 Task: Search one way flight ticket for 3 adults, 3 children in business from Eastsound: Orcas Island Airport to Jackson: Jackson Hole Airport on 5-2-2023. Choice of flights is Sun country airlines. Number of bags: 1 carry on bag and 3 checked bags. Outbound departure time preference is 20:15.
Action: Mouse moved to (378, 148)
Screenshot: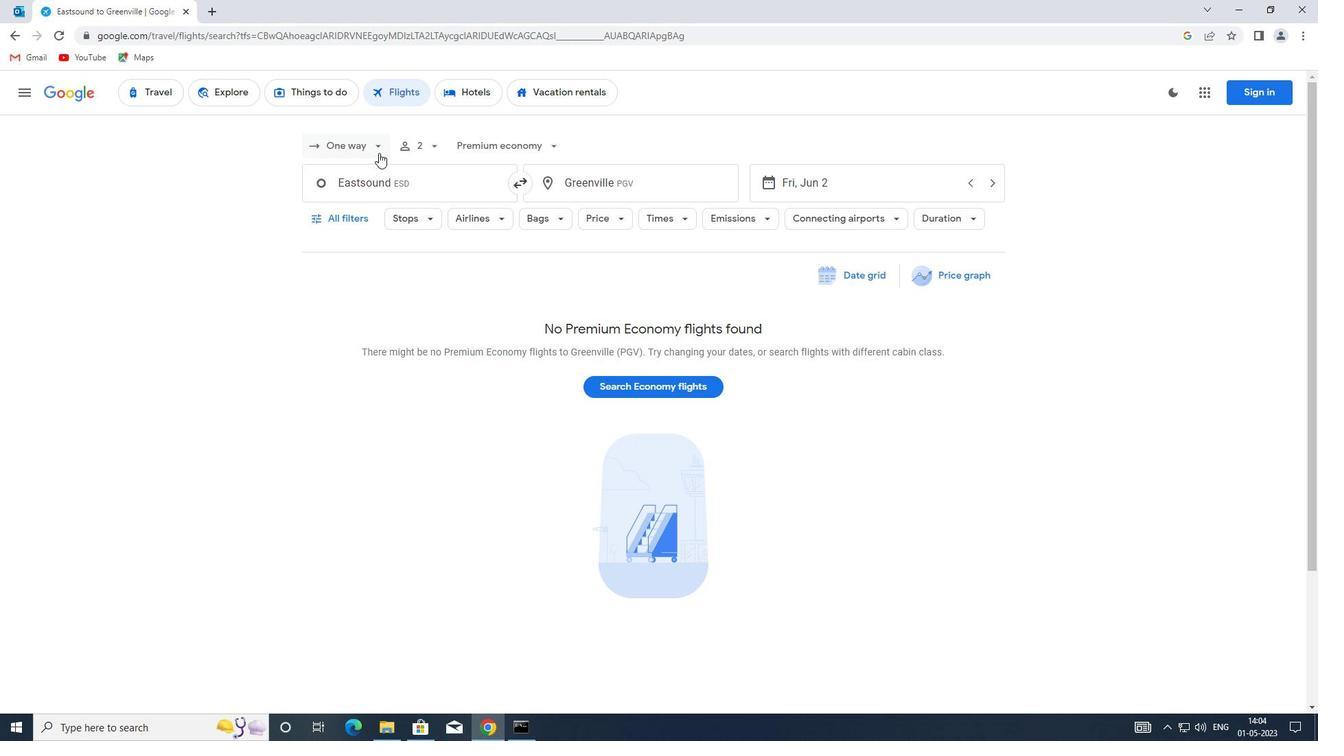 
Action: Mouse pressed left at (378, 148)
Screenshot: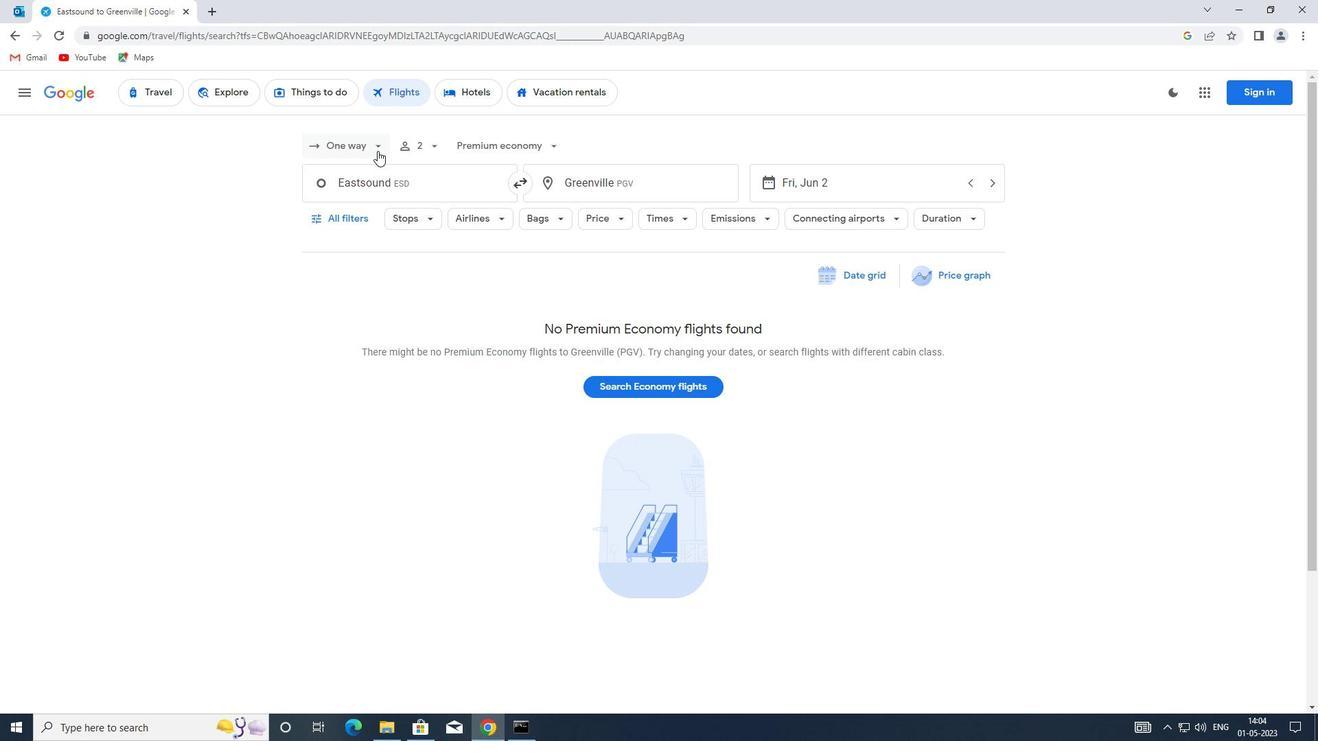 
Action: Mouse moved to (392, 212)
Screenshot: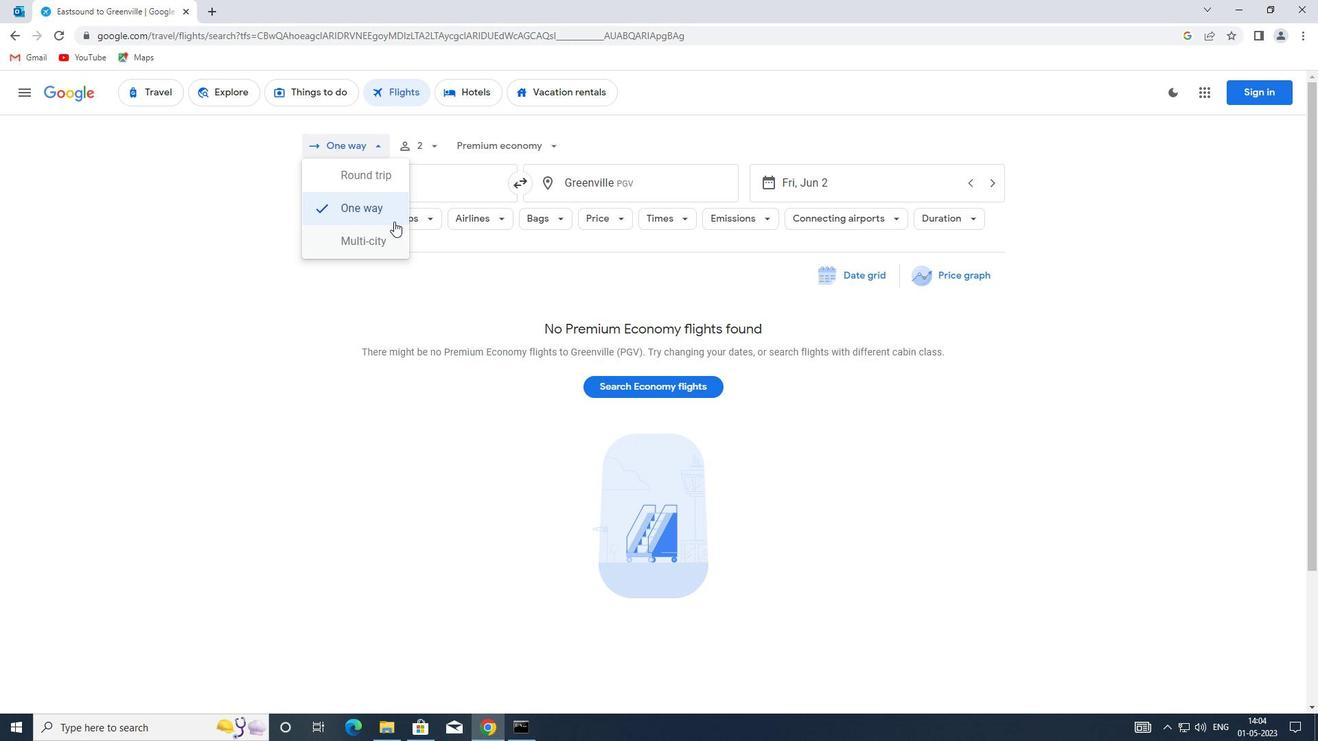 
Action: Mouse pressed left at (392, 212)
Screenshot: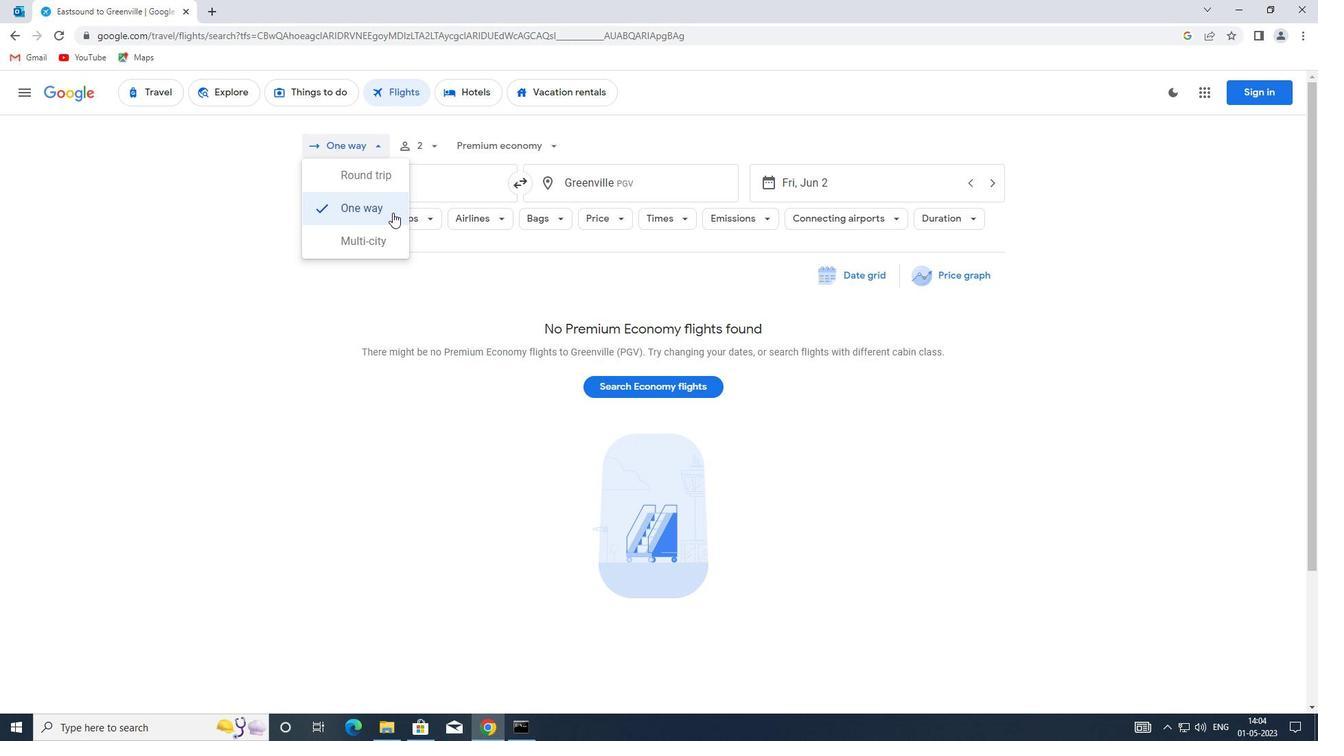 
Action: Mouse moved to (437, 153)
Screenshot: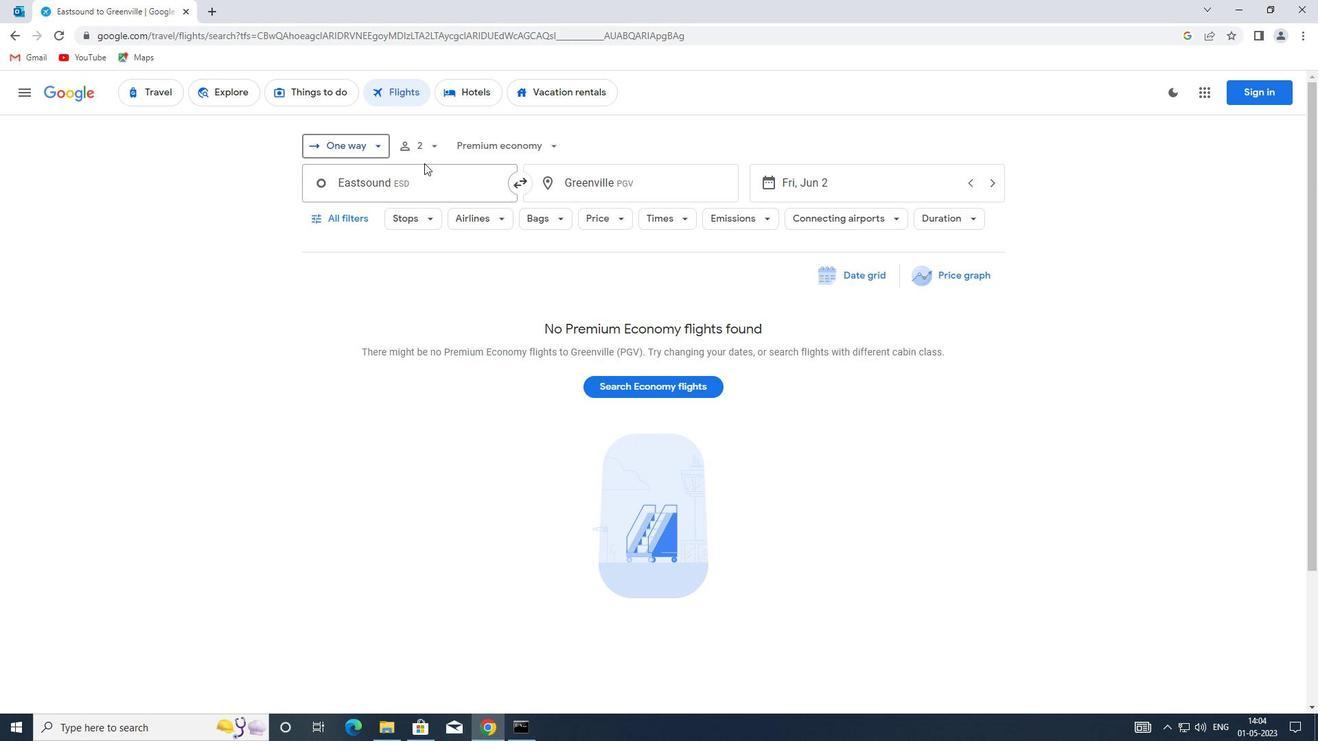 
Action: Mouse pressed left at (437, 153)
Screenshot: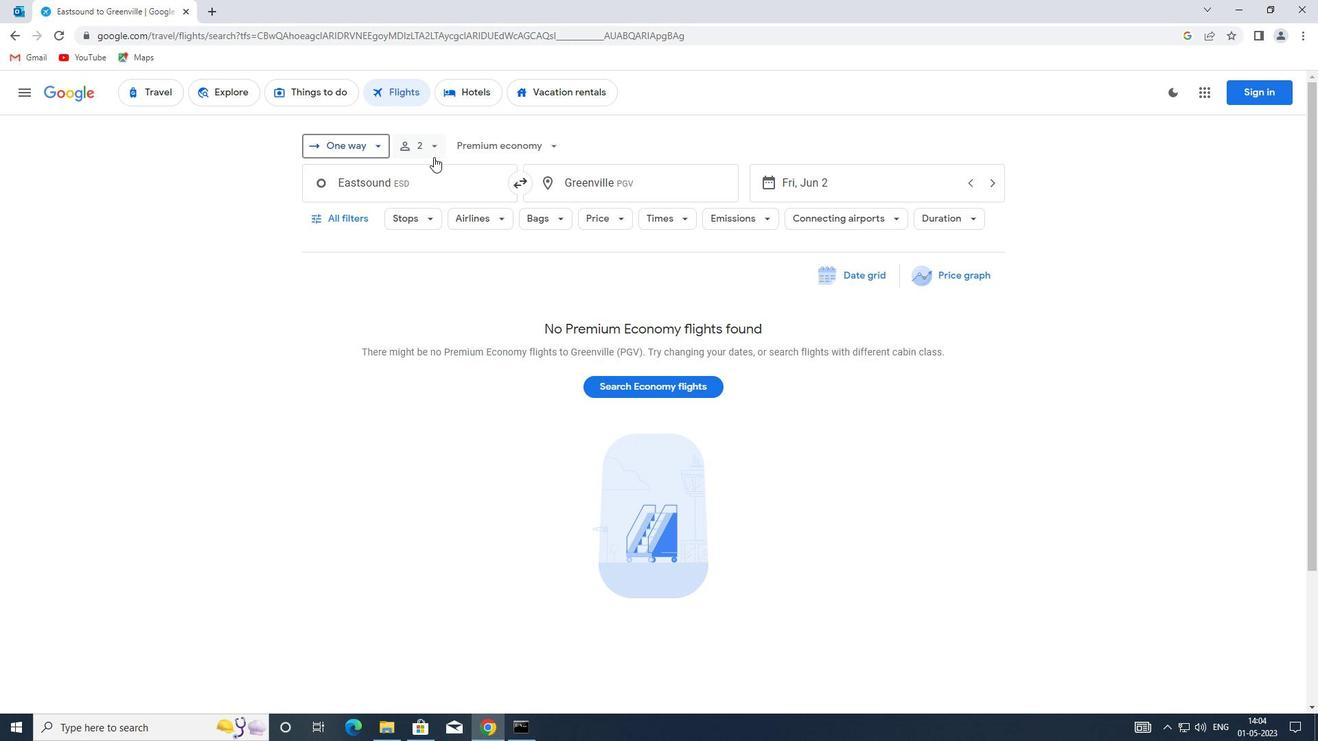 
Action: Mouse moved to (544, 181)
Screenshot: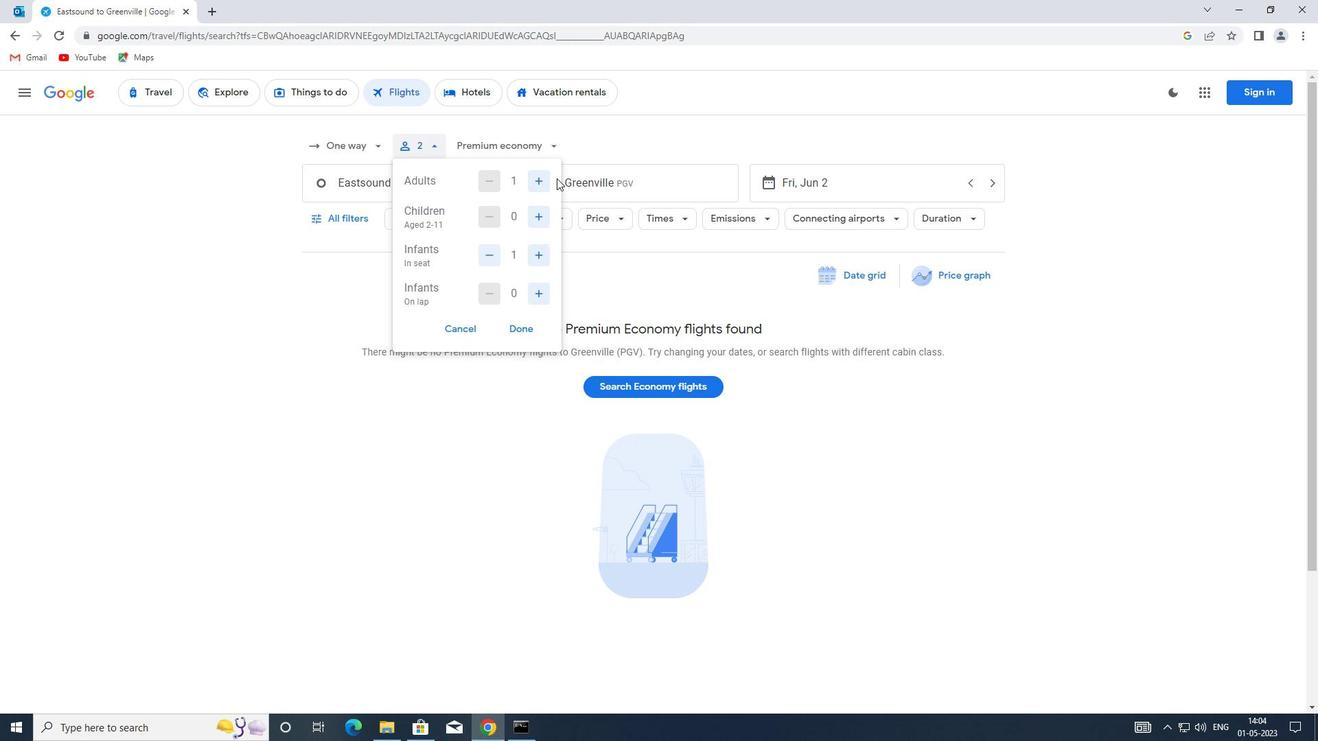 
Action: Mouse pressed left at (544, 181)
Screenshot: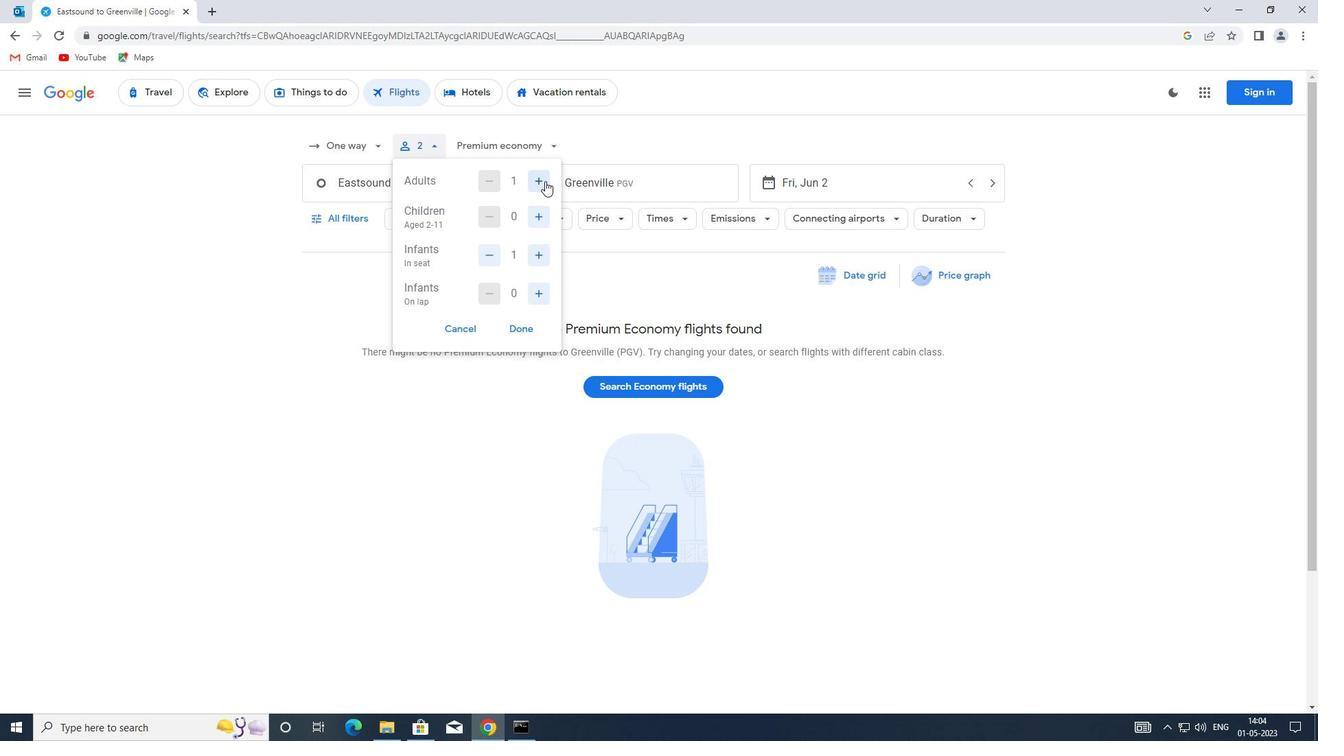 
Action: Mouse pressed left at (544, 181)
Screenshot: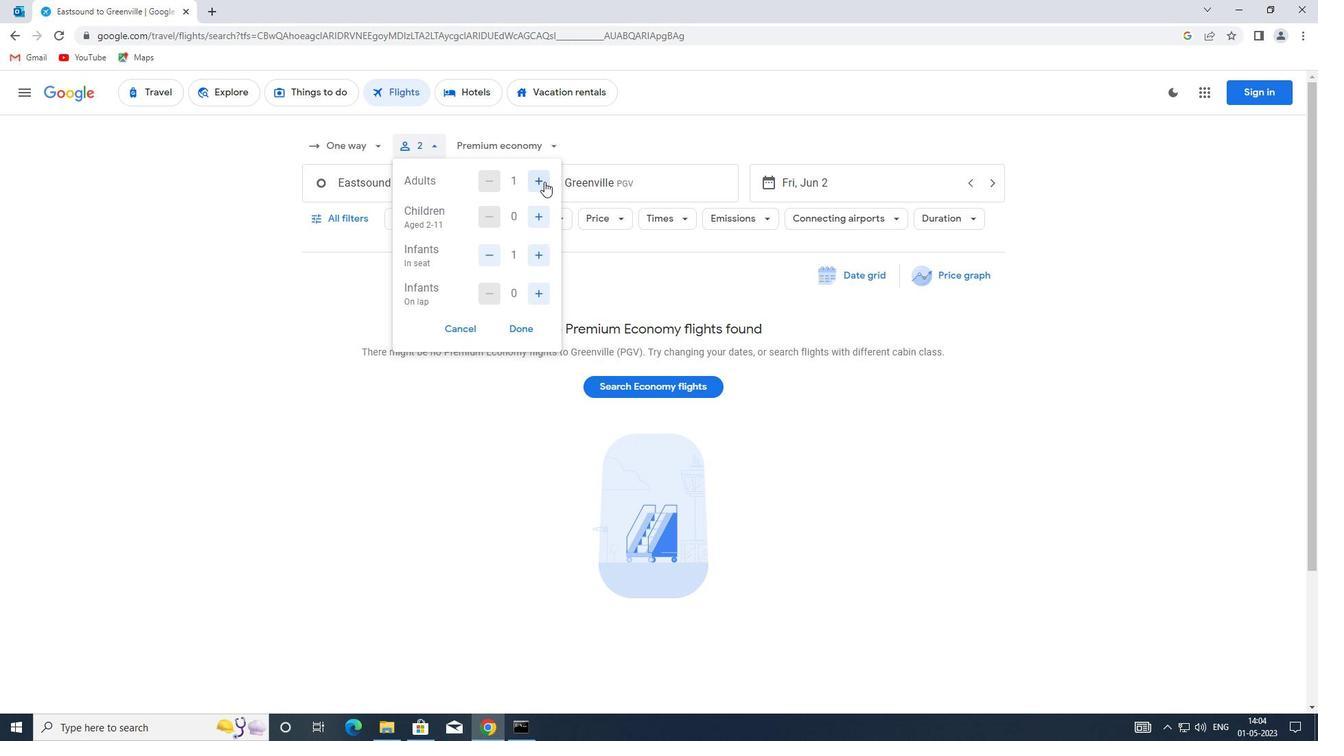 
Action: Mouse moved to (542, 219)
Screenshot: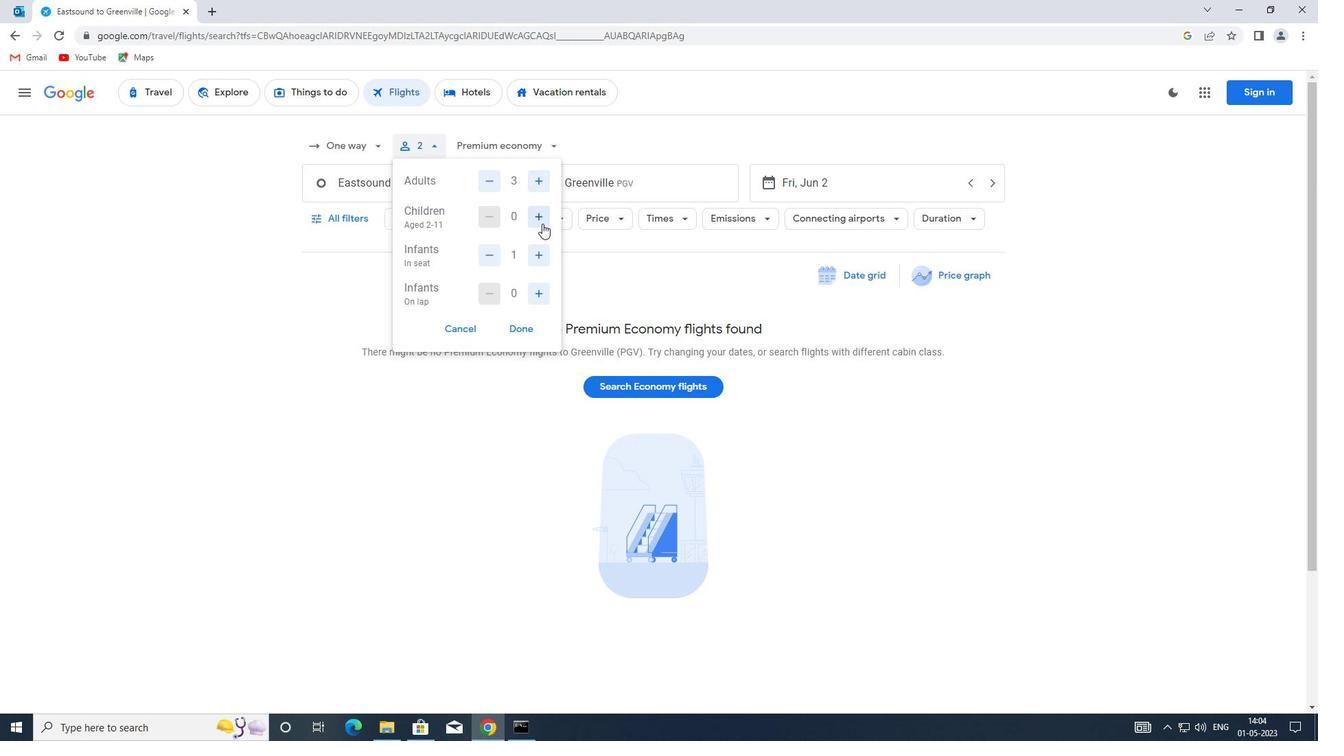 
Action: Mouse pressed left at (542, 219)
Screenshot: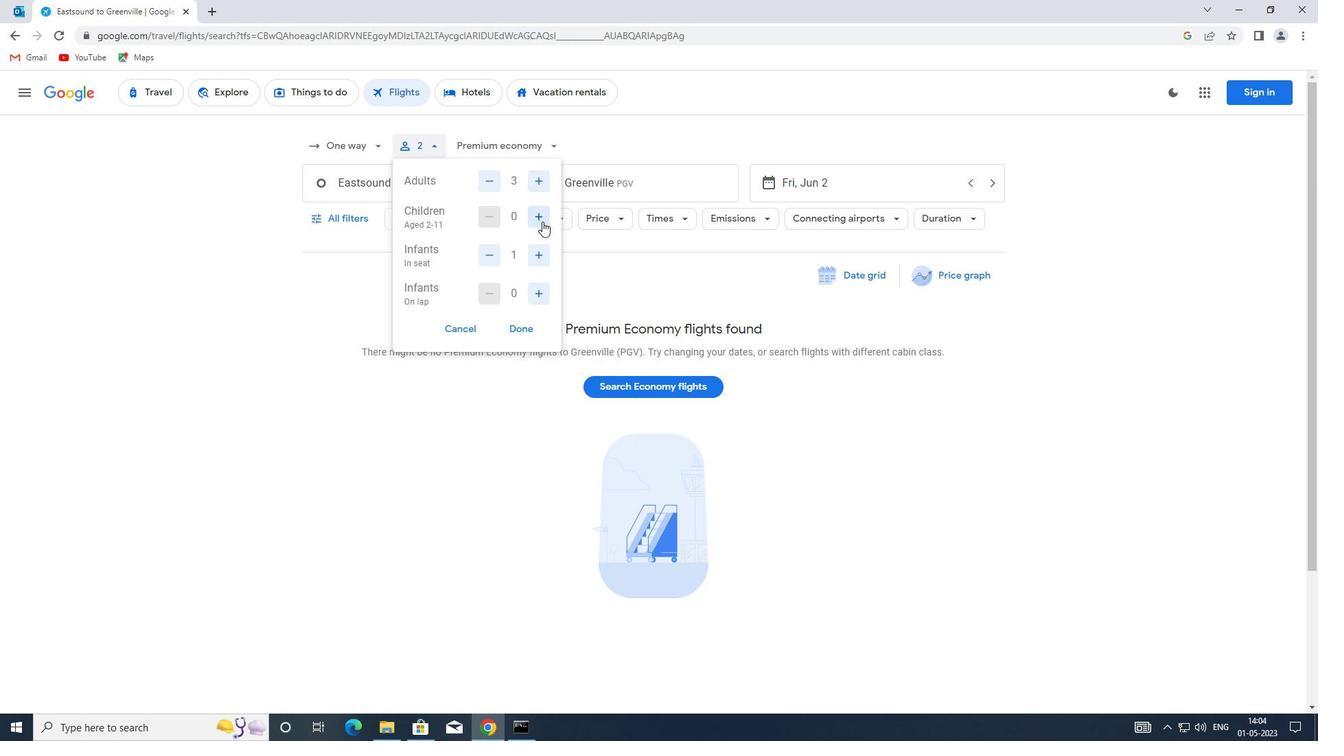 
Action: Mouse pressed left at (542, 219)
Screenshot: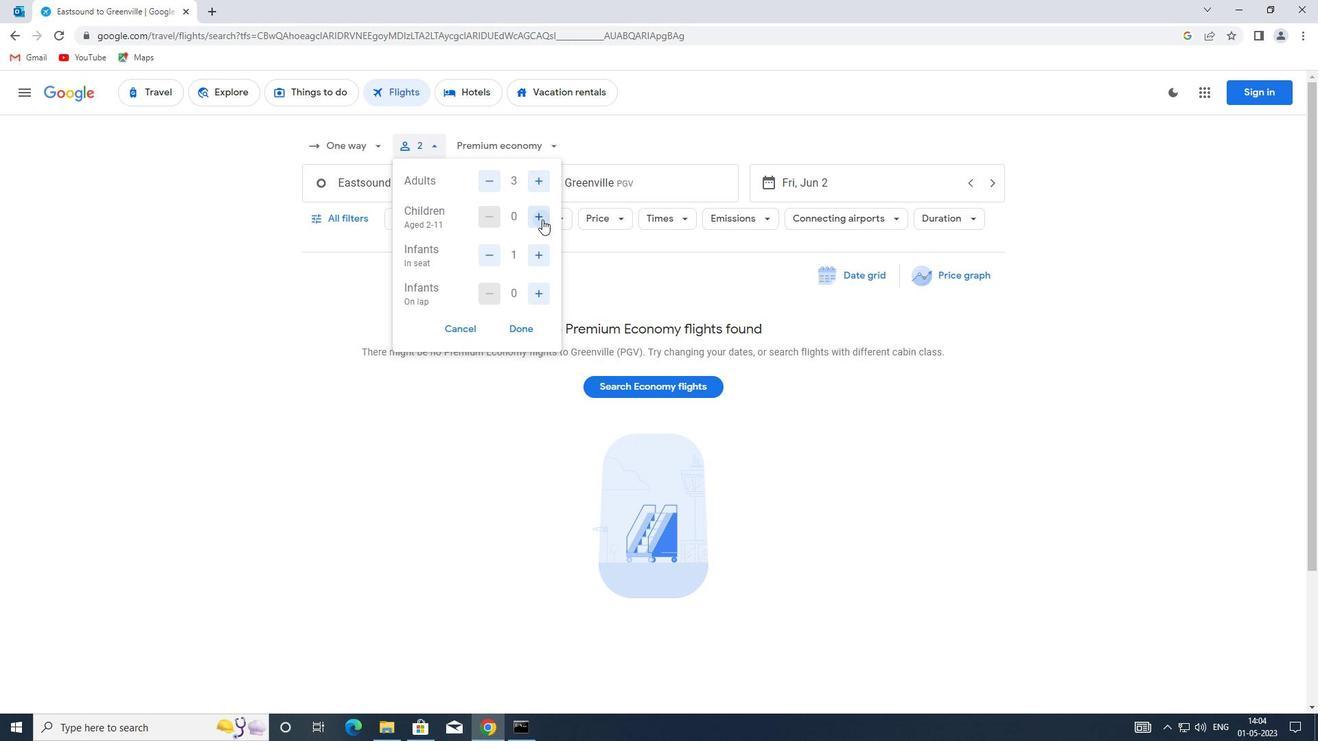 
Action: Mouse pressed left at (542, 219)
Screenshot: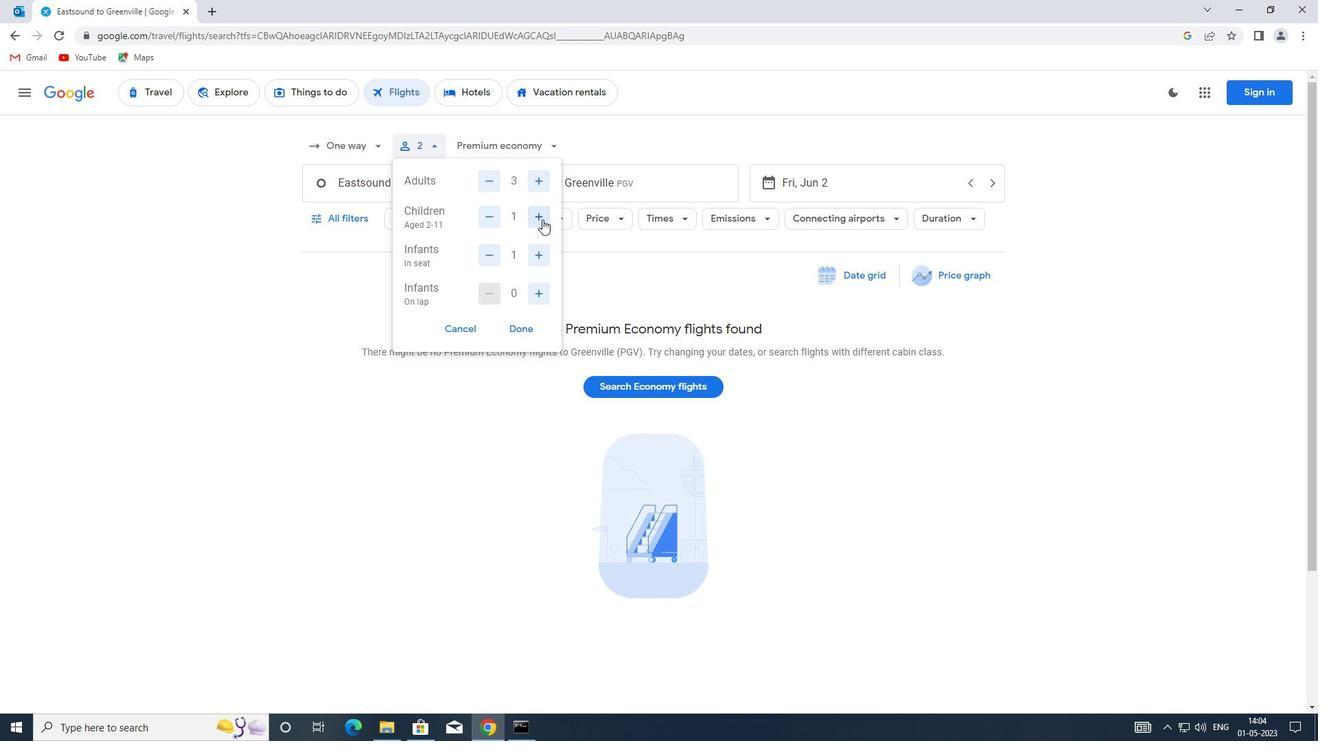 
Action: Mouse moved to (490, 253)
Screenshot: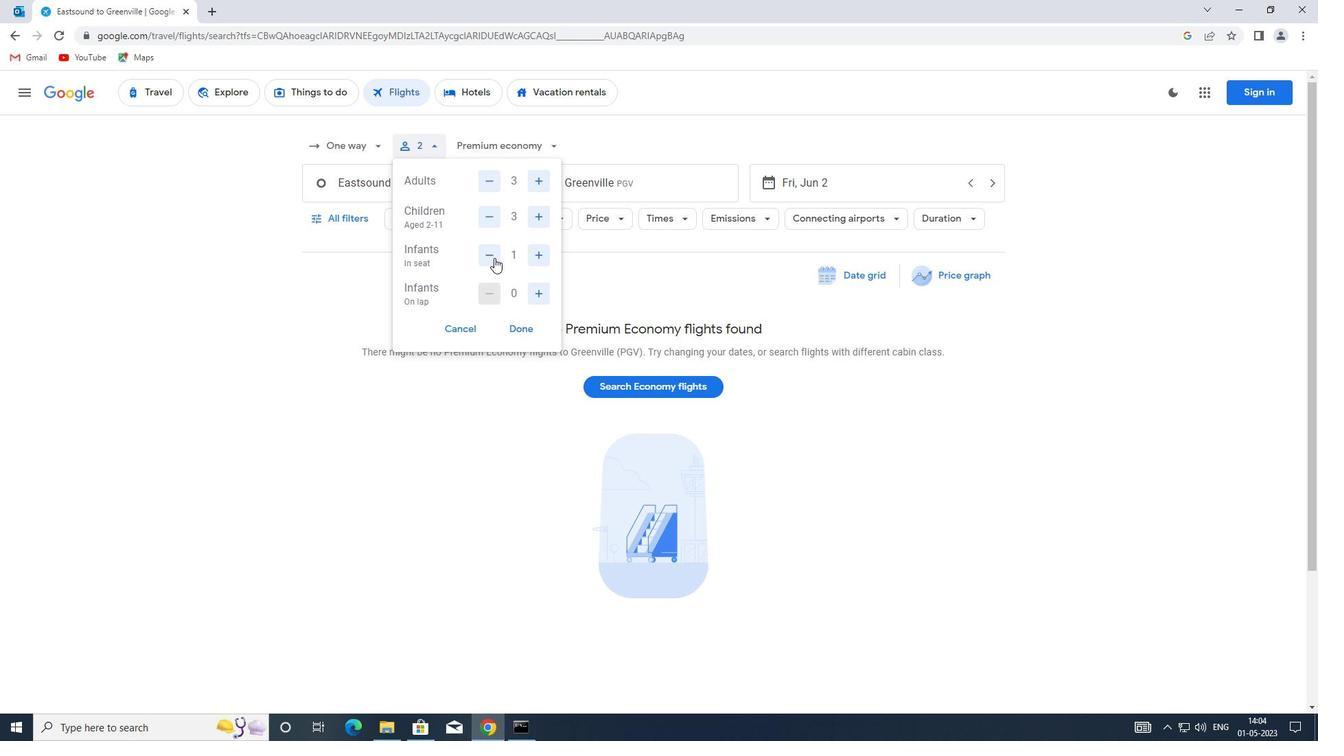 
Action: Mouse pressed left at (490, 253)
Screenshot: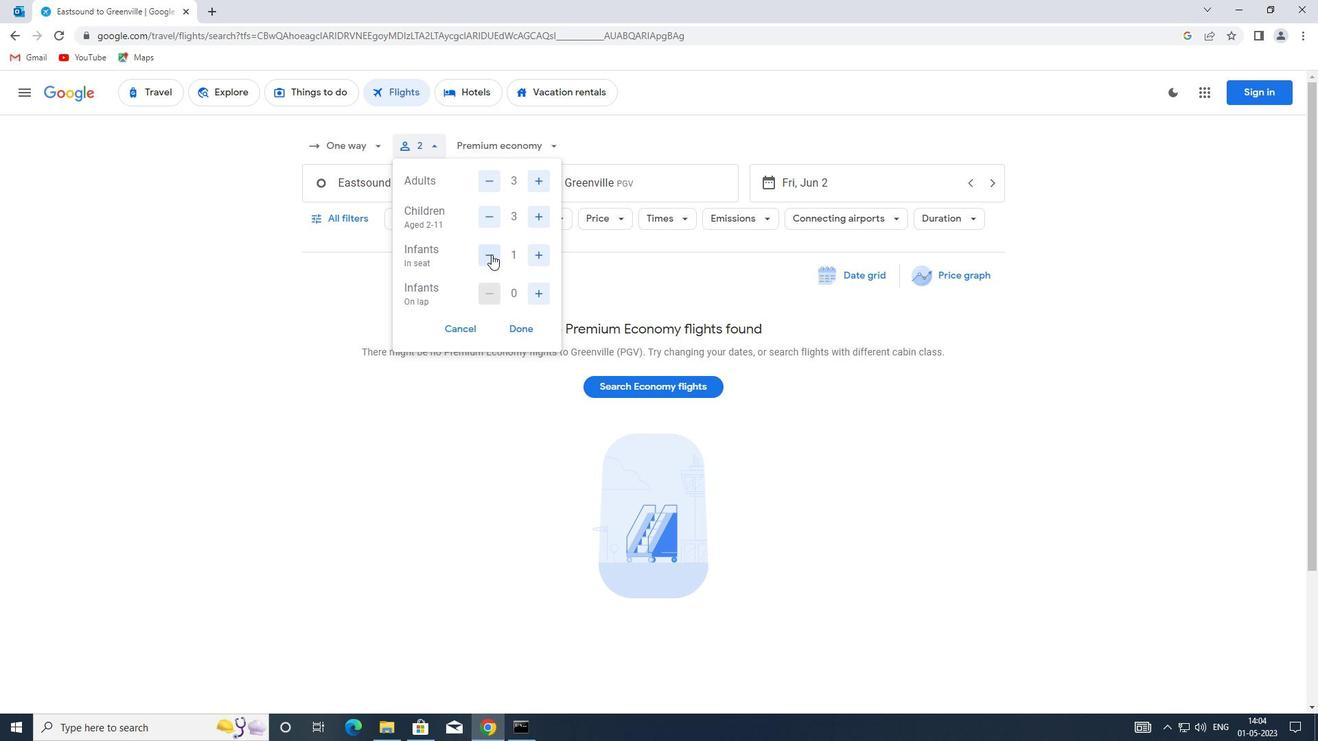 
Action: Mouse moved to (521, 332)
Screenshot: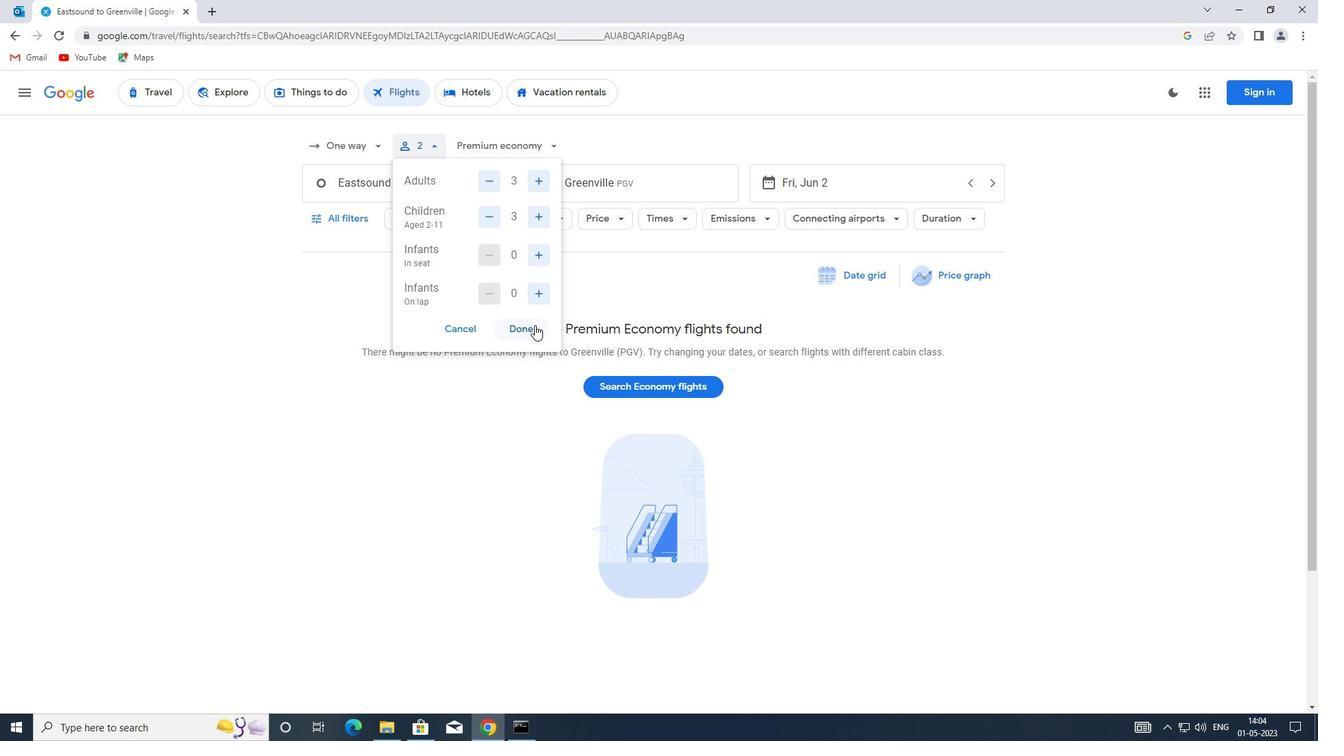
Action: Mouse pressed left at (521, 332)
Screenshot: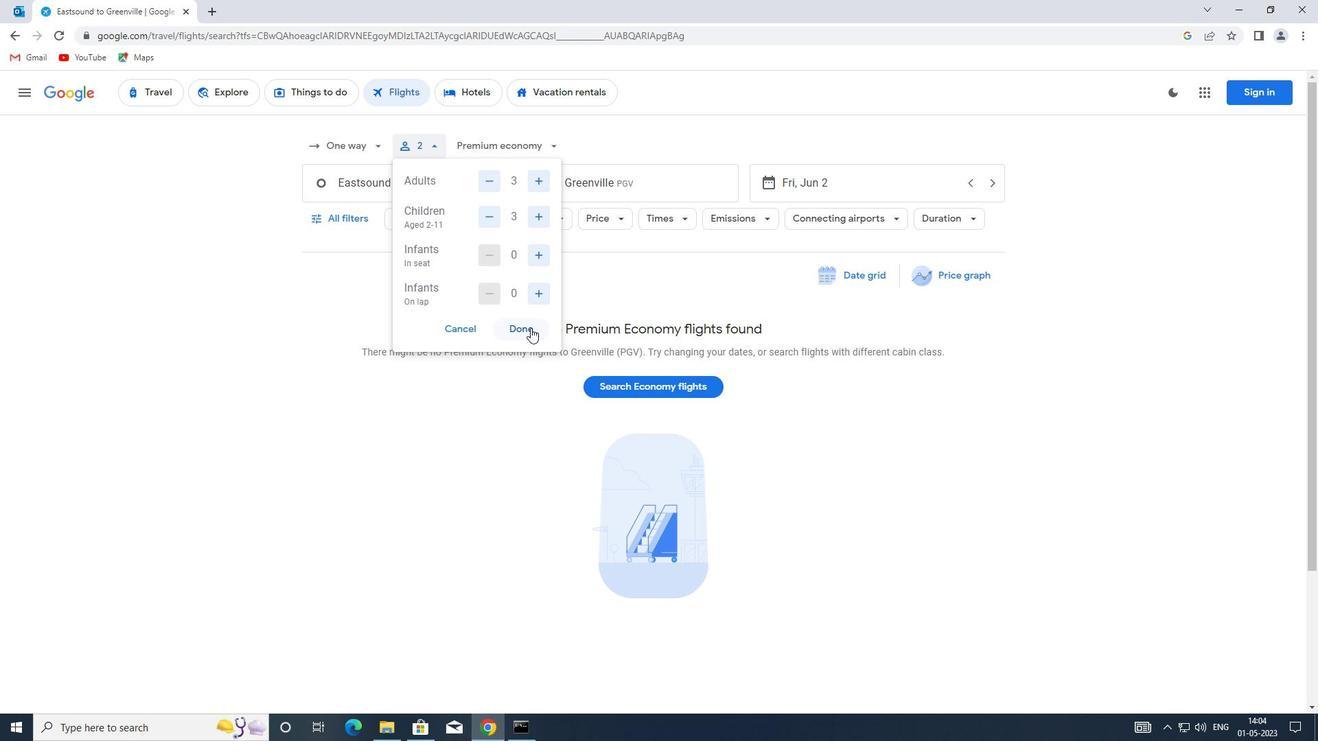 
Action: Mouse moved to (513, 147)
Screenshot: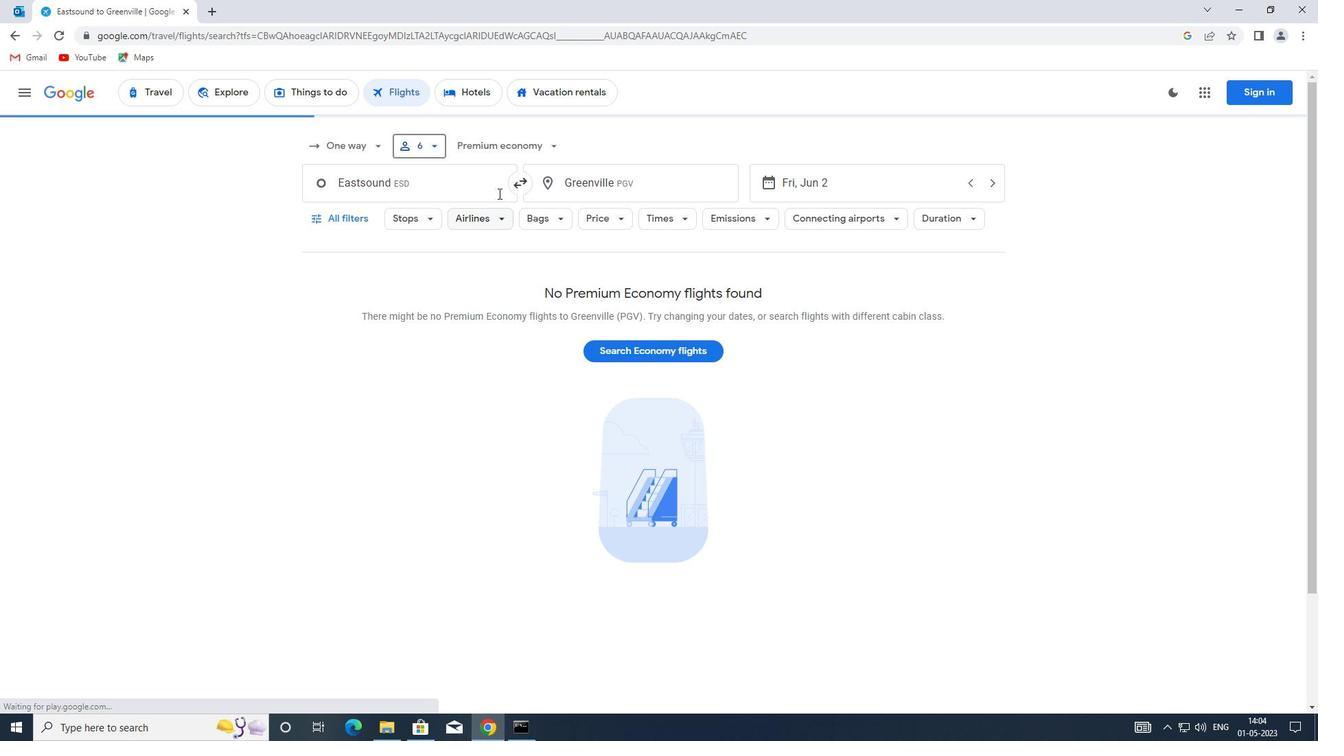 
Action: Mouse pressed left at (513, 147)
Screenshot: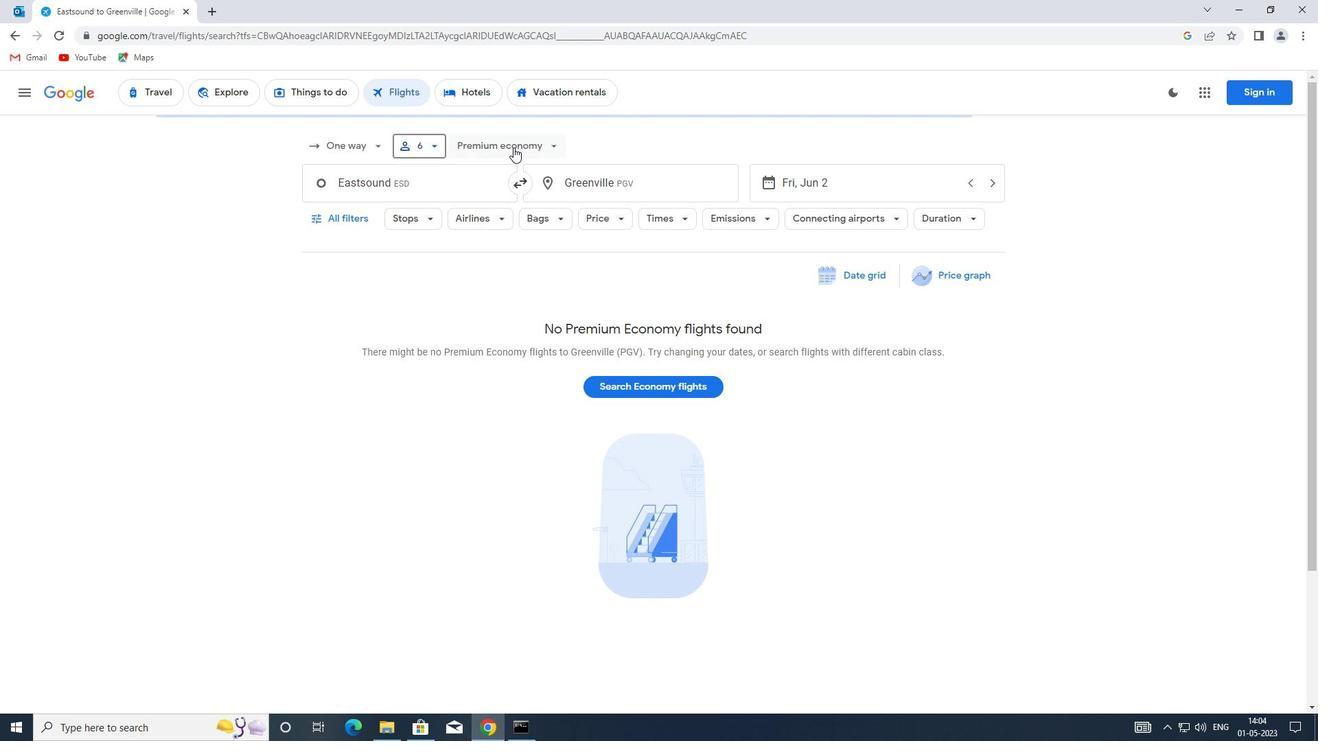 
Action: Mouse moved to (516, 243)
Screenshot: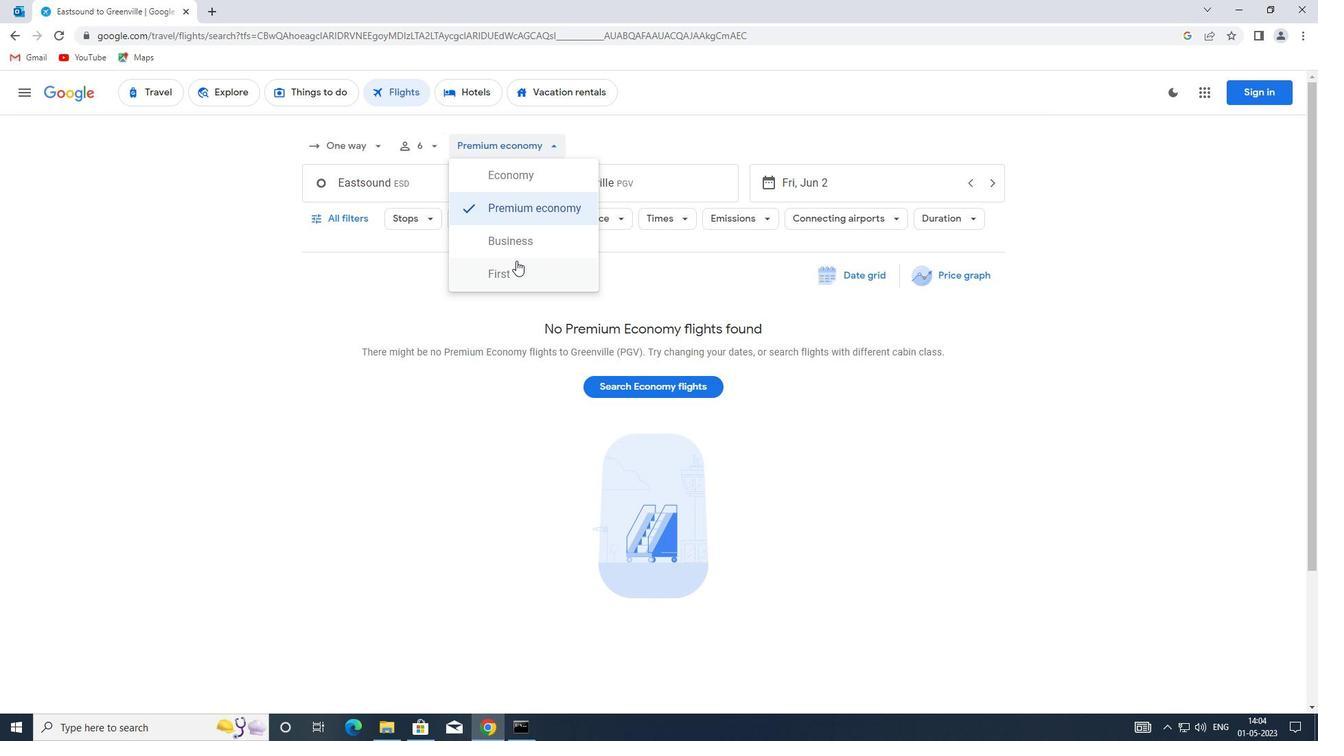
Action: Mouse pressed left at (516, 243)
Screenshot: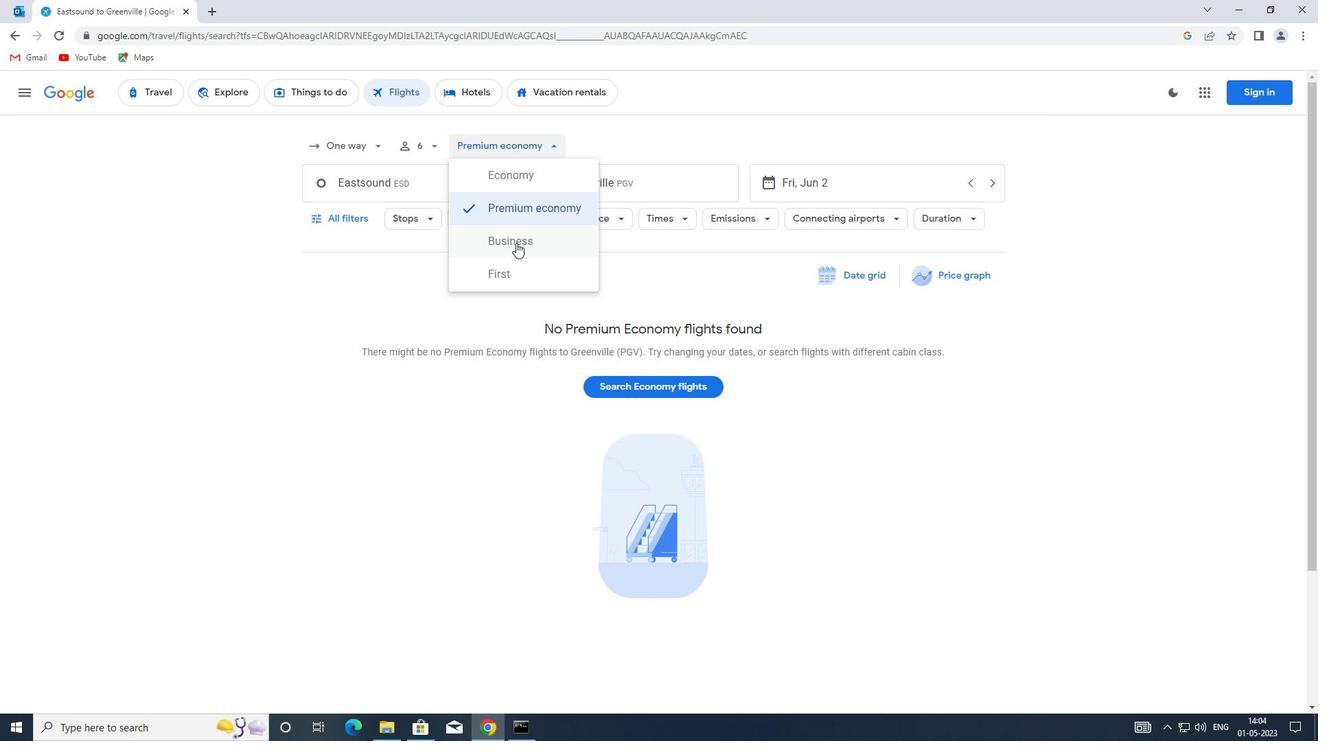 
Action: Mouse moved to (393, 185)
Screenshot: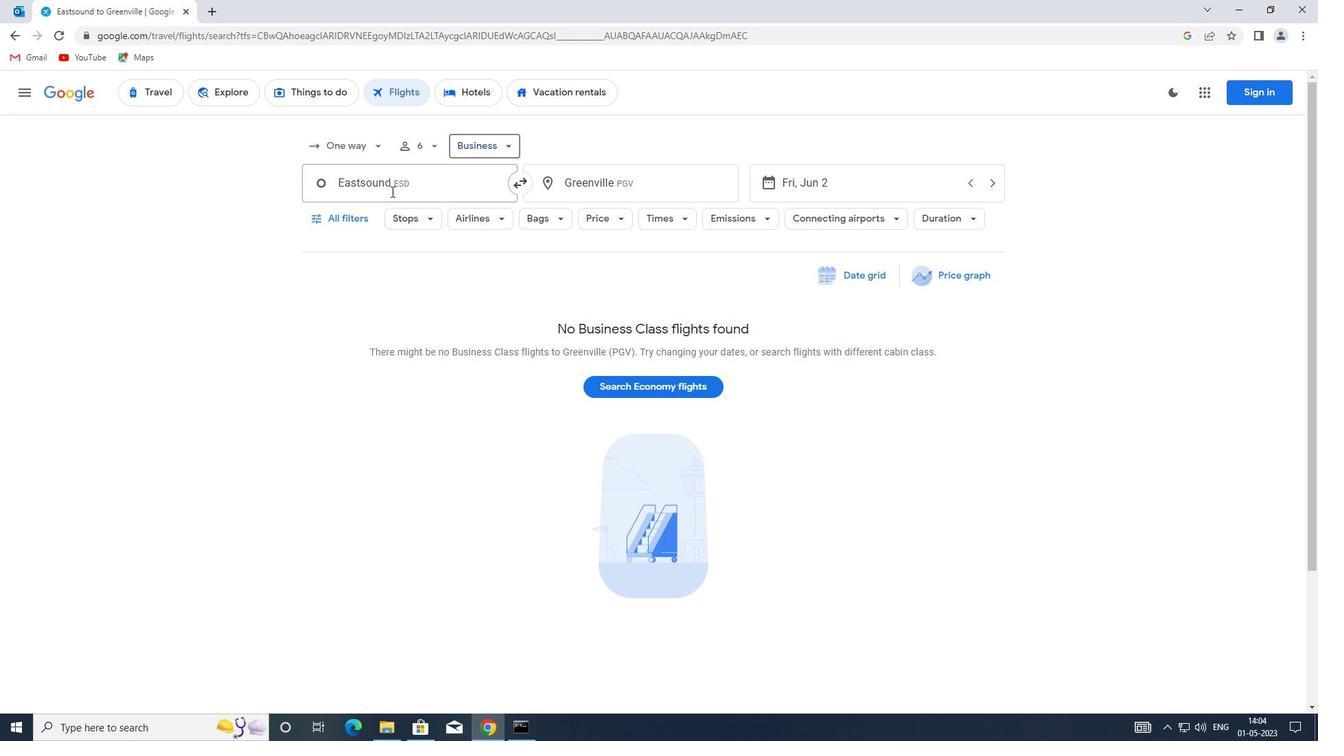 
Action: Mouse pressed left at (393, 185)
Screenshot: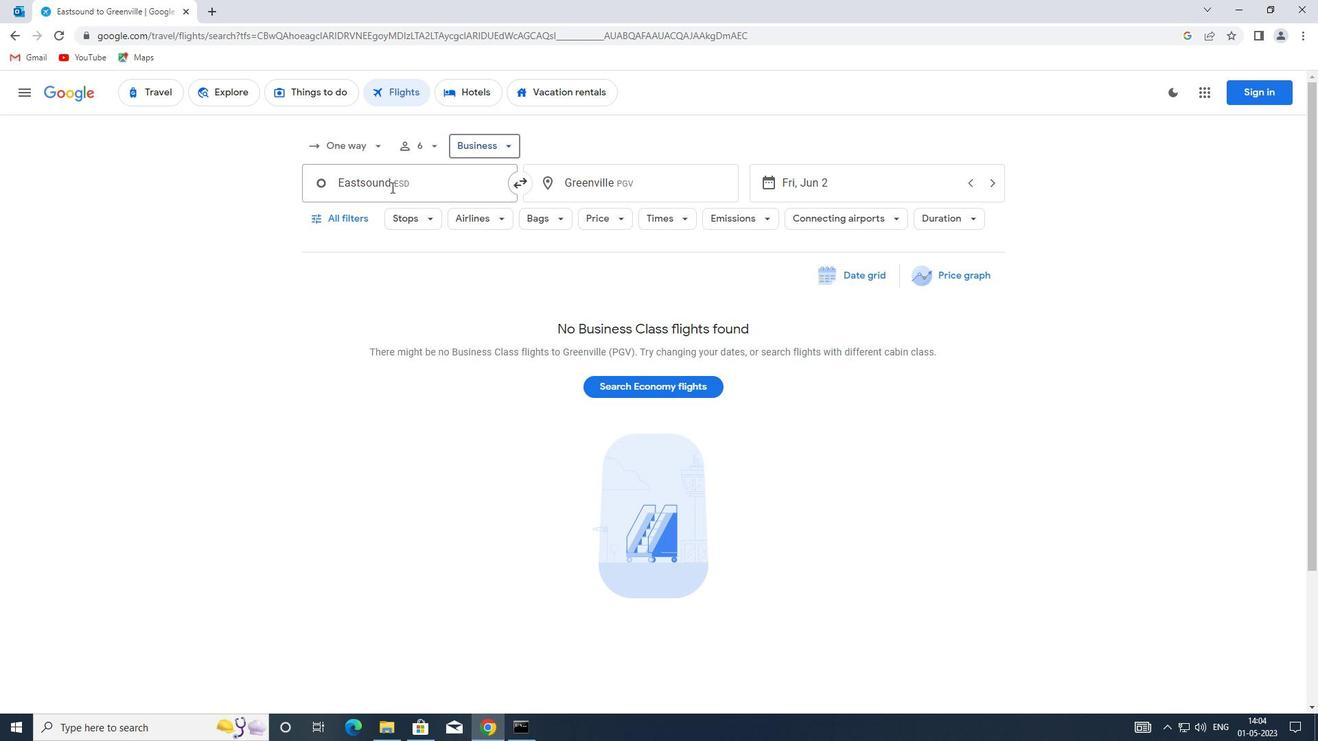 
Action: Key pressed <Key.enter>
Screenshot: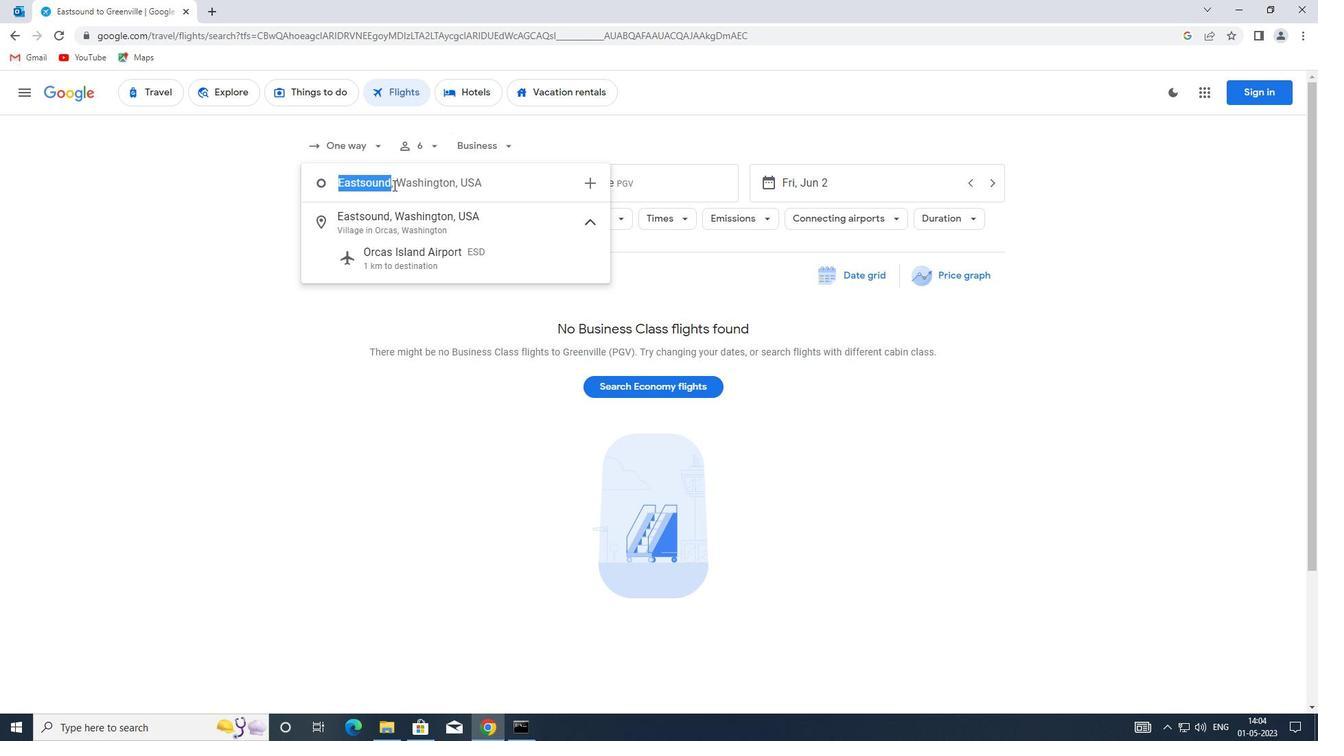 
Action: Mouse moved to (559, 189)
Screenshot: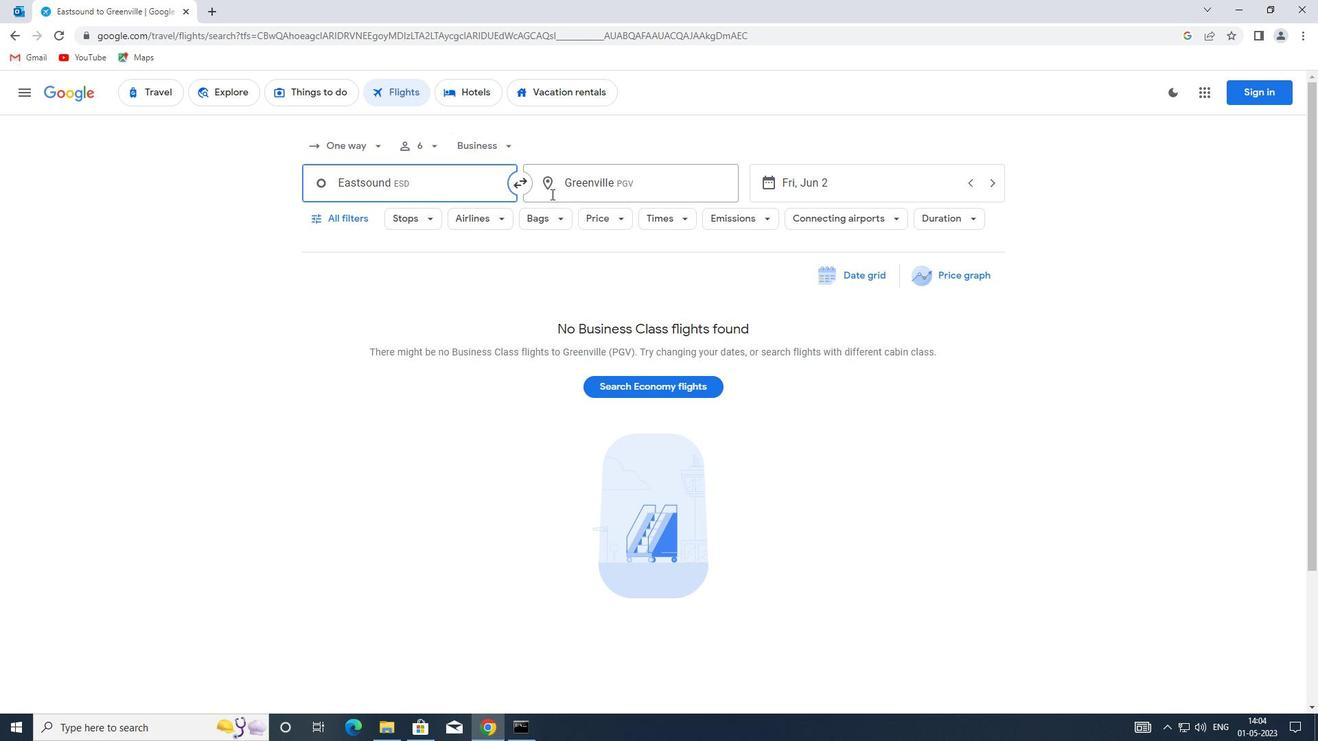 
Action: Mouse pressed left at (559, 189)
Screenshot: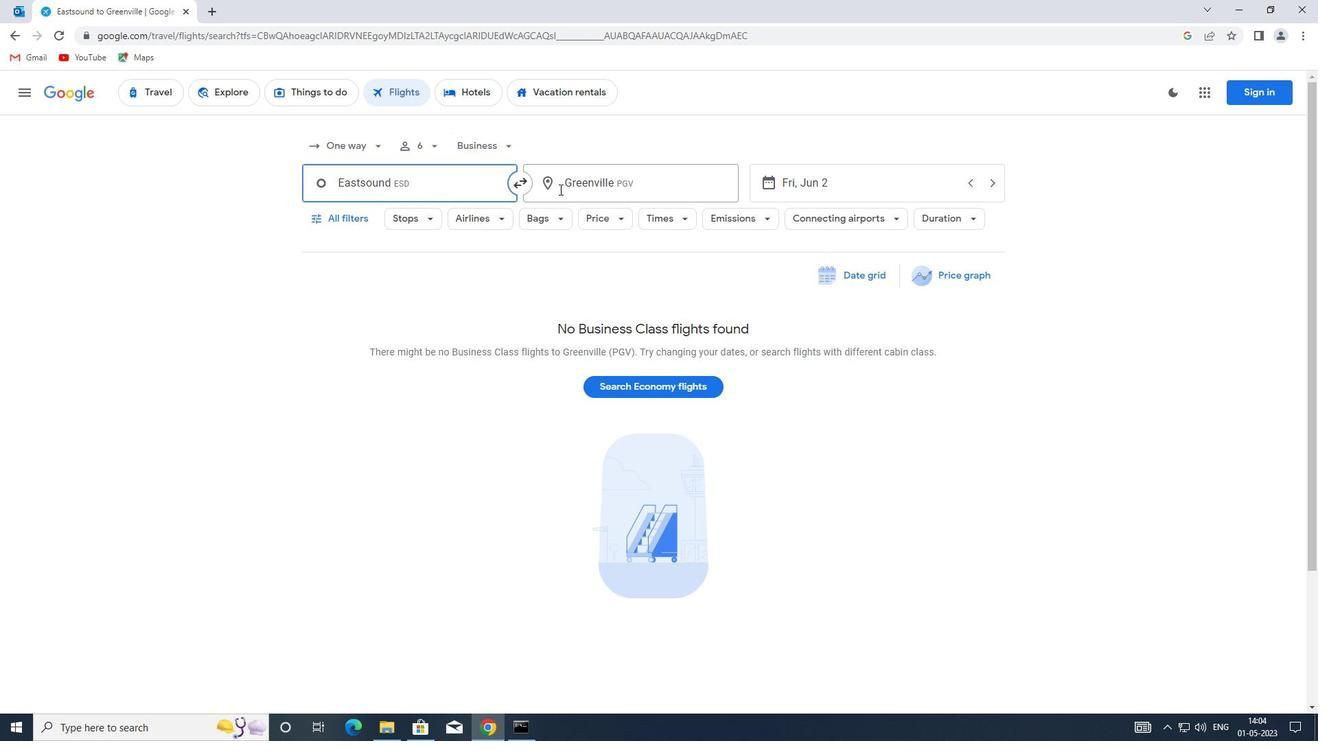 
Action: Key pressed jac<Key.enter>
Screenshot: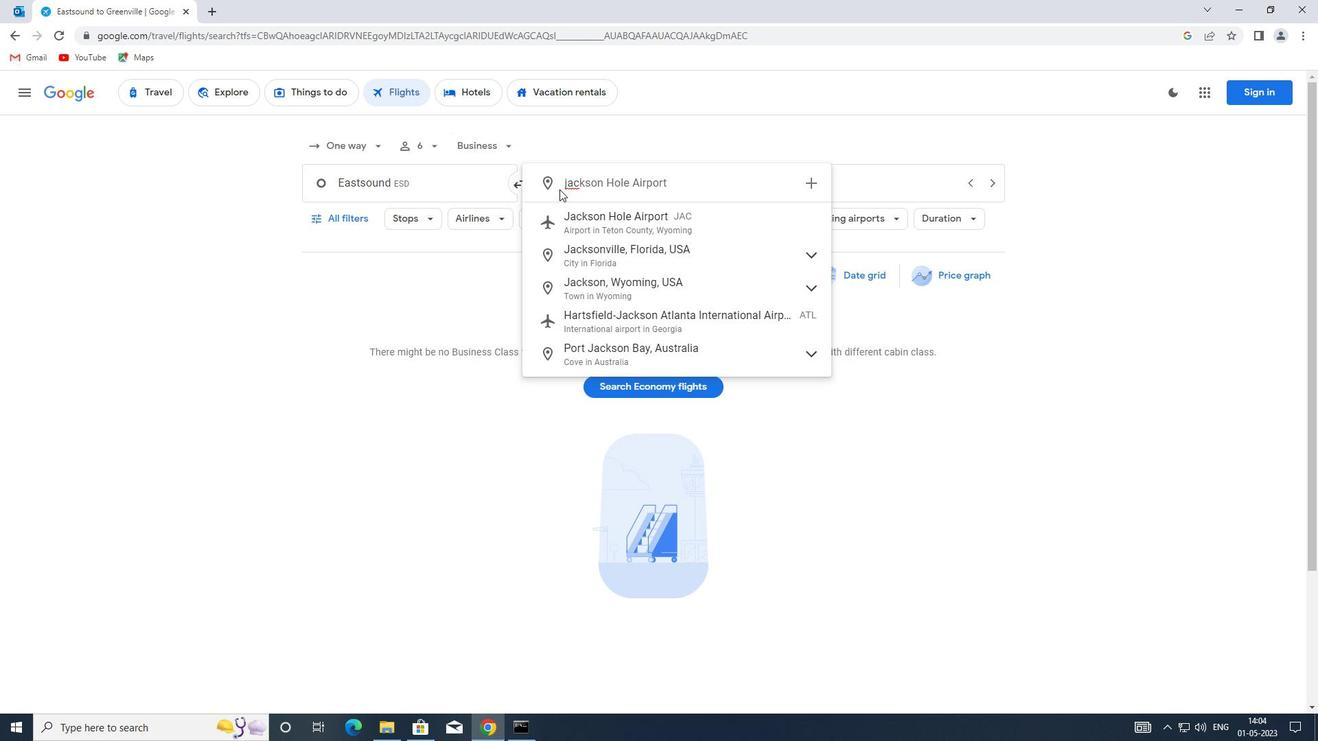 
Action: Mouse moved to (856, 178)
Screenshot: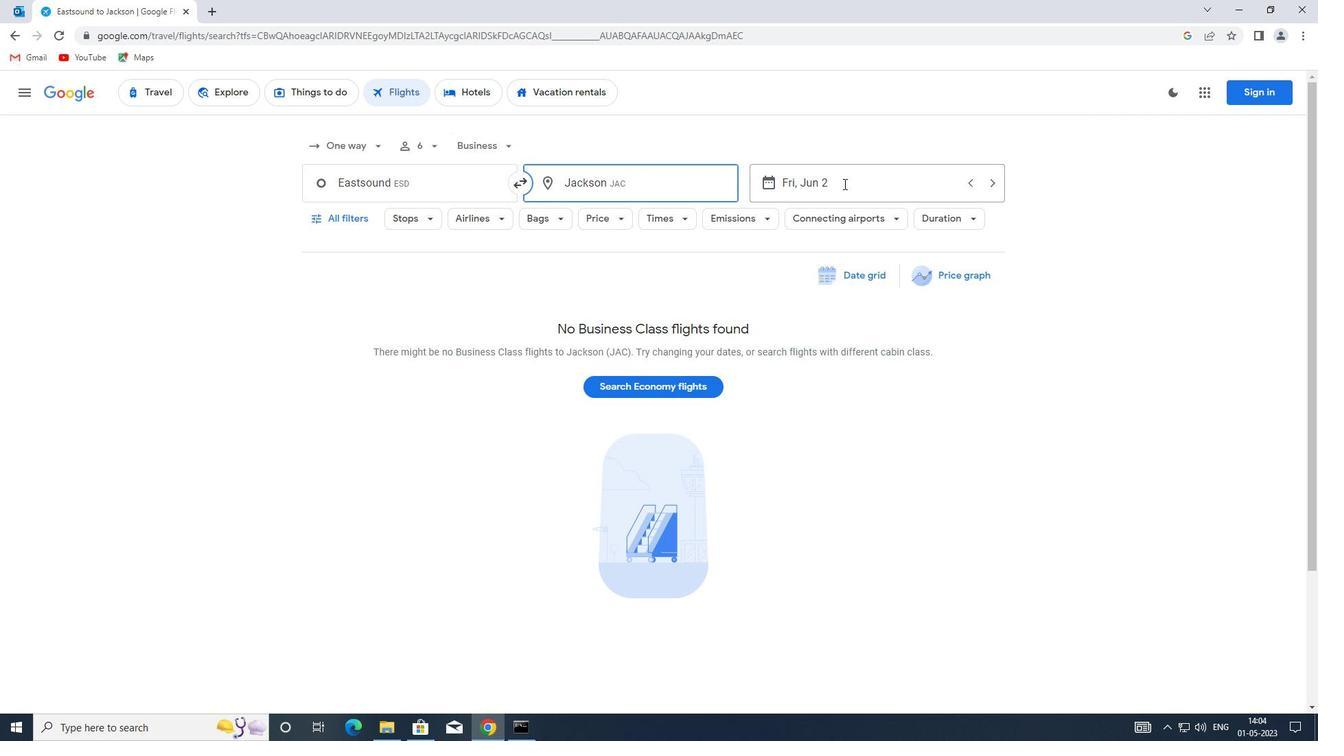 
Action: Mouse pressed left at (856, 178)
Screenshot: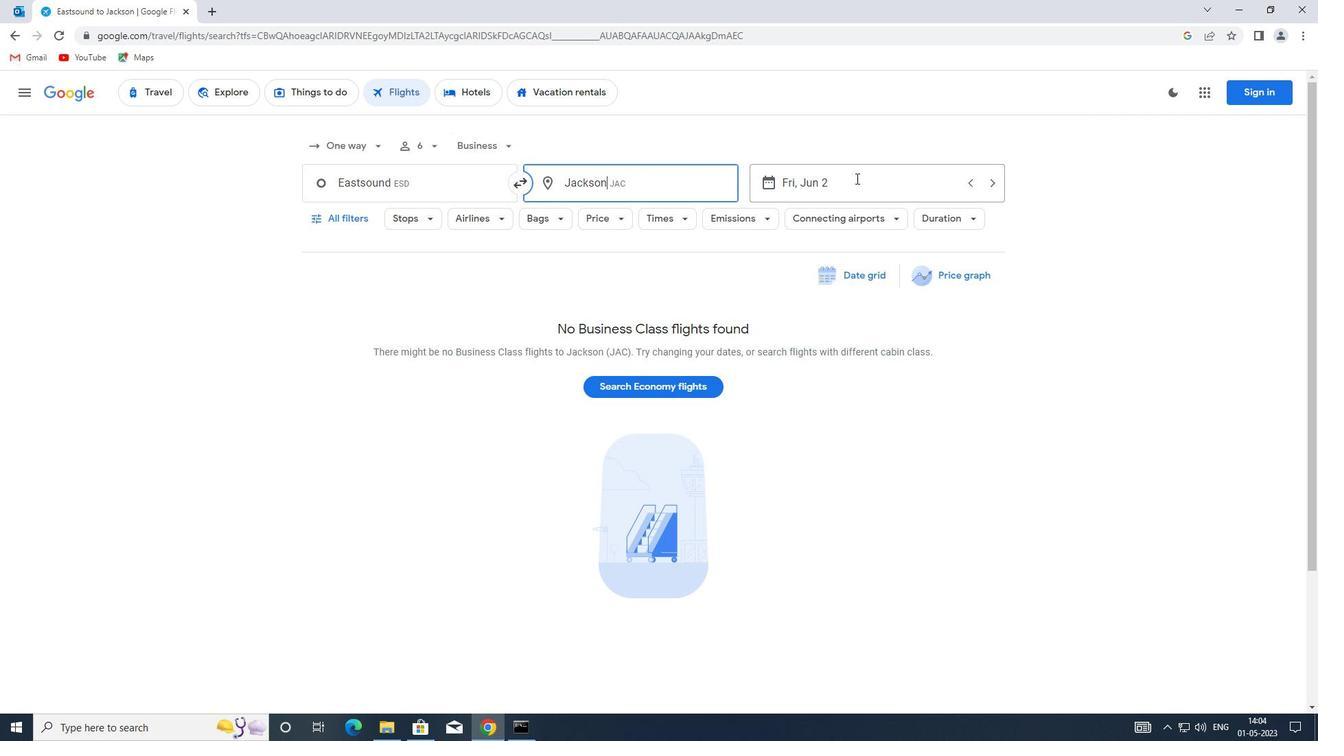 
Action: Mouse moved to (948, 301)
Screenshot: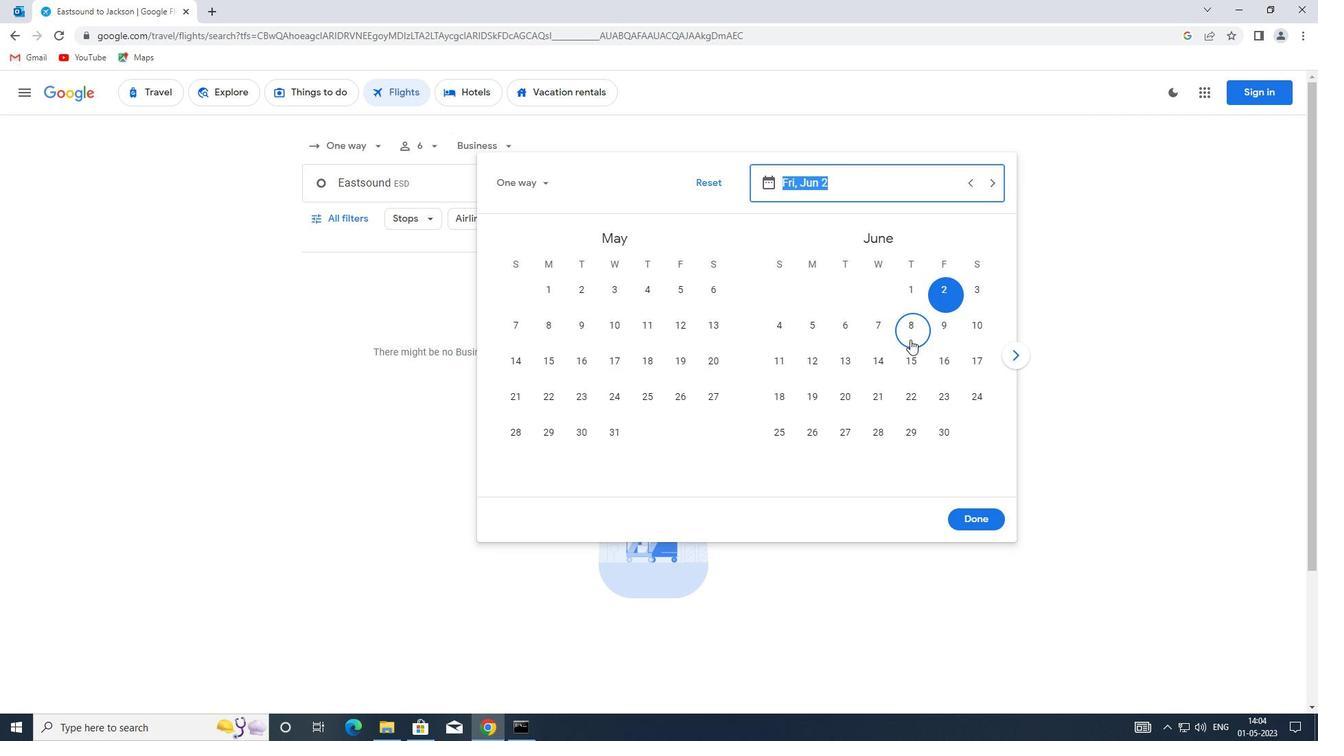 
Action: Mouse pressed left at (948, 301)
Screenshot: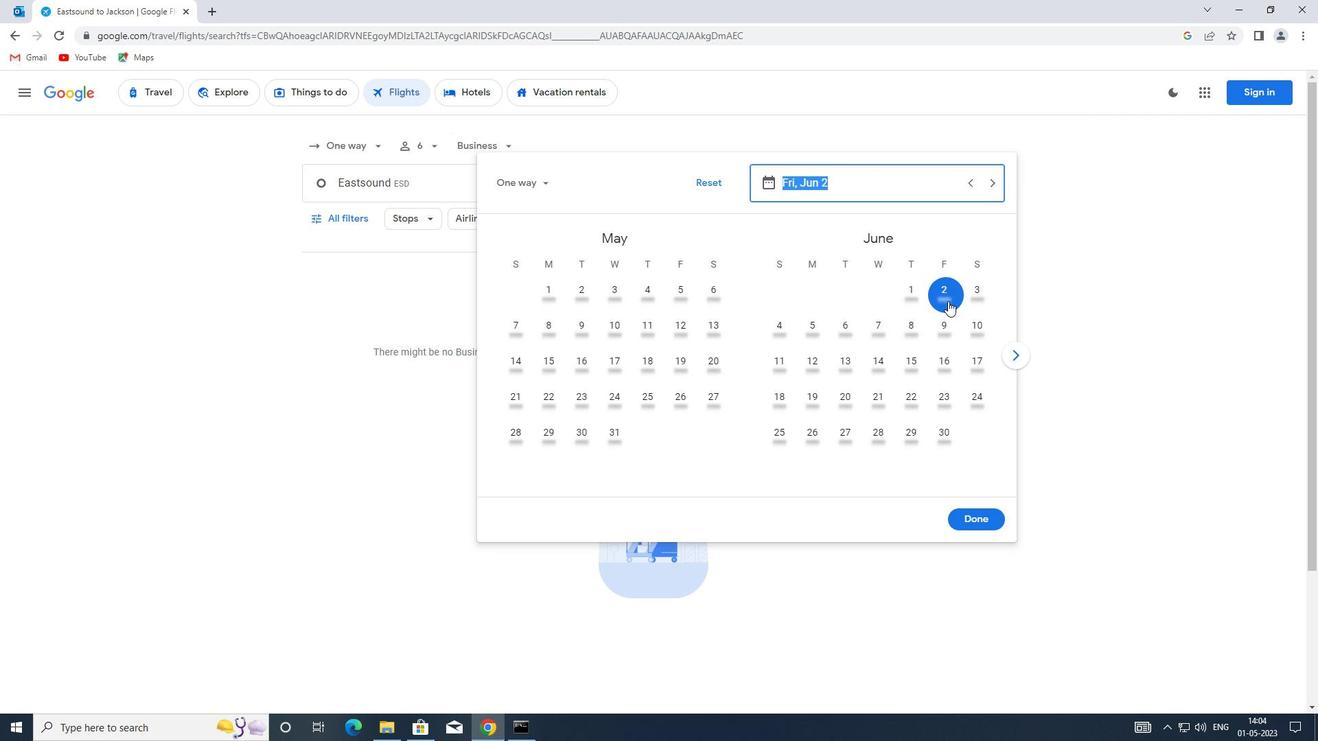 
Action: Mouse moved to (971, 518)
Screenshot: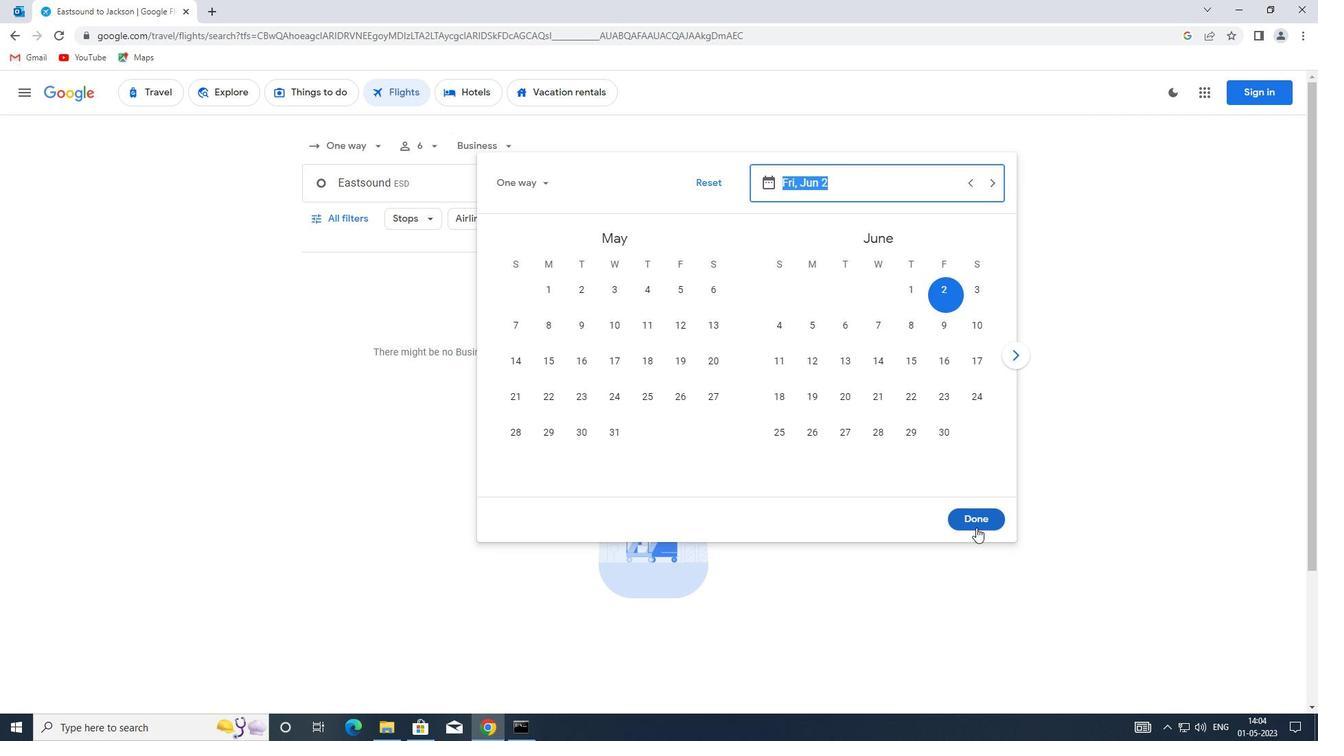 
Action: Mouse pressed left at (971, 518)
Screenshot: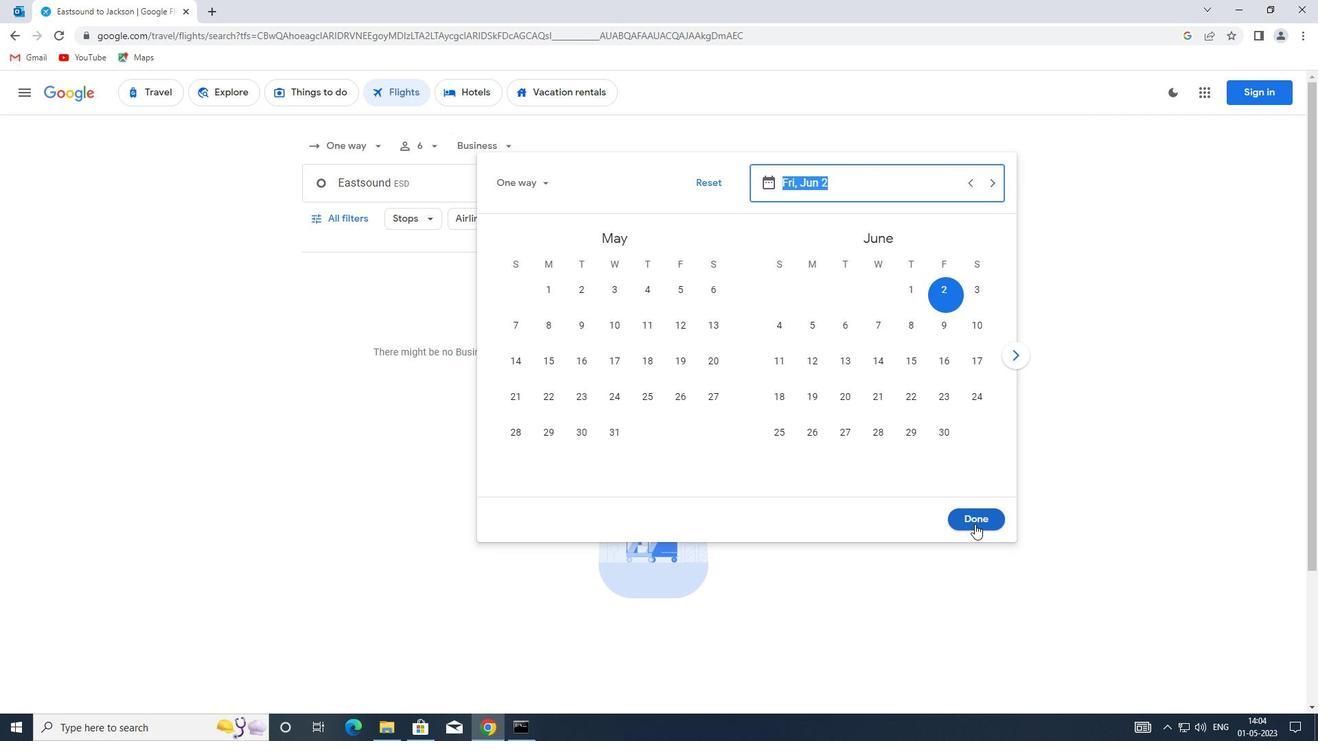 
Action: Mouse moved to (318, 211)
Screenshot: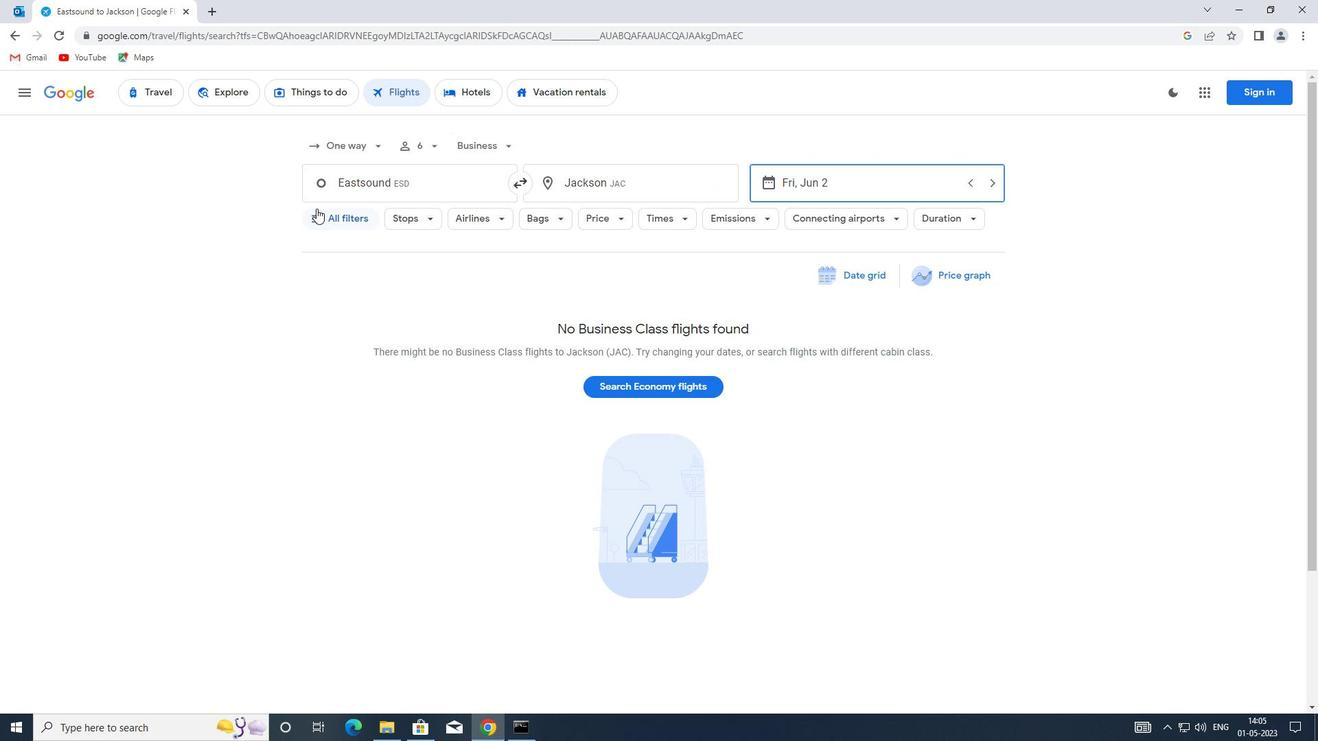 
Action: Mouse pressed left at (318, 211)
Screenshot: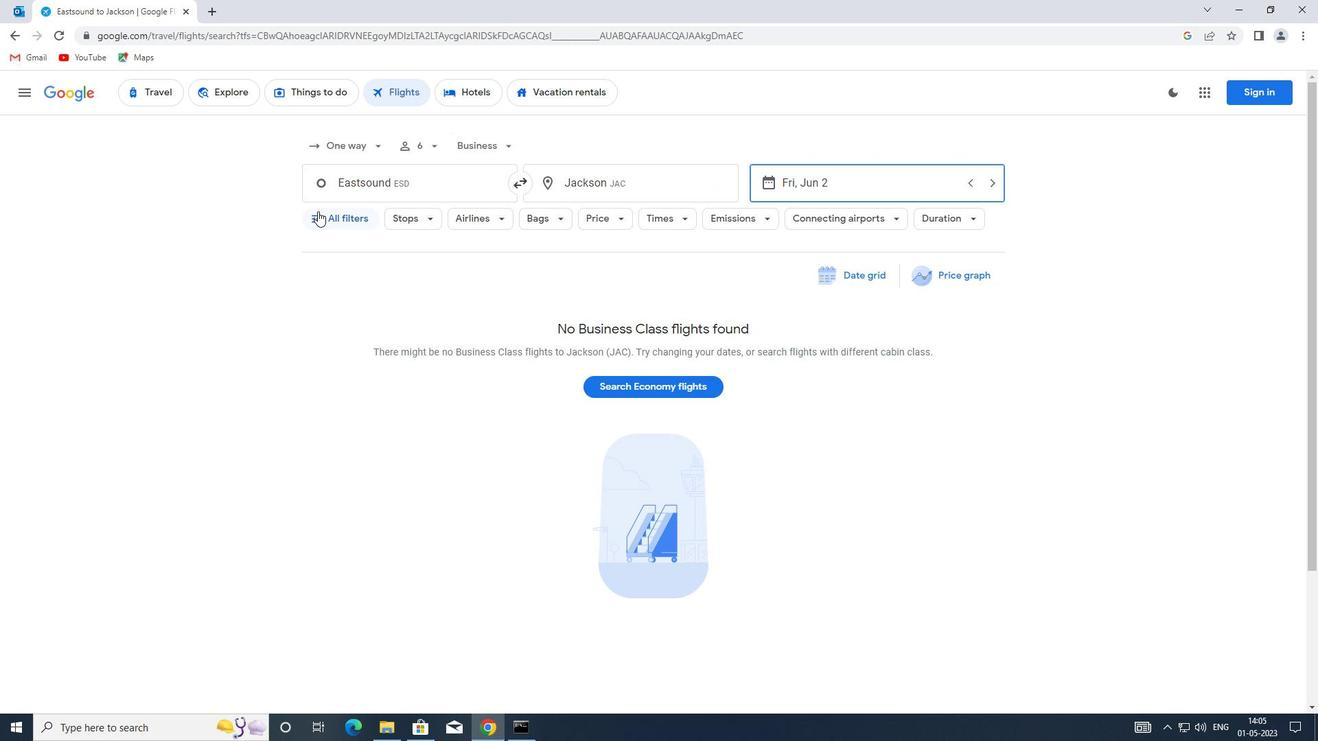 
Action: Mouse moved to (419, 347)
Screenshot: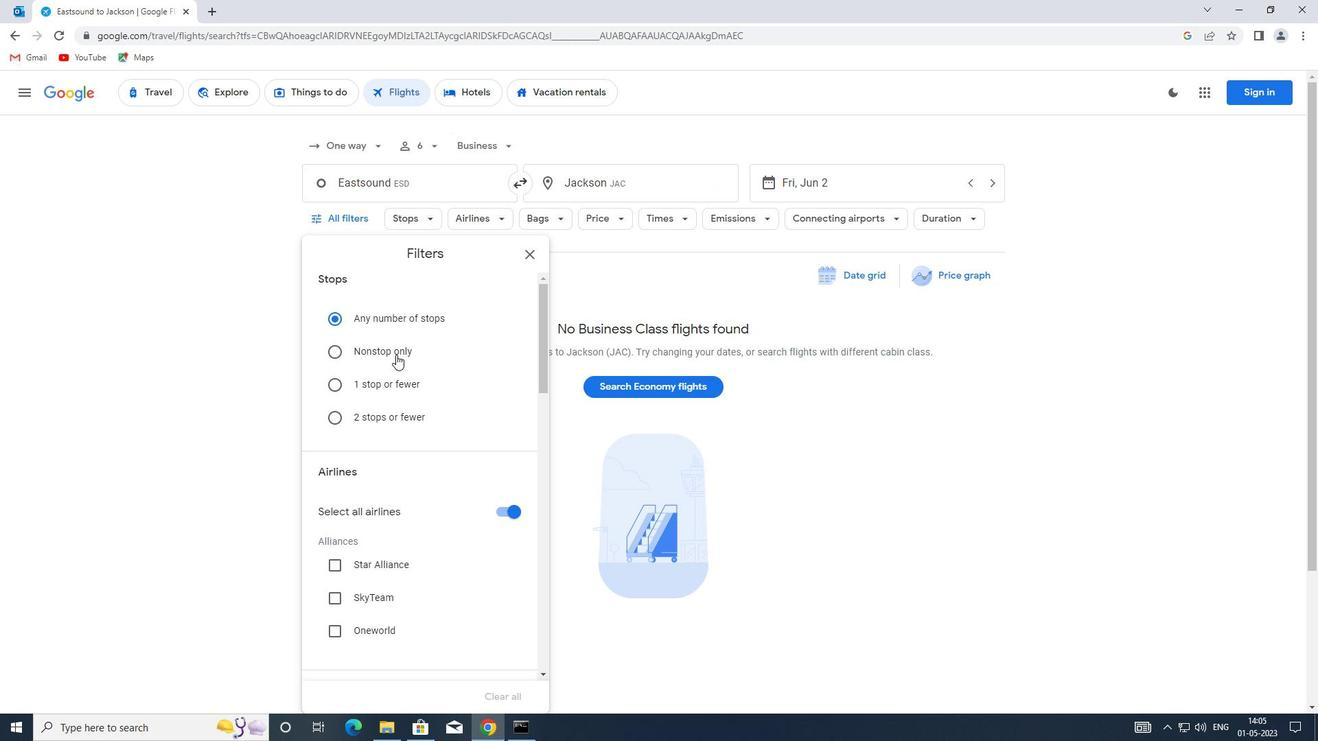 
Action: Mouse scrolled (419, 346) with delta (0, 0)
Screenshot: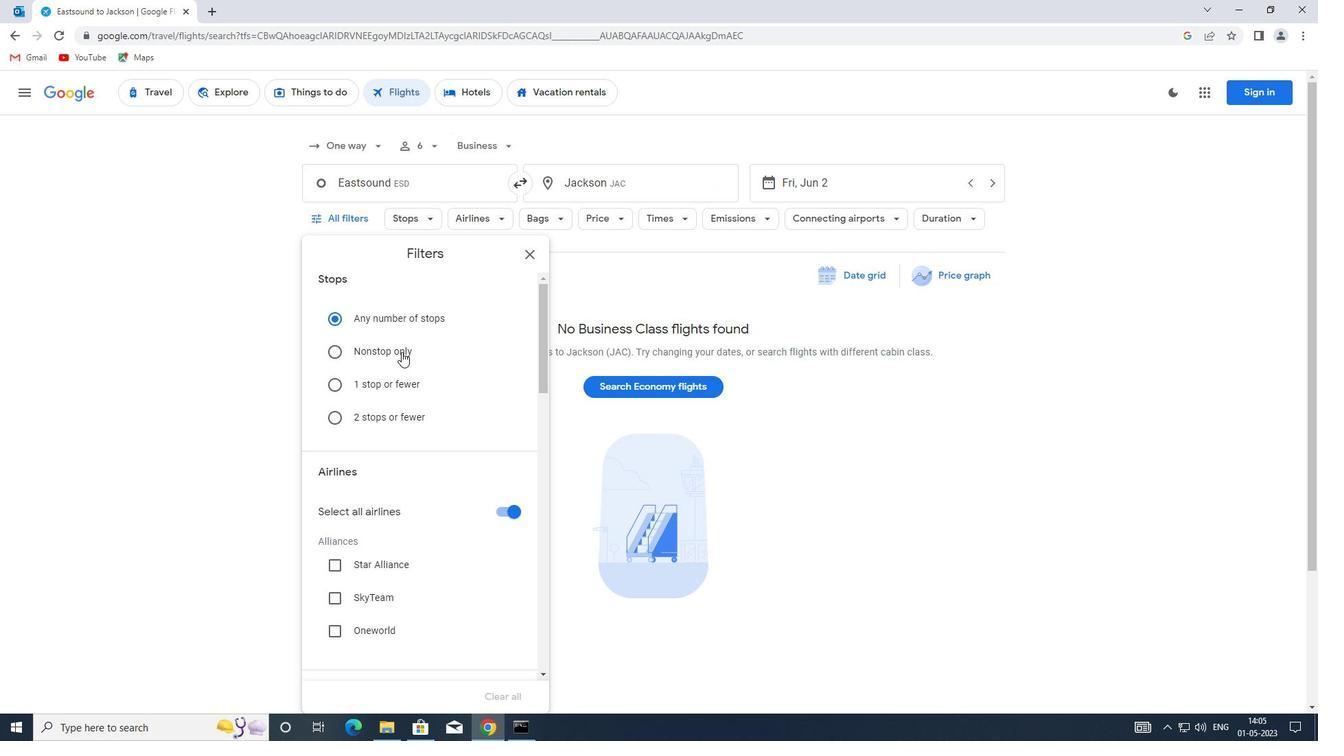 
Action: Mouse moved to (419, 350)
Screenshot: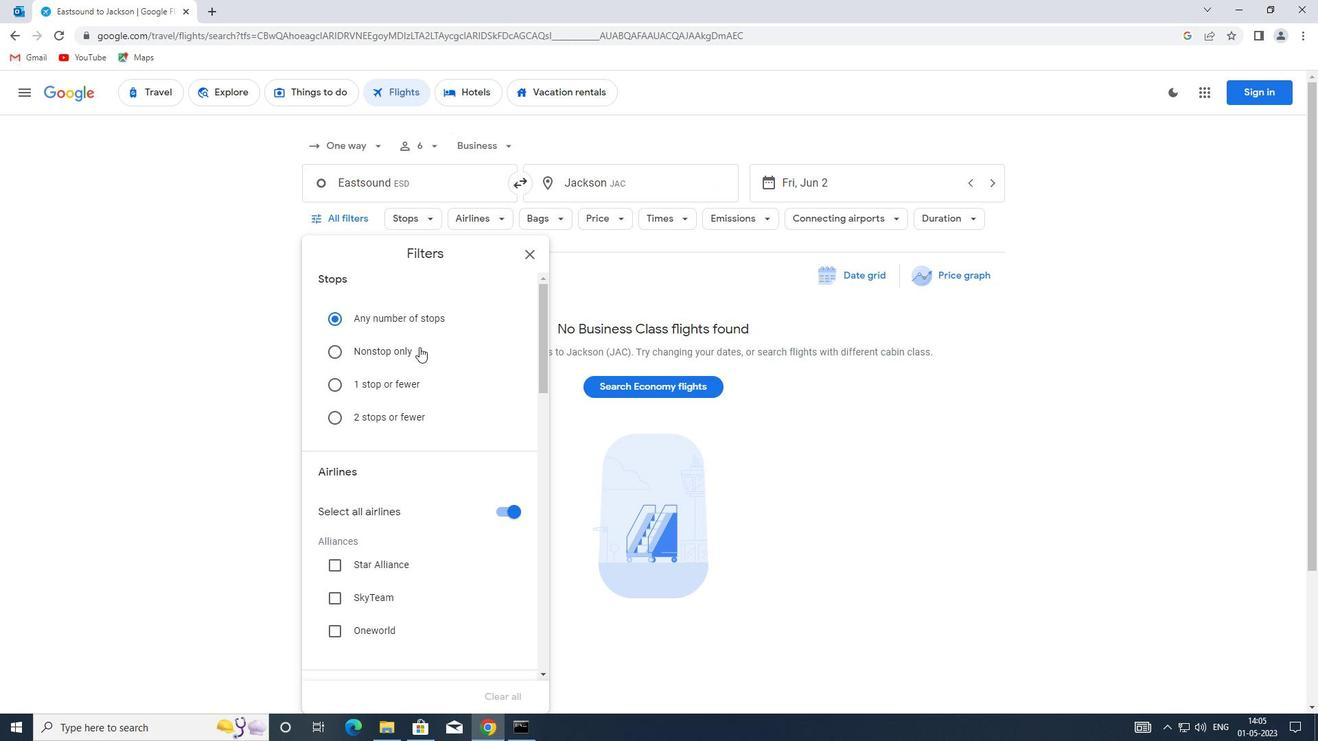 
Action: Mouse scrolled (419, 349) with delta (0, 0)
Screenshot: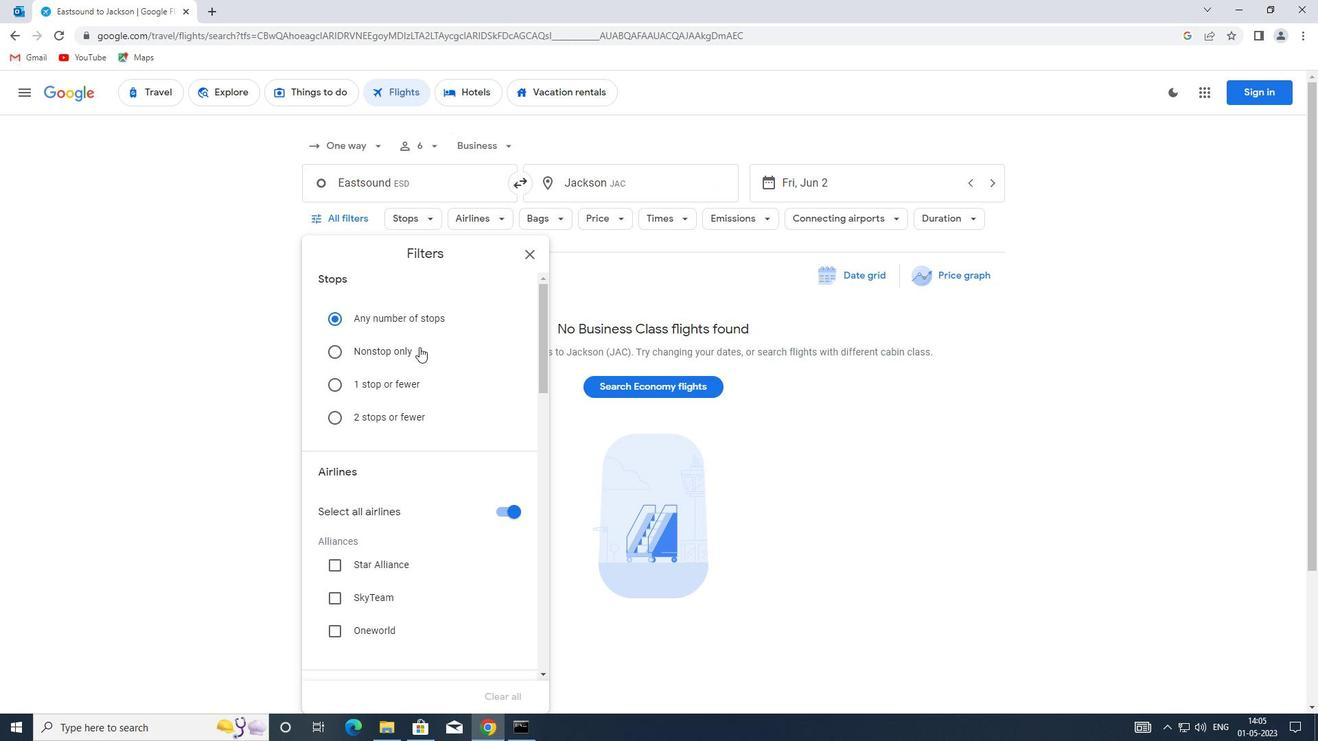 
Action: Mouse moved to (497, 374)
Screenshot: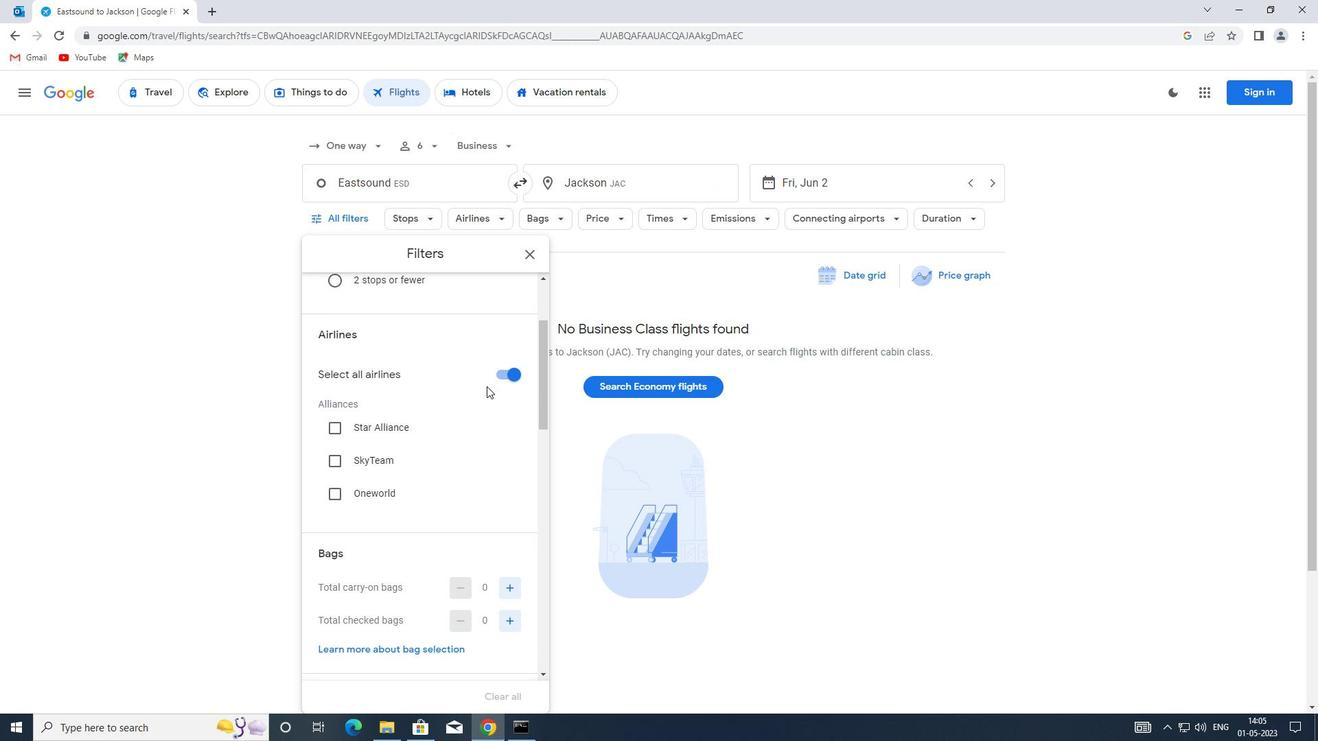 
Action: Mouse pressed left at (497, 374)
Screenshot: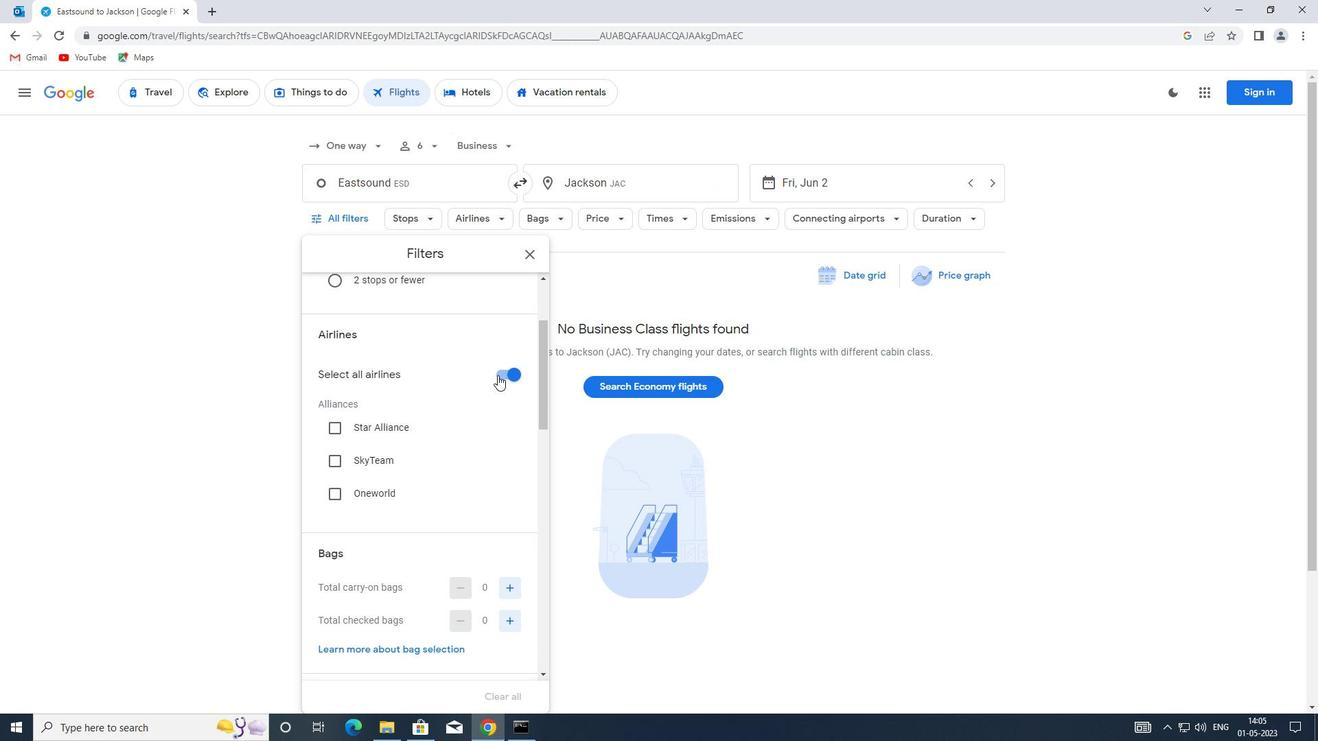 
Action: Mouse moved to (464, 403)
Screenshot: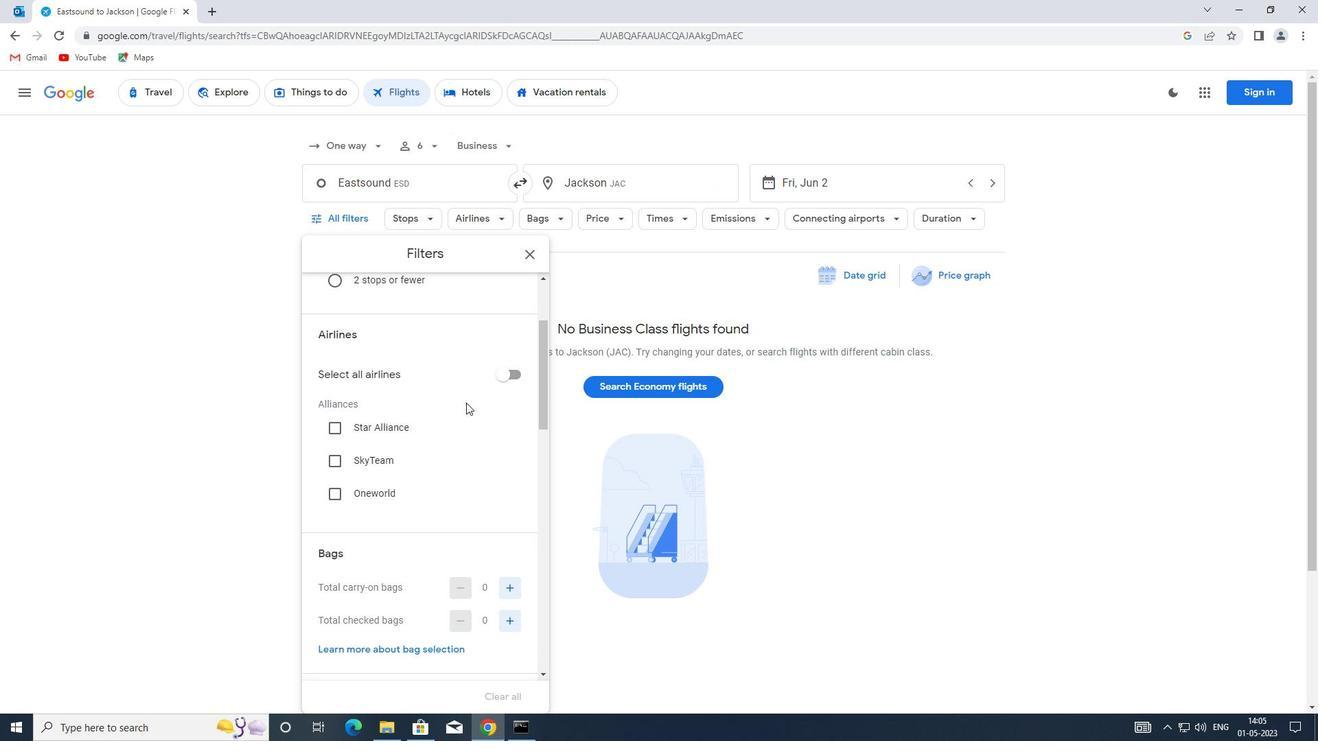 
Action: Mouse scrolled (464, 403) with delta (0, 0)
Screenshot: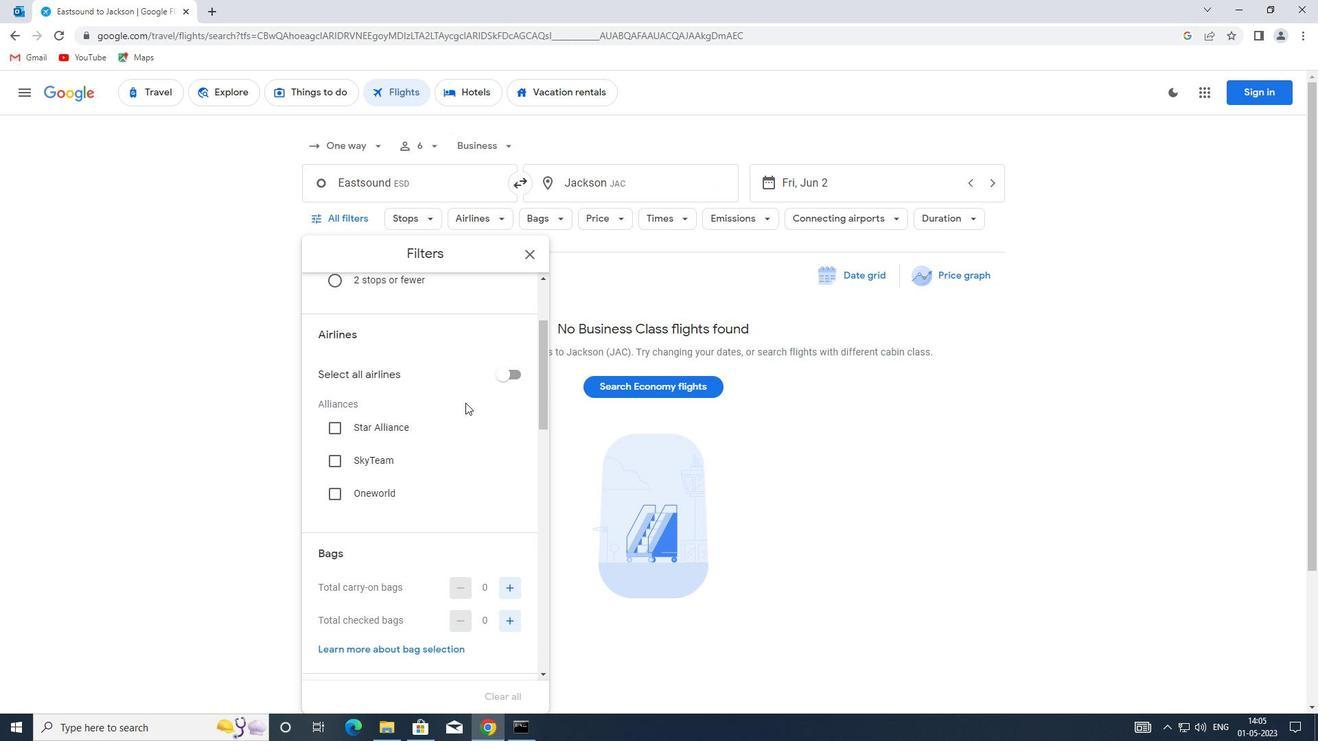 
Action: Mouse moved to (436, 401)
Screenshot: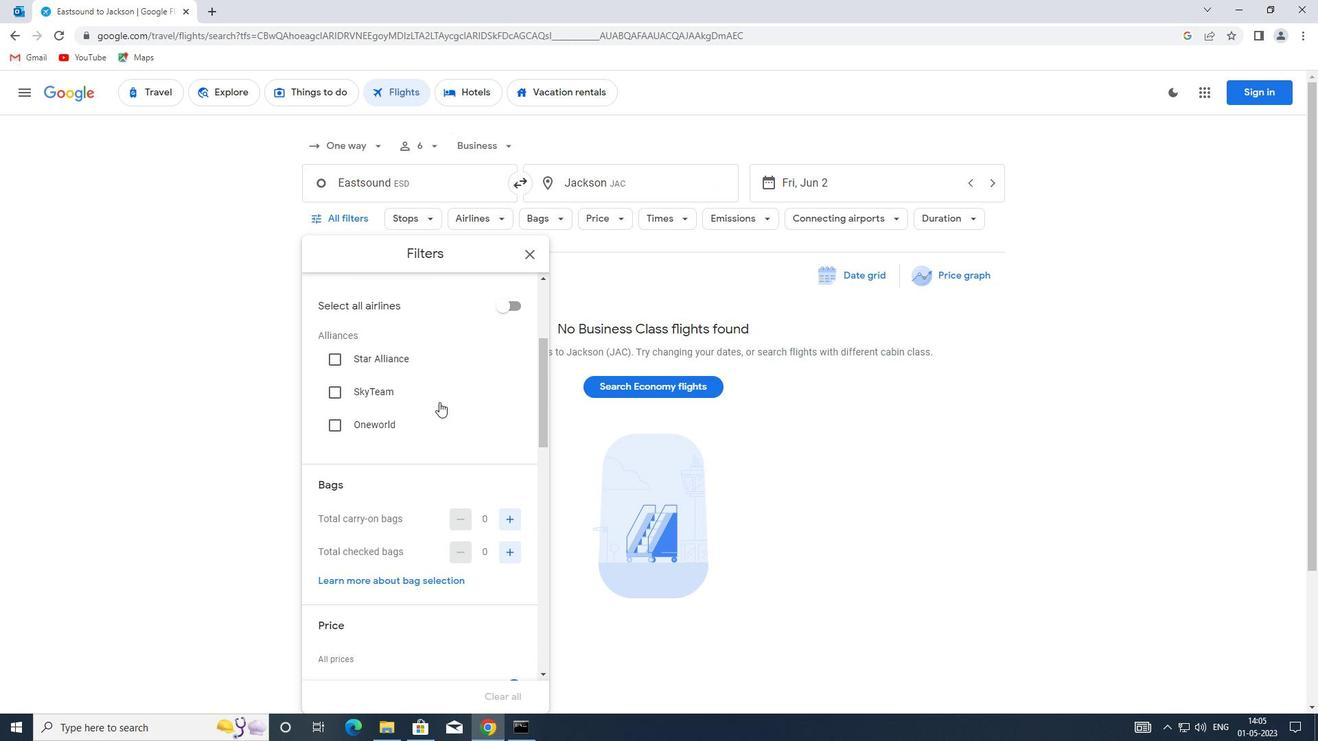 
Action: Mouse scrolled (436, 400) with delta (0, 0)
Screenshot: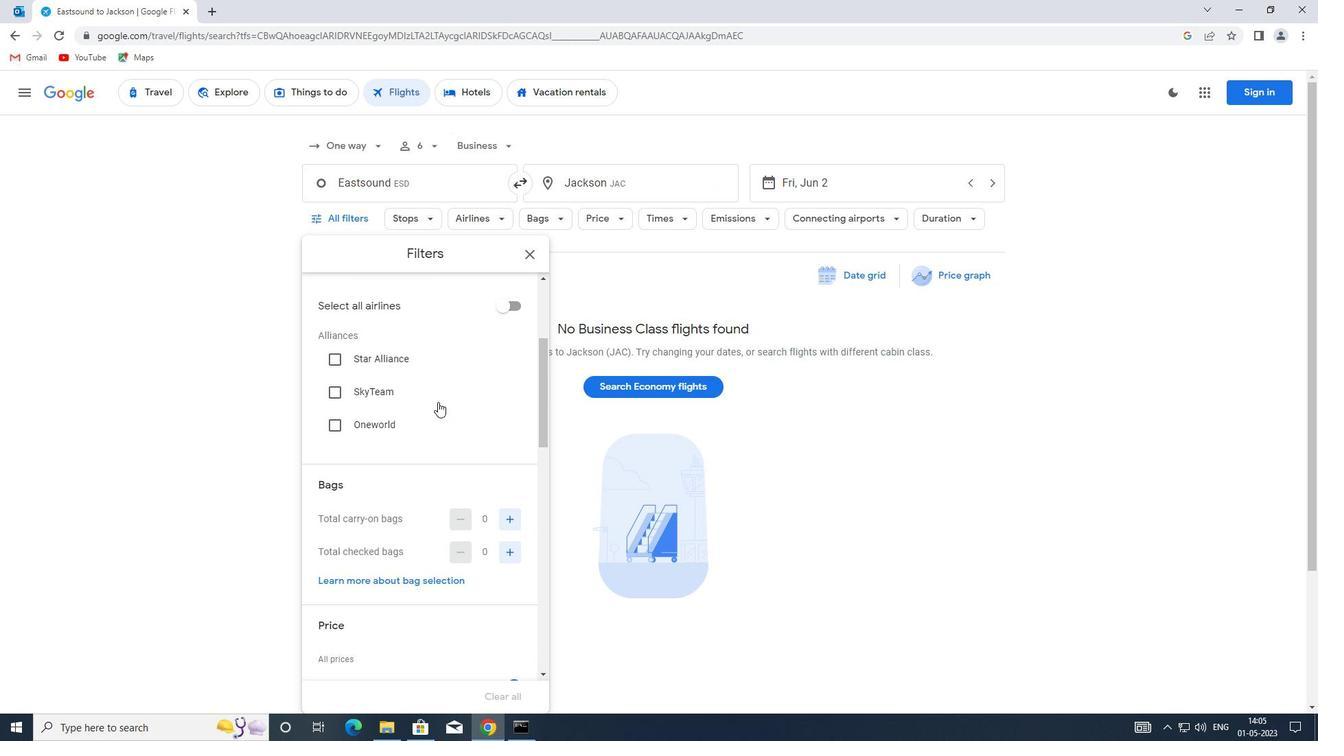
Action: Mouse moved to (462, 427)
Screenshot: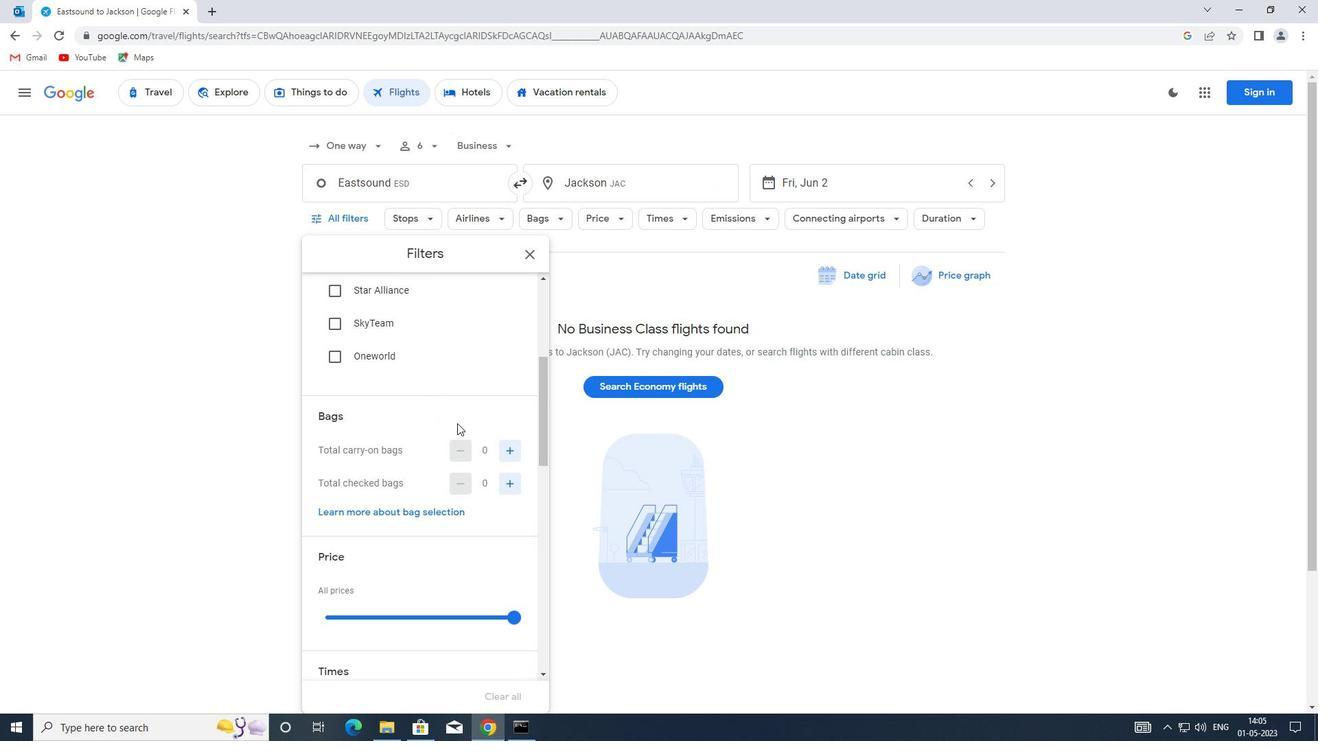 
Action: Mouse scrolled (462, 427) with delta (0, 0)
Screenshot: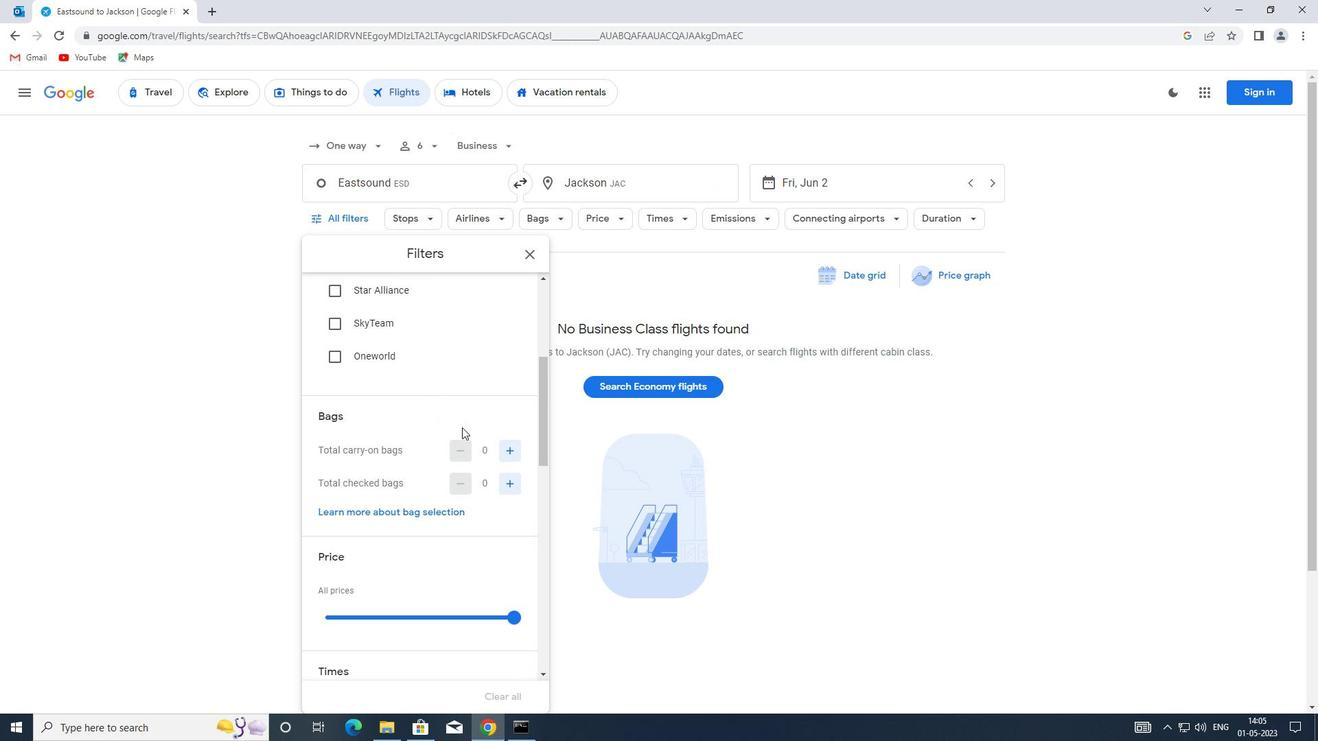 
Action: Mouse moved to (504, 380)
Screenshot: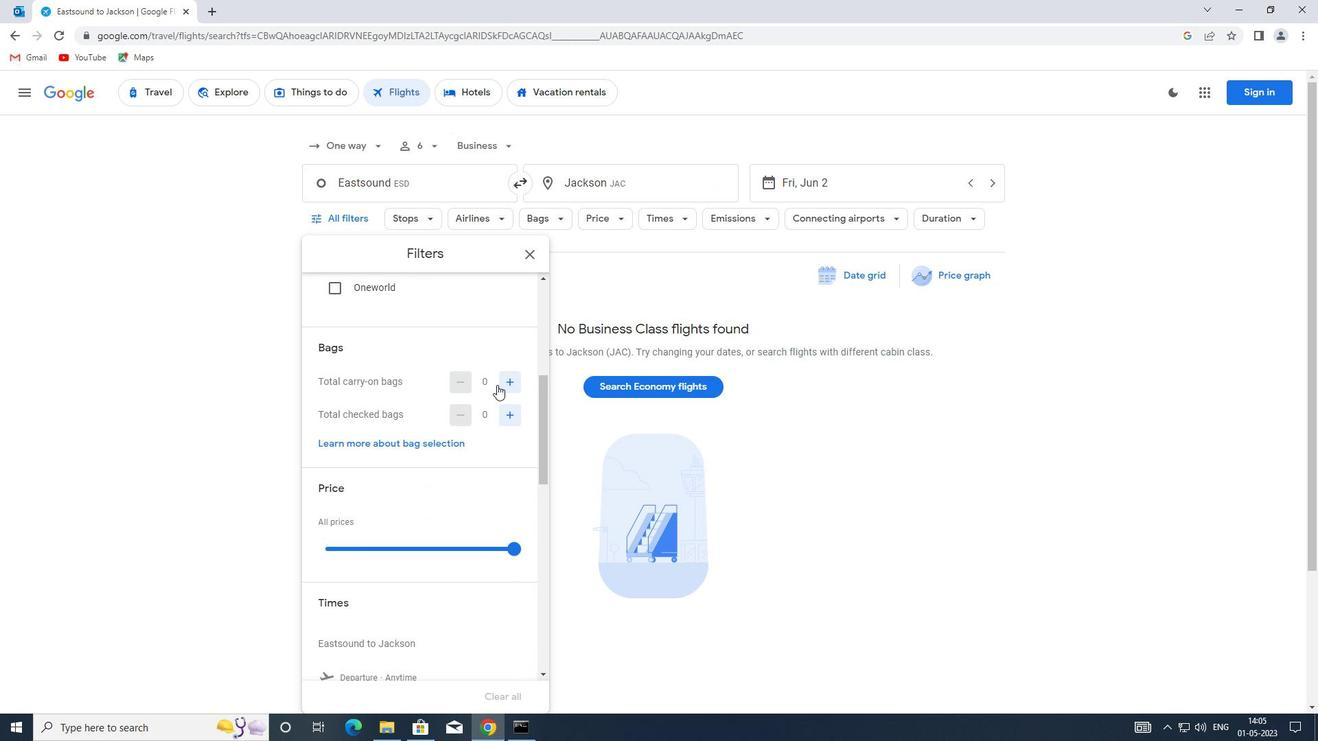 
Action: Mouse pressed left at (504, 380)
Screenshot: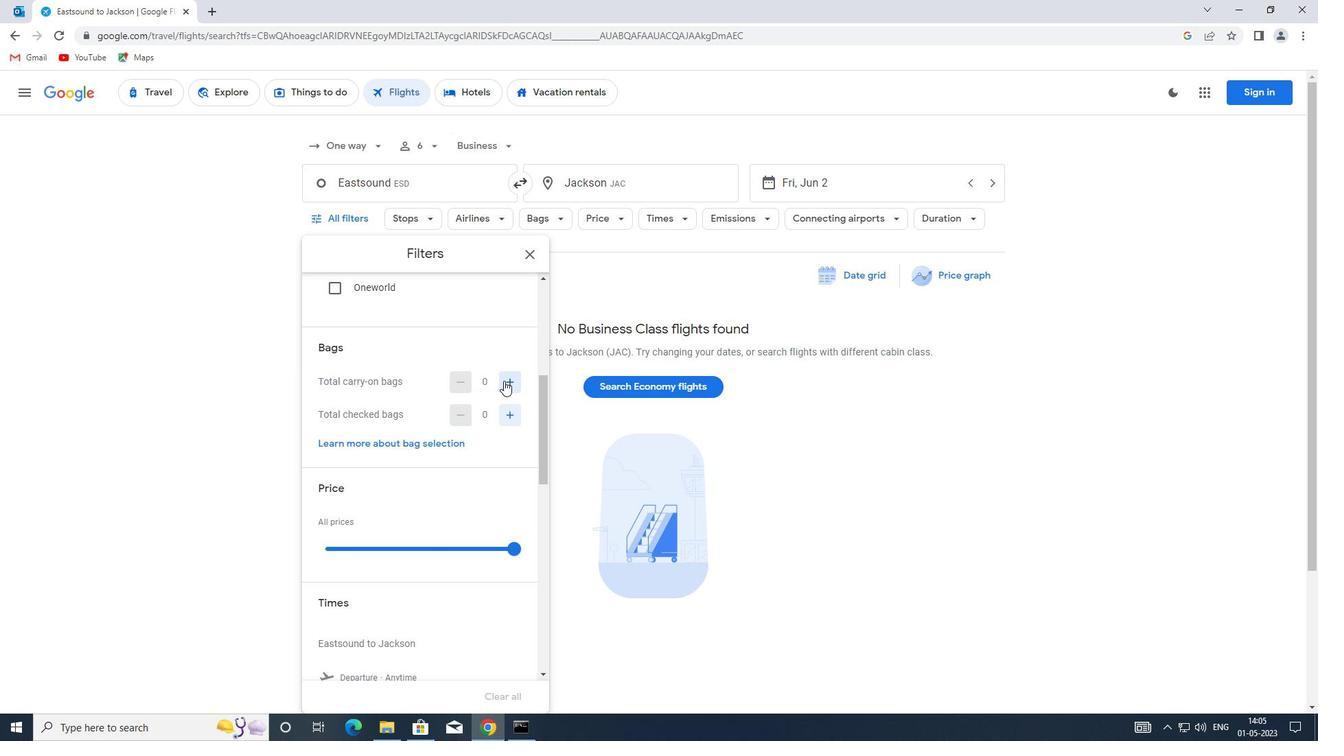 
Action: Mouse moved to (515, 418)
Screenshot: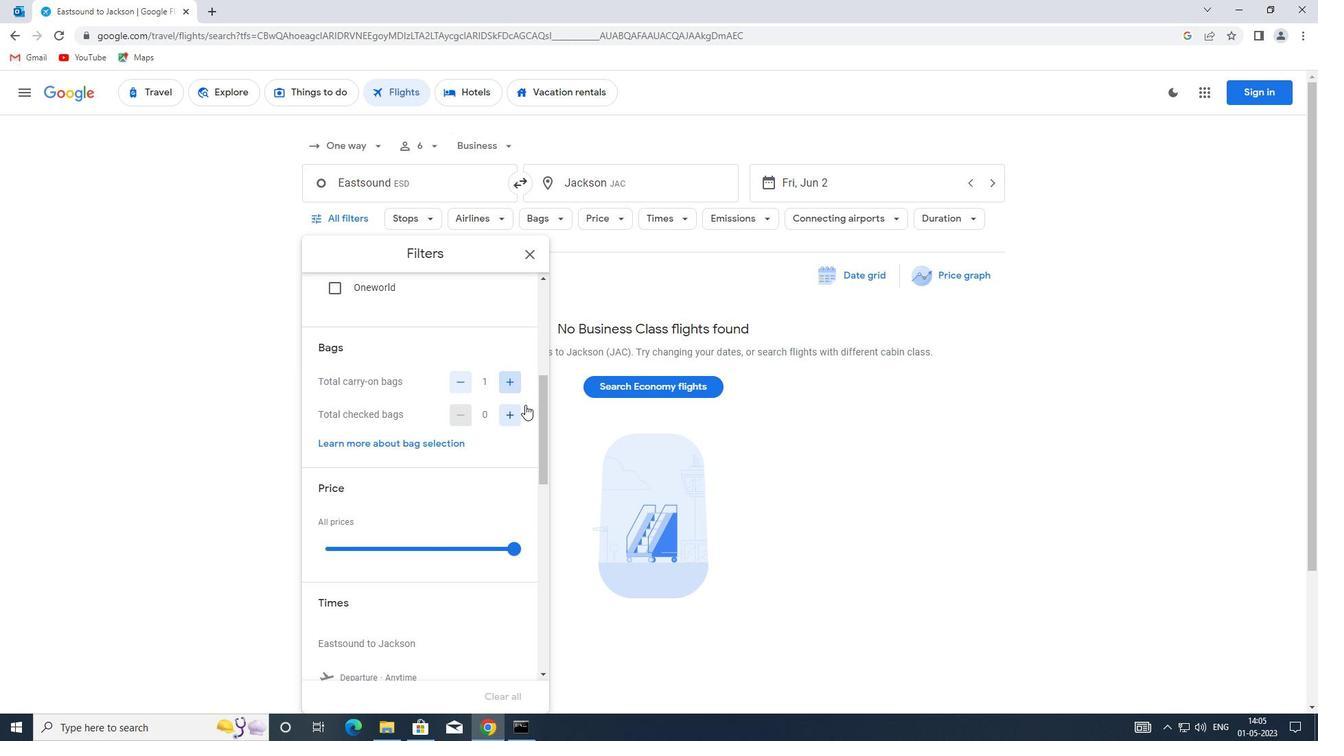 
Action: Mouse pressed left at (515, 418)
Screenshot: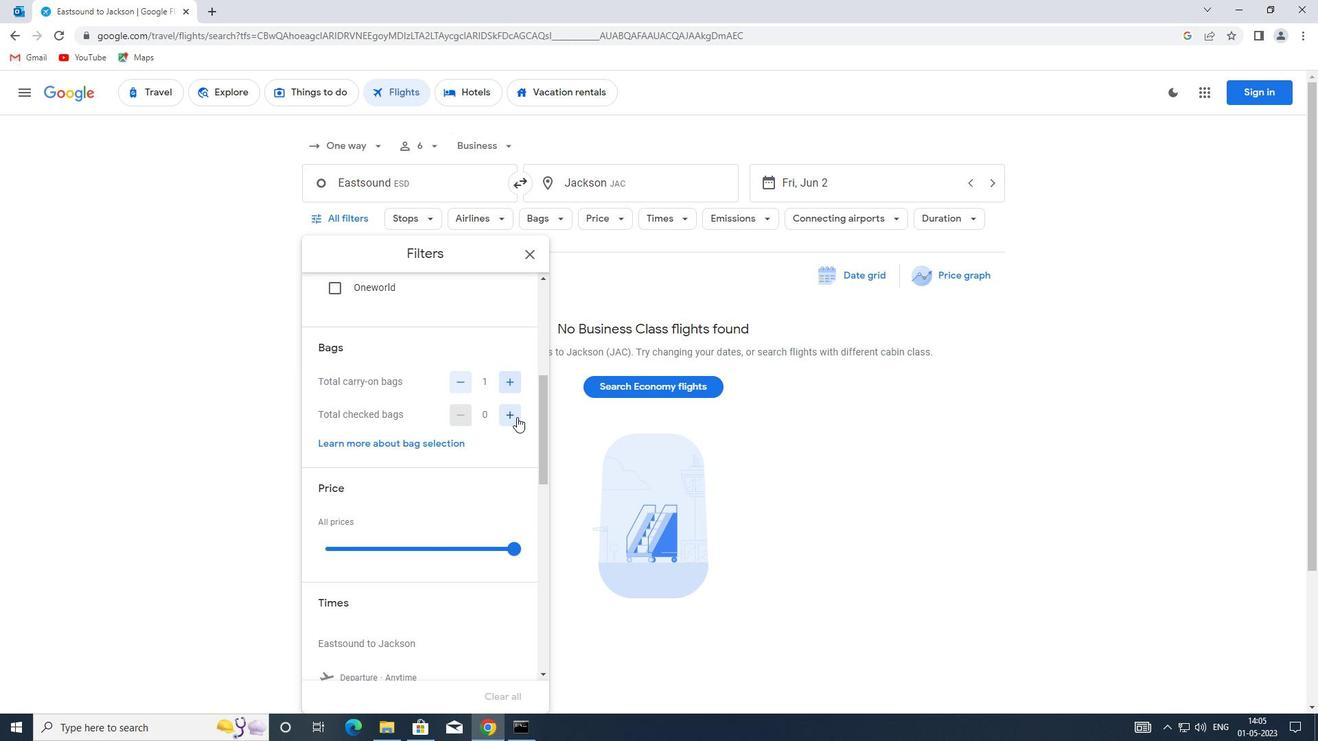 
Action: Mouse moved to (514, 418)
Screenshot: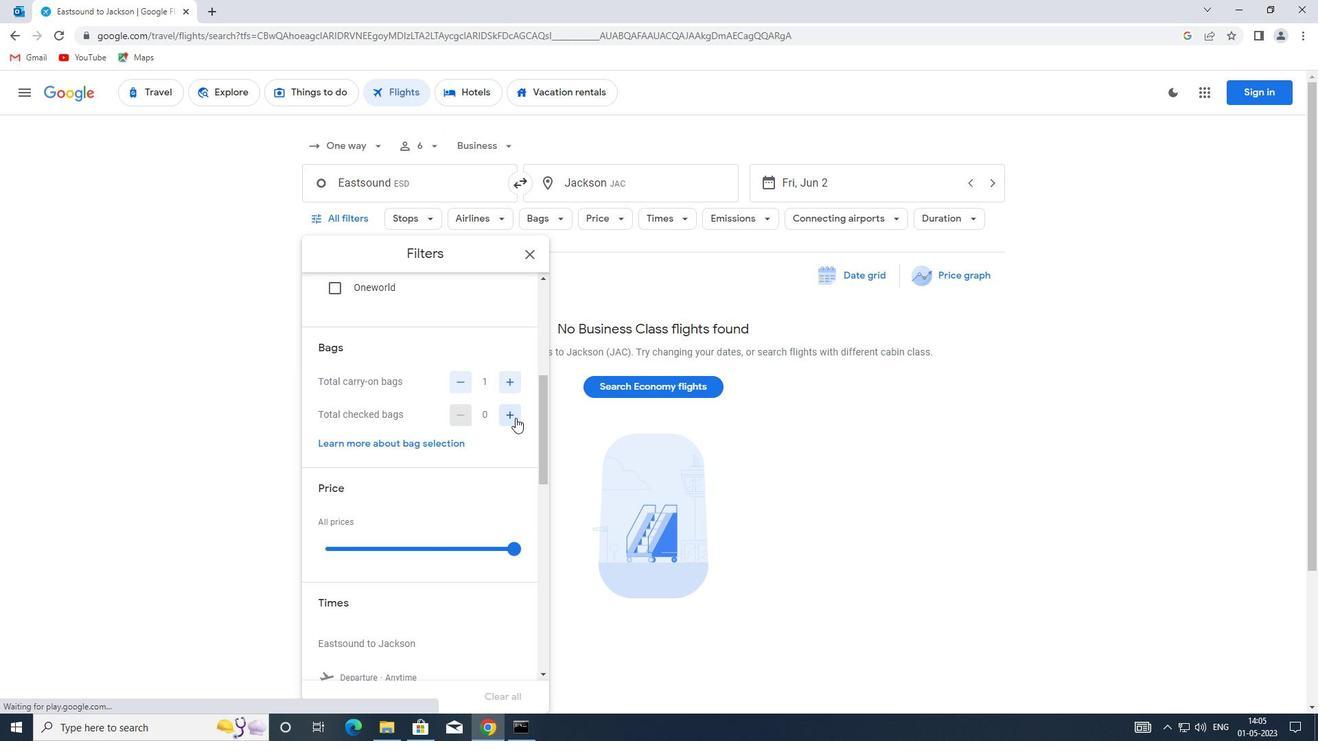 
Action: Mouse pressed left at (514, 418)
Screenshot: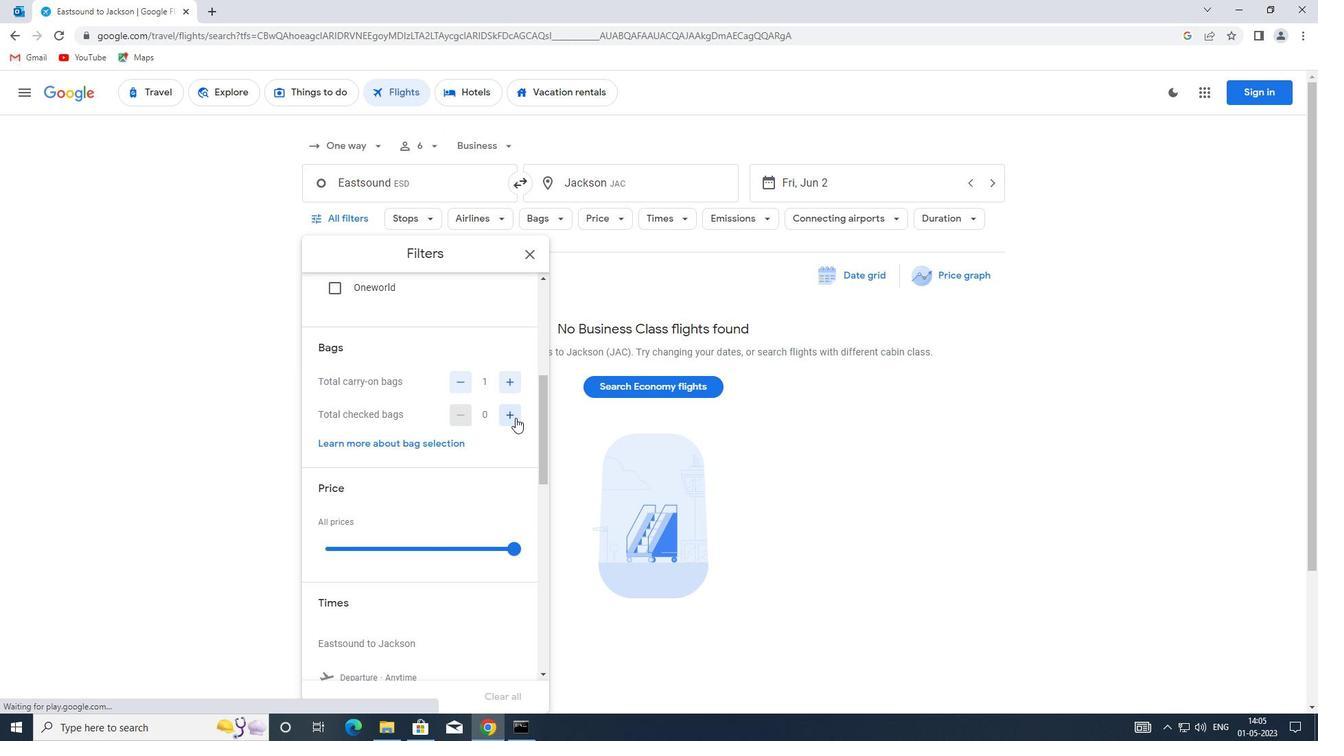 
Action: Mouse pressed left at (514, 418)
Screenshot: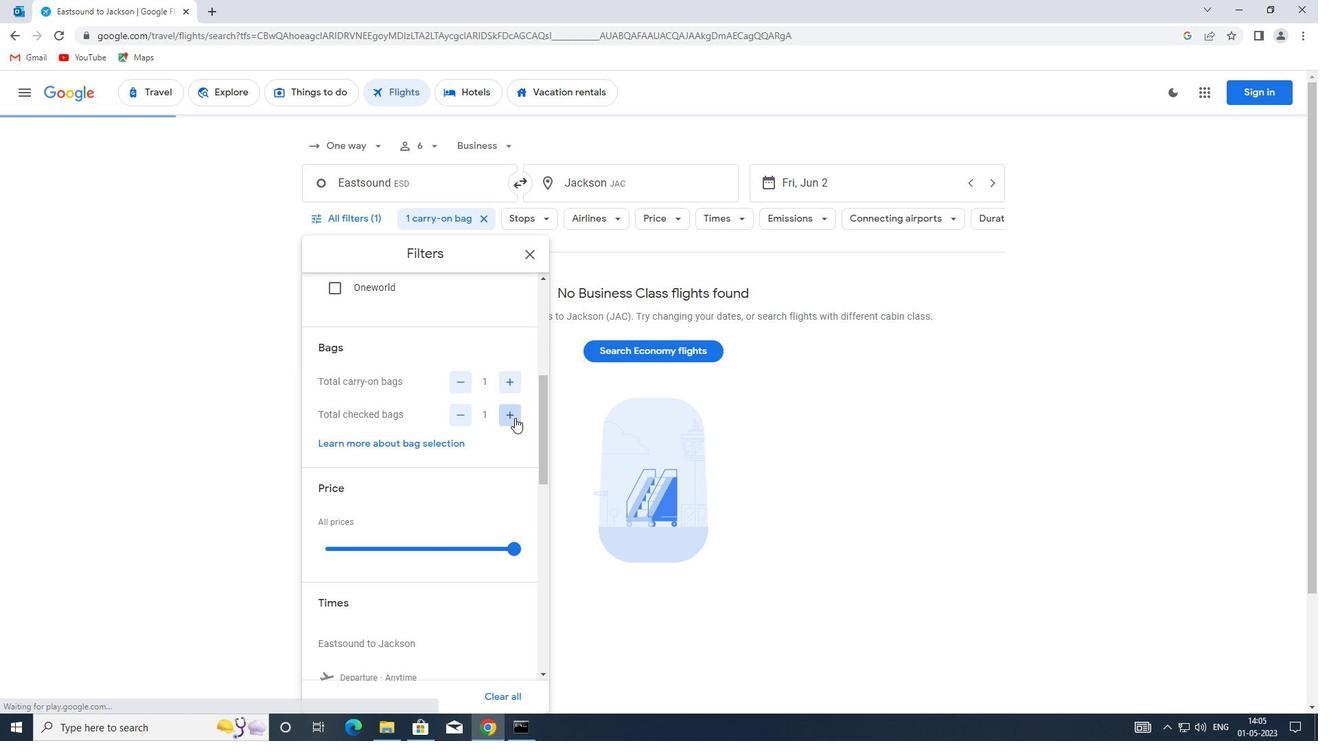 
Action: Mouse pressed left at (514, 418)
Screenshot: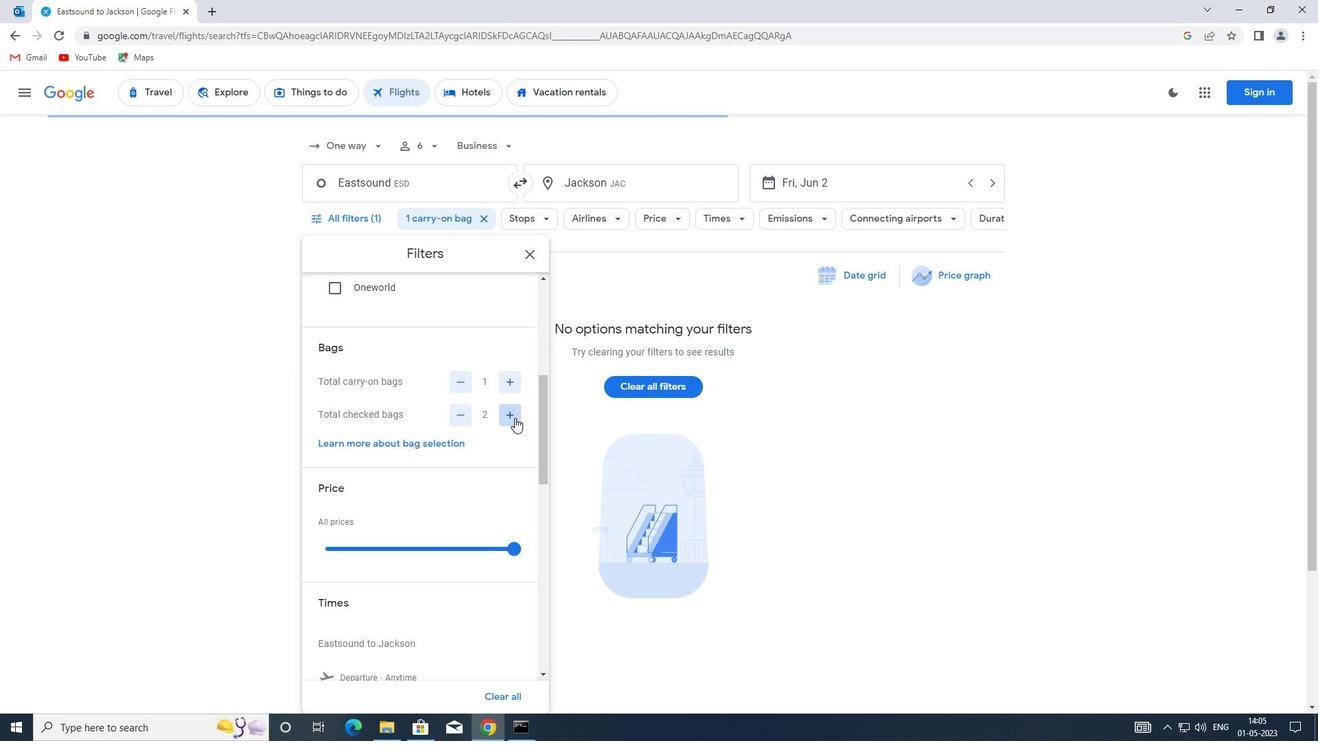 
Action: Mouse moved to (465, 416)
Screenshot: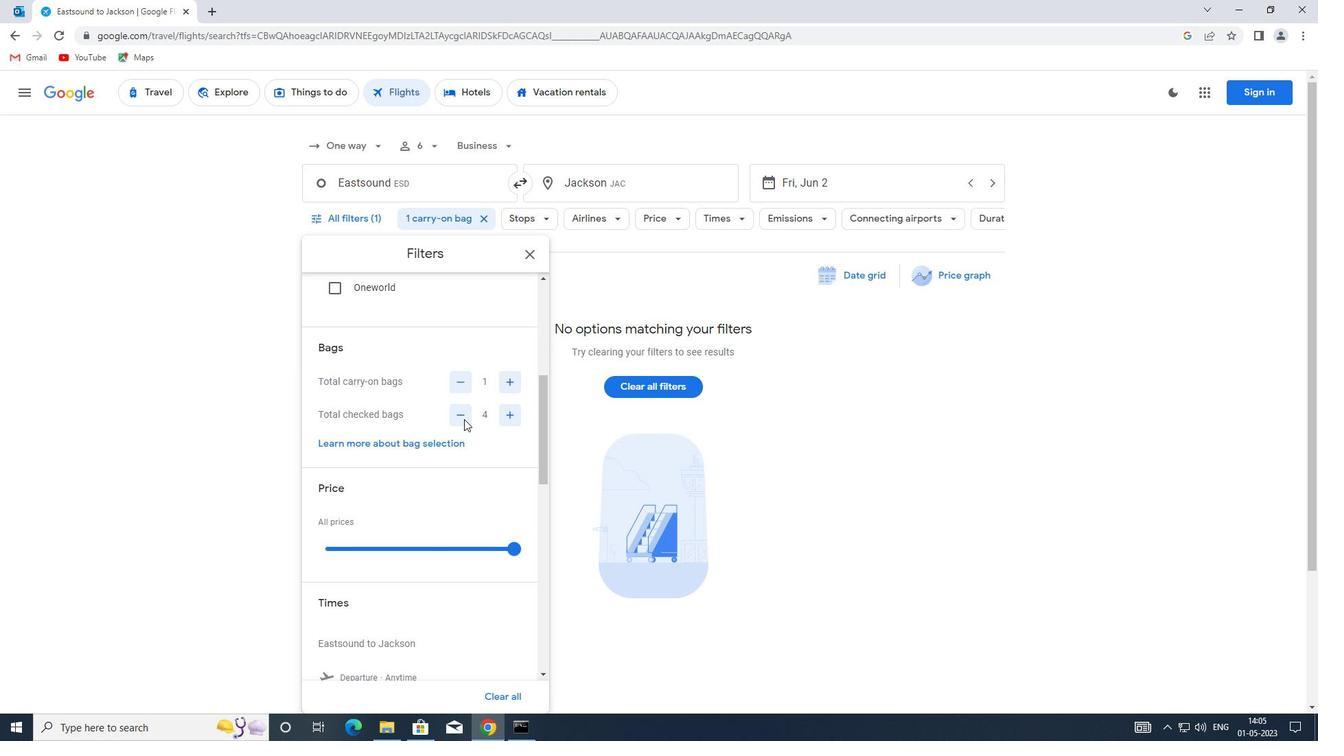 
Action: Mouse pressed left at (465, 416)
Screenshot: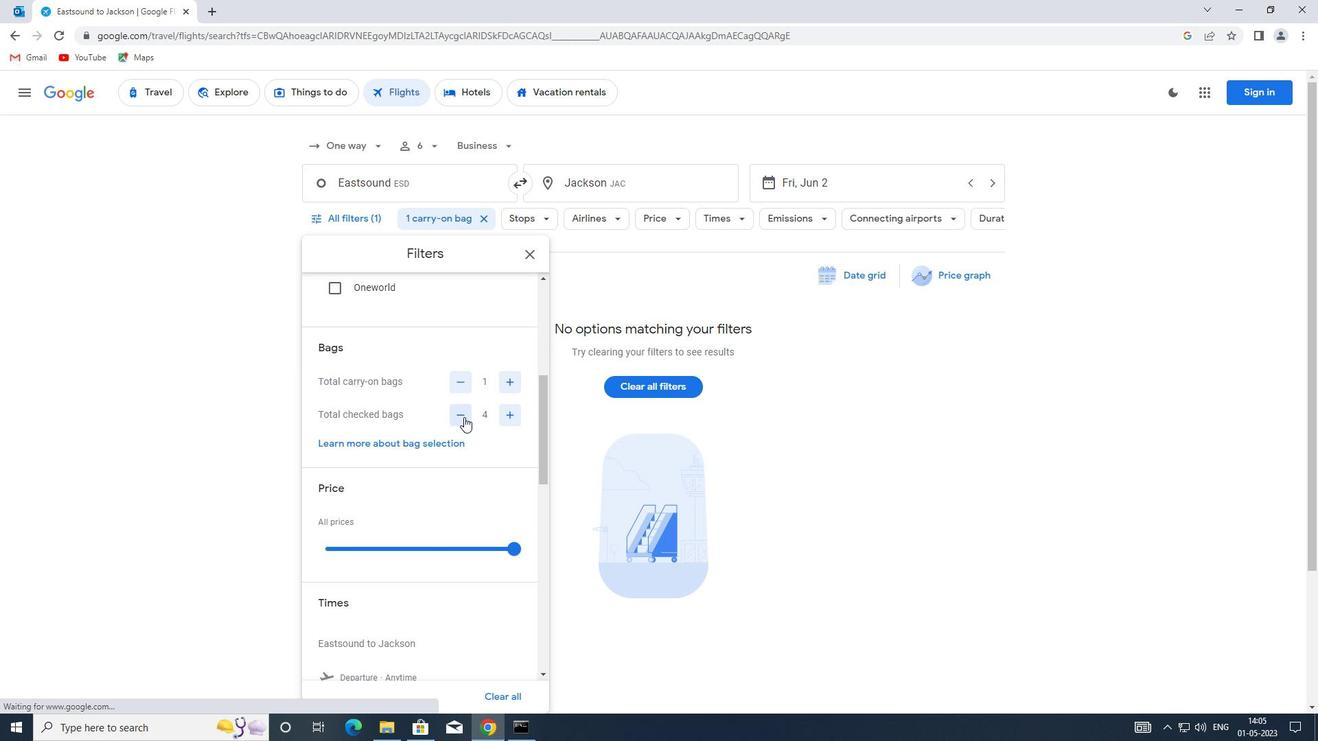 
Action: Mouse moved to (453, 403)
Screenshot: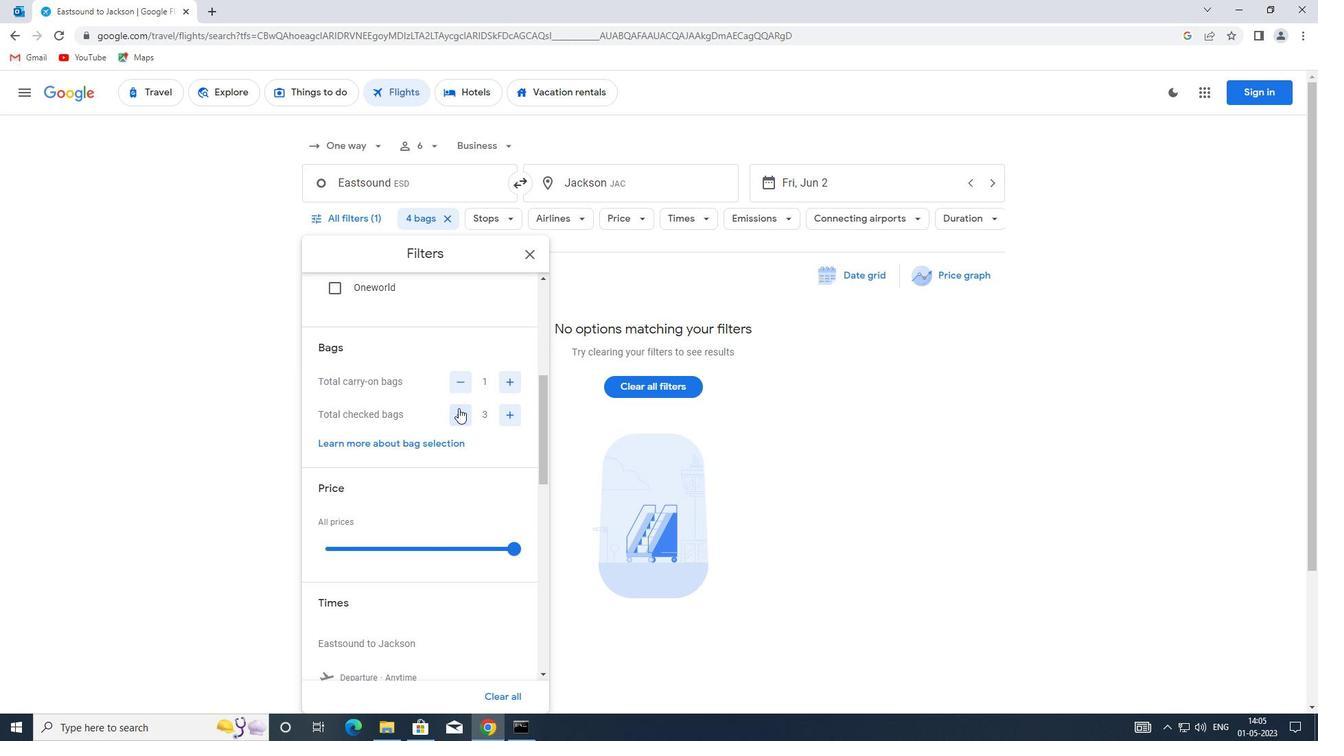 
Action: Mouse scrolled (453, 402) with delta (0, 0)
Screenshot: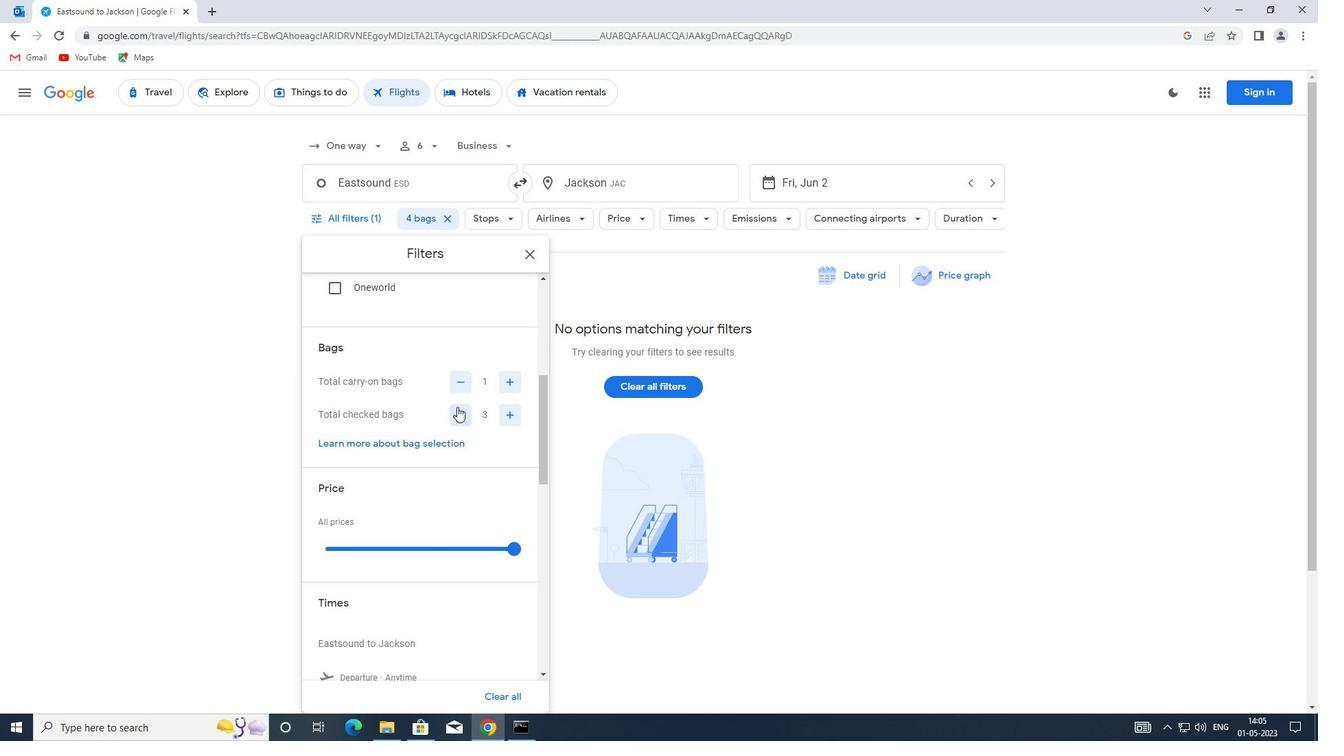 
Action: Mouse moved to (445, 393)
Screenshot: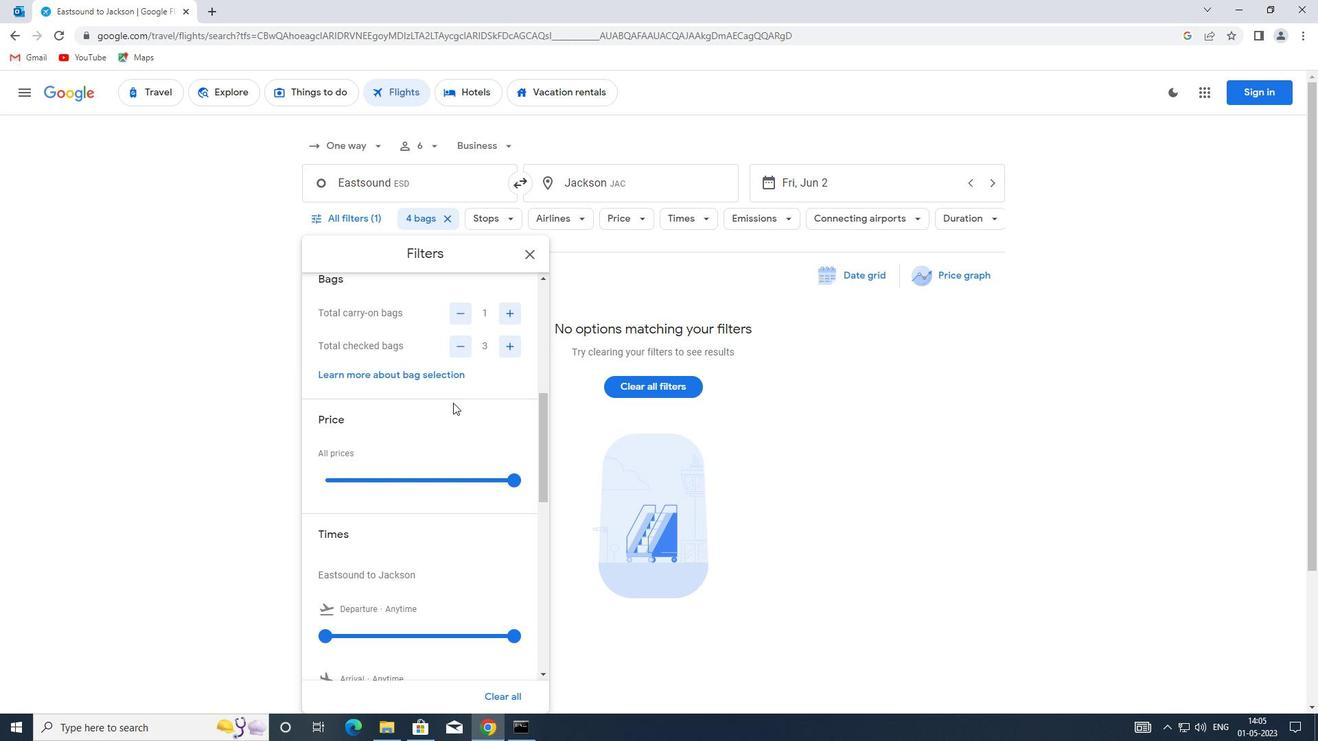 
Action: Mouse scrolled (445, 392) with delta (0, 0)
Screenshot: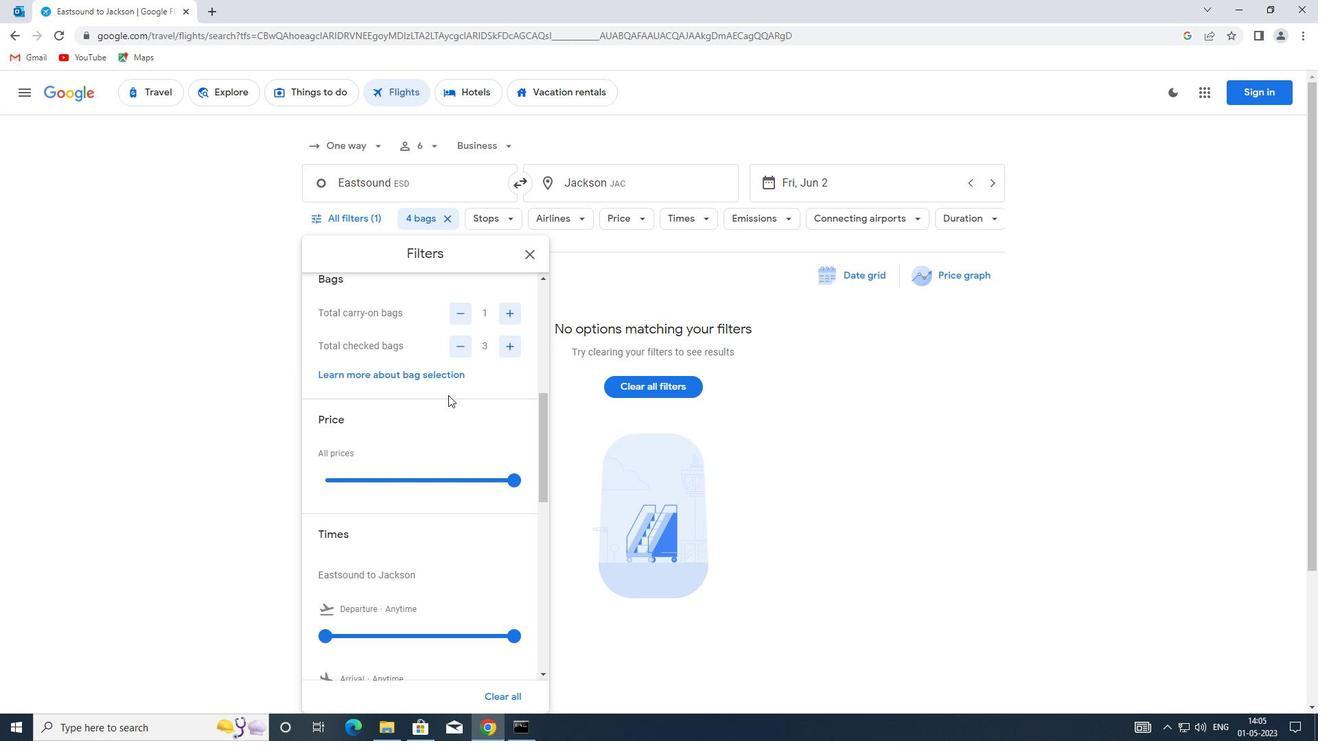 
Action: Mouse moved to (420, 400)
Screenshot: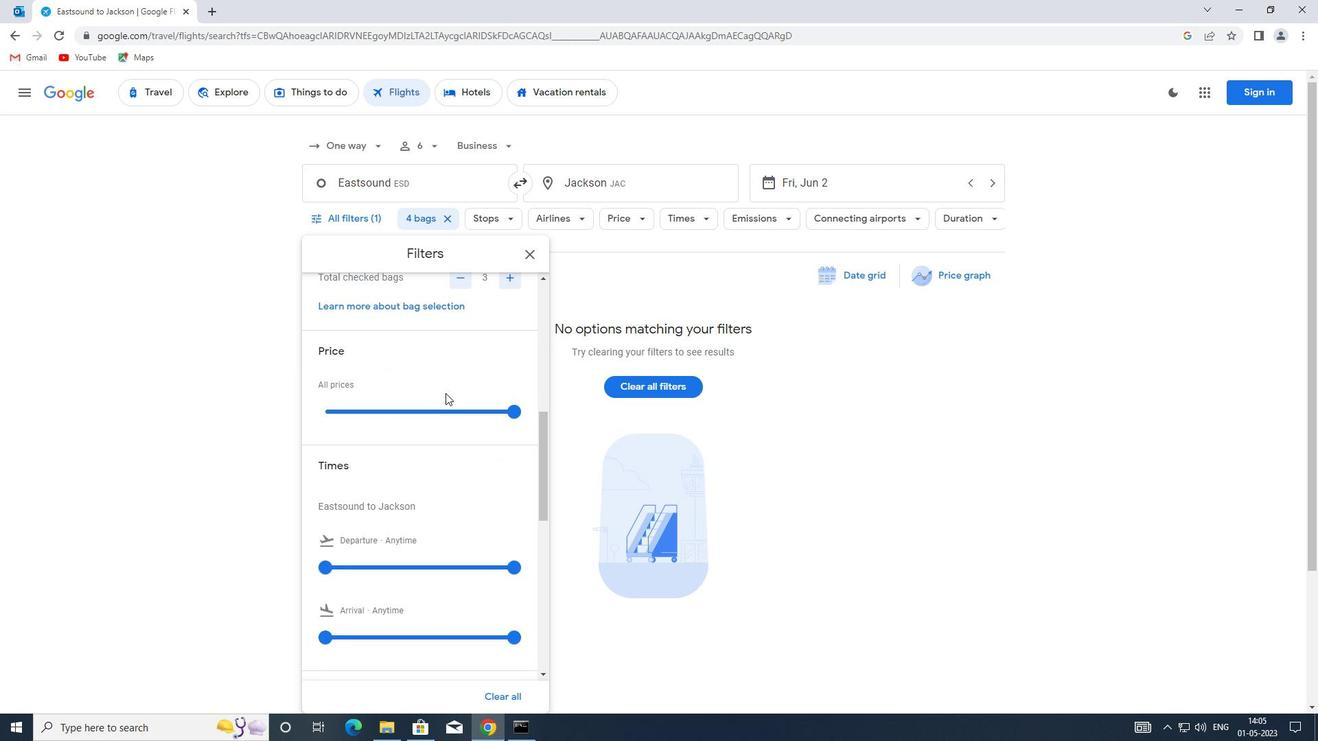 
Action: Mouse scrolled (420, 400) with delta (0, 0)
Screenshot: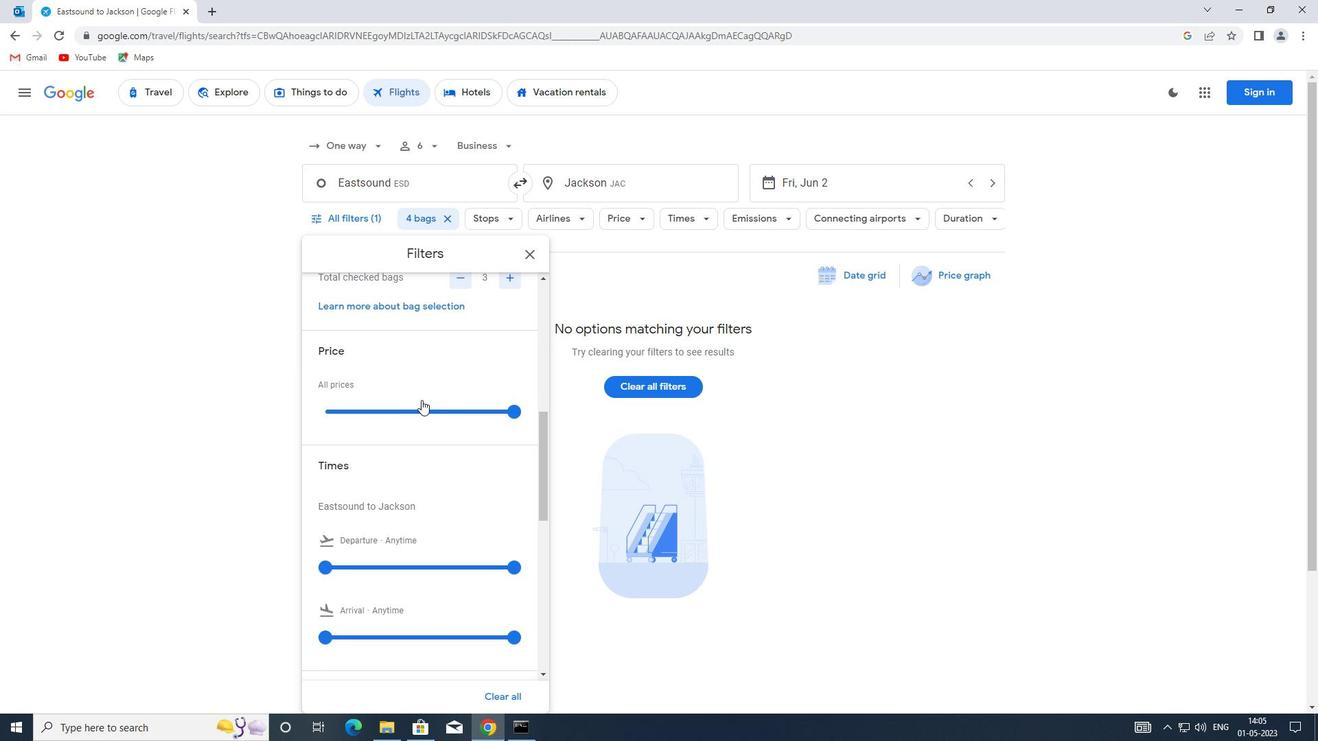 
Action: Mouse moved to (418, 406)
Screenshot: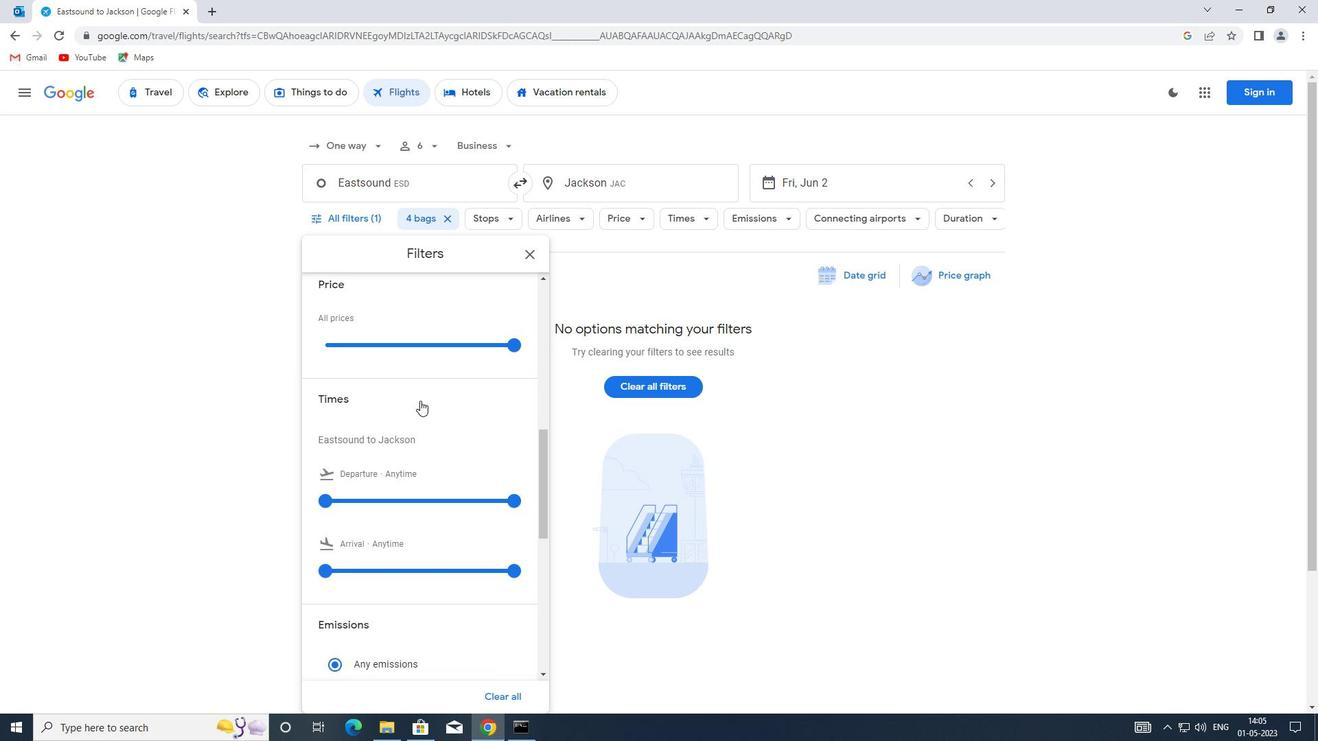 
Action: Mouse scrolled (418, 405) with delta (0, 0)
Screenshot: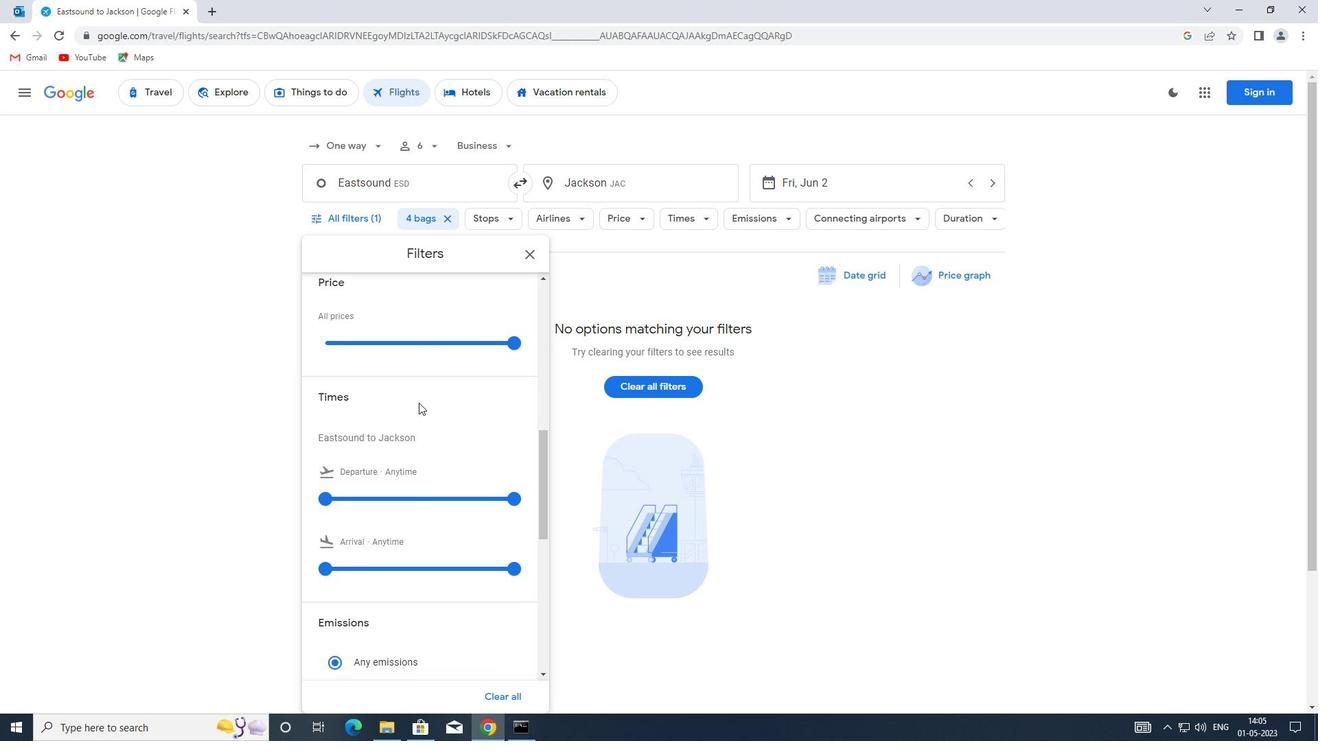 
Action: Mouse moved to (332, 431)
Screenshot: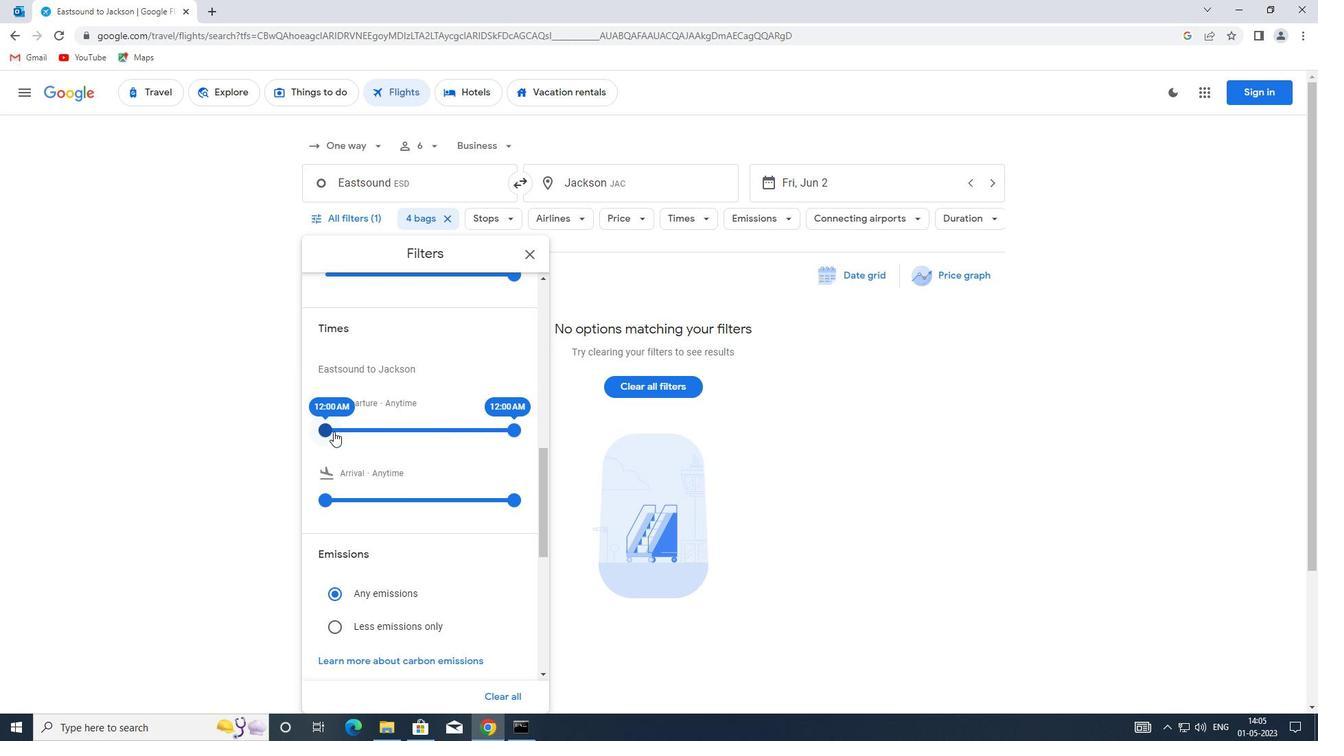 
Action: Mouse pressed left at (332, 431)
Screenshot: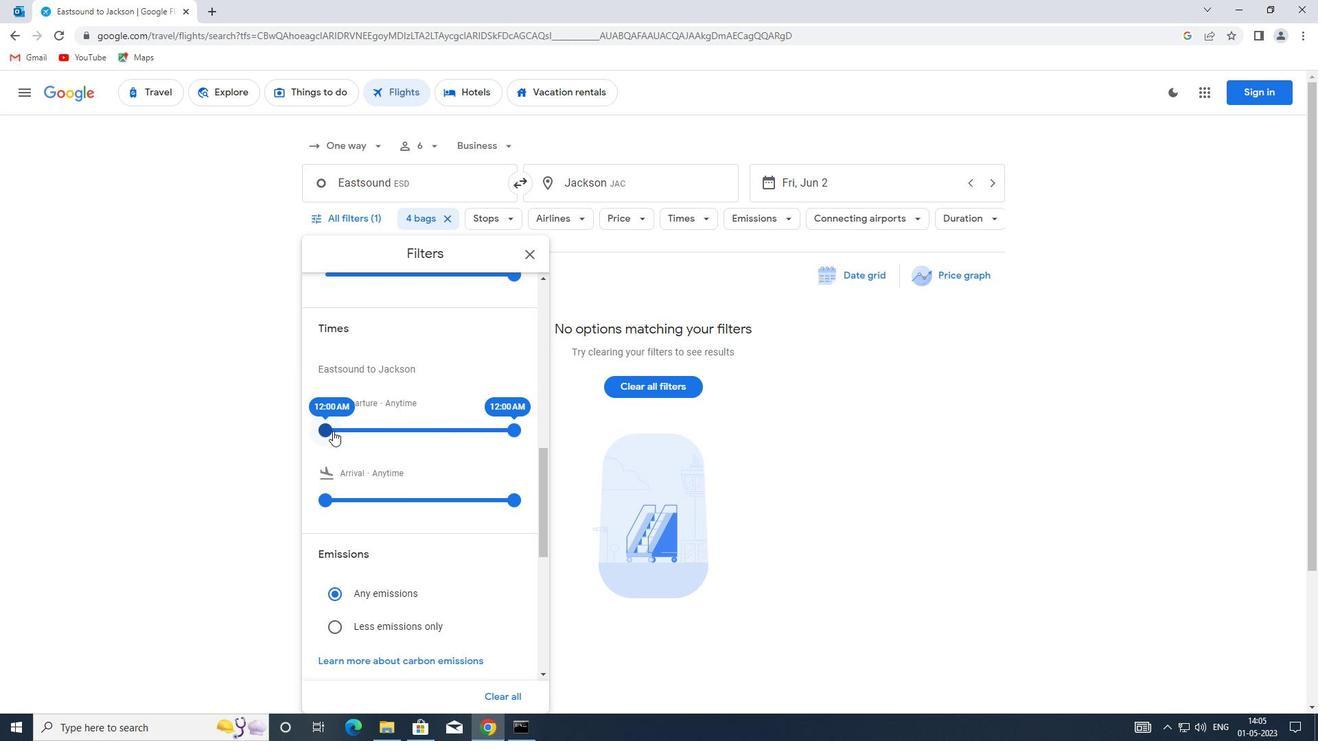 
Action: Mouse moved to (511, 428)
Screenshot: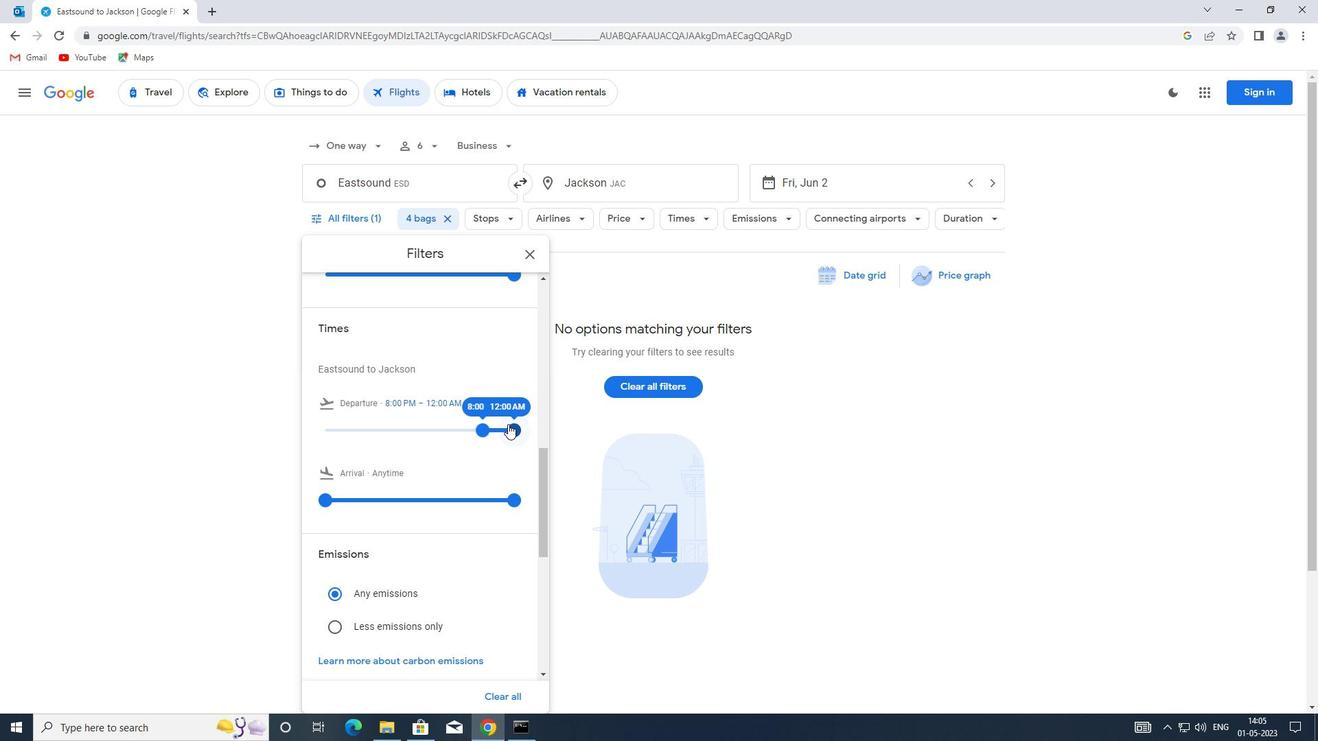 
Action: Mouse pressed left at (511, 428)
Screenshot: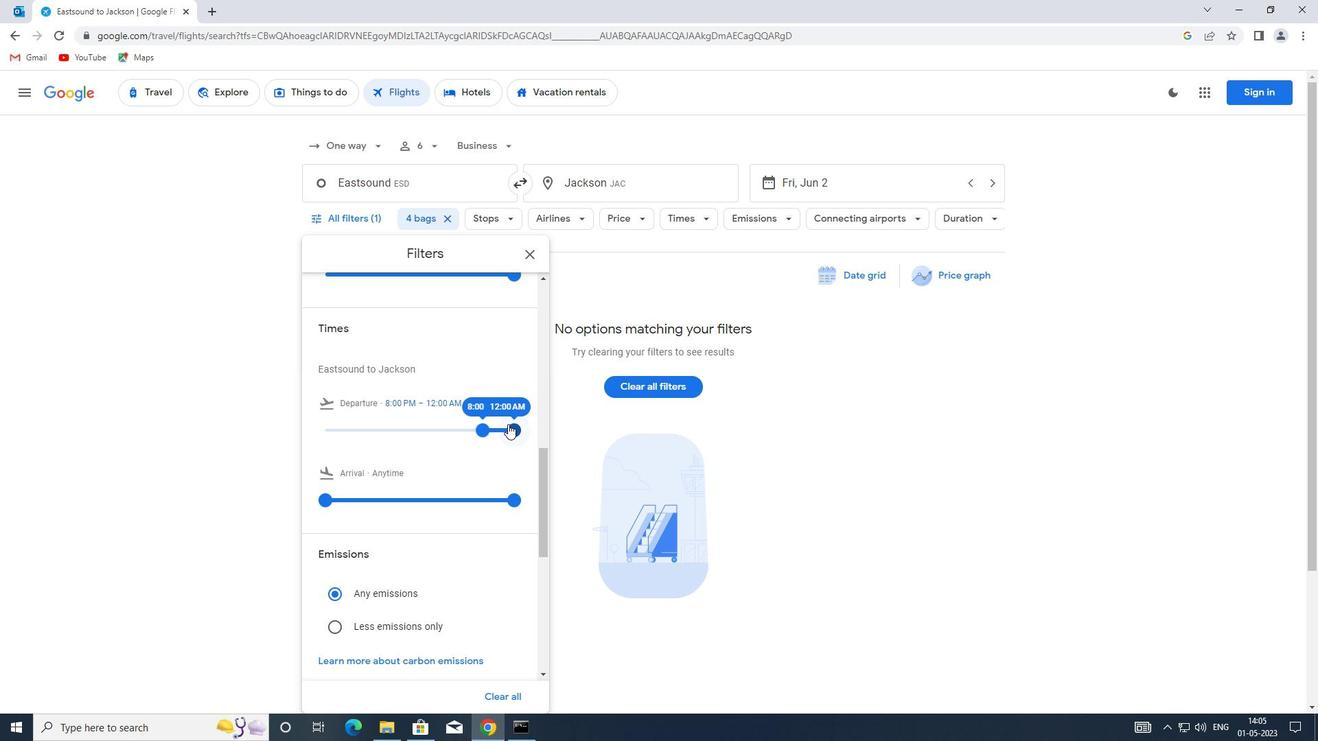 
Action: Mouse moved to (475, 383)
Screenshot: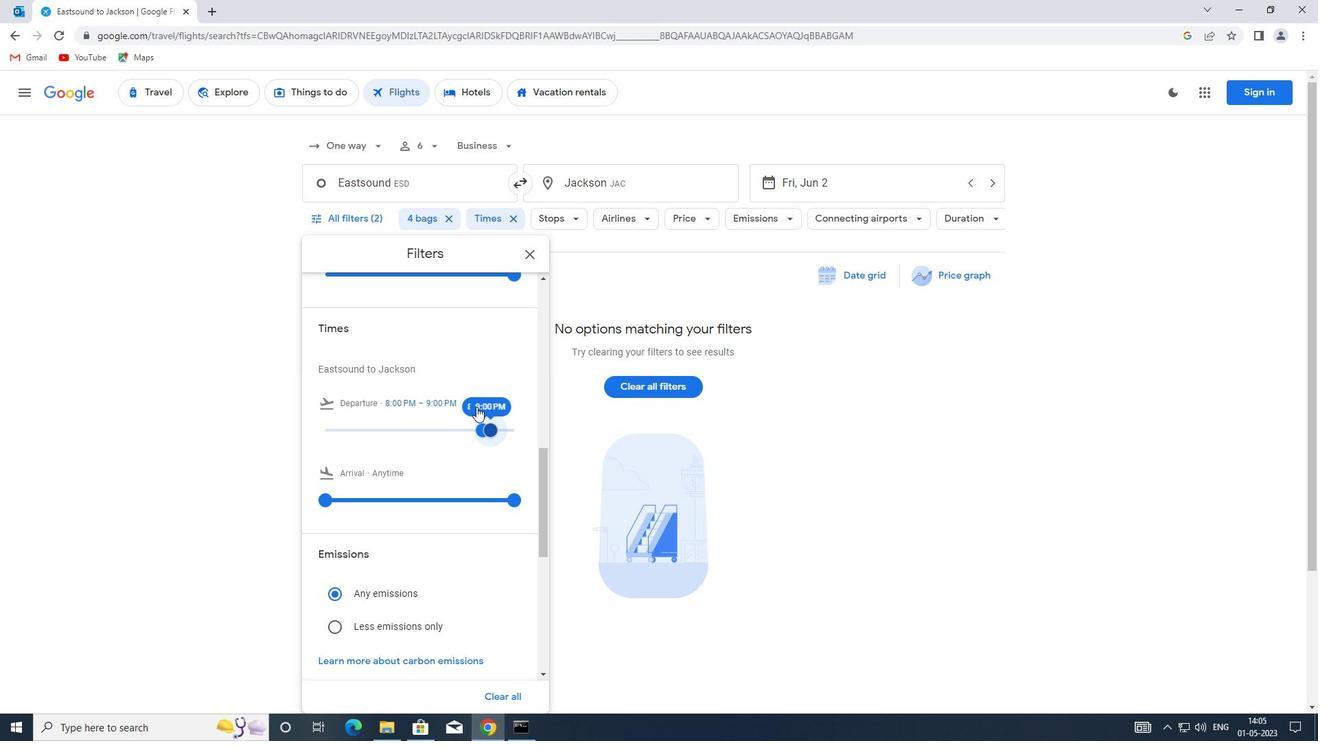 
Action: Mouse scrolled (475, 382) with delta (0, 0)
Screenshot: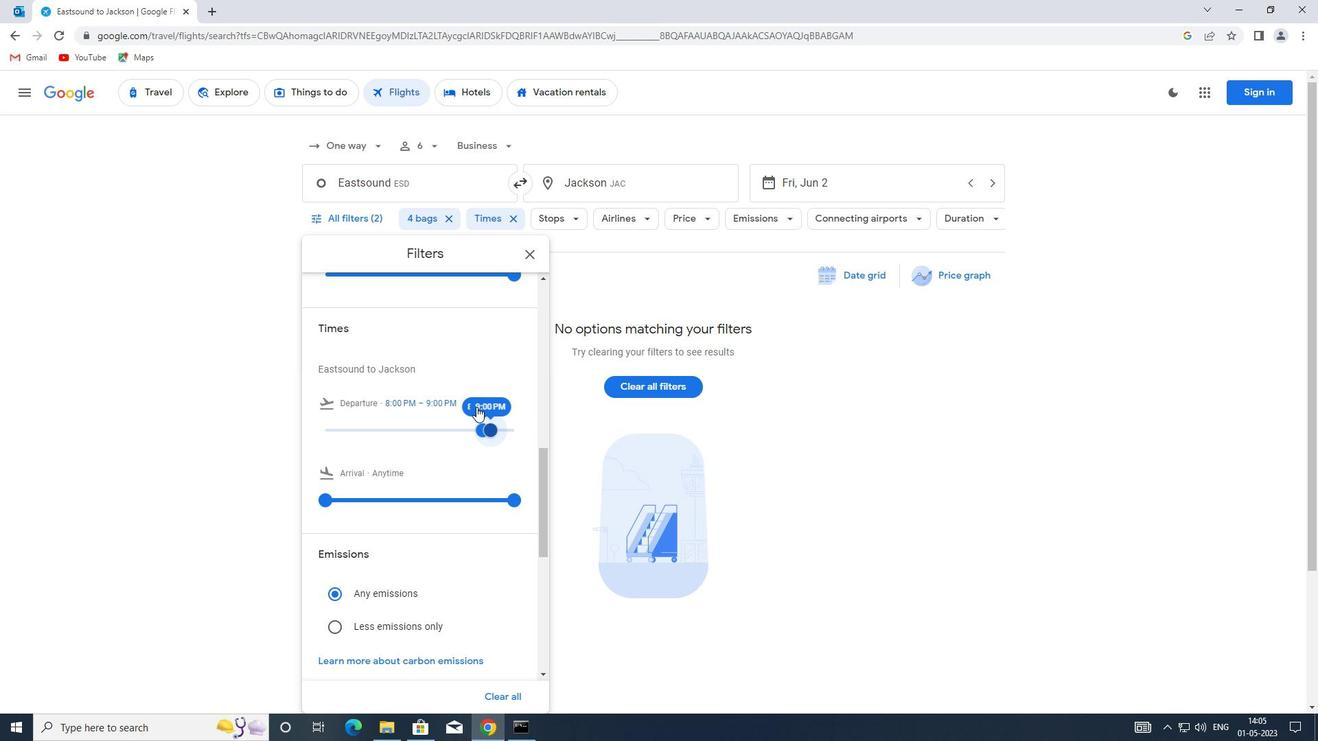 
Action: Mouse moved to (532, 255)
Screenshot: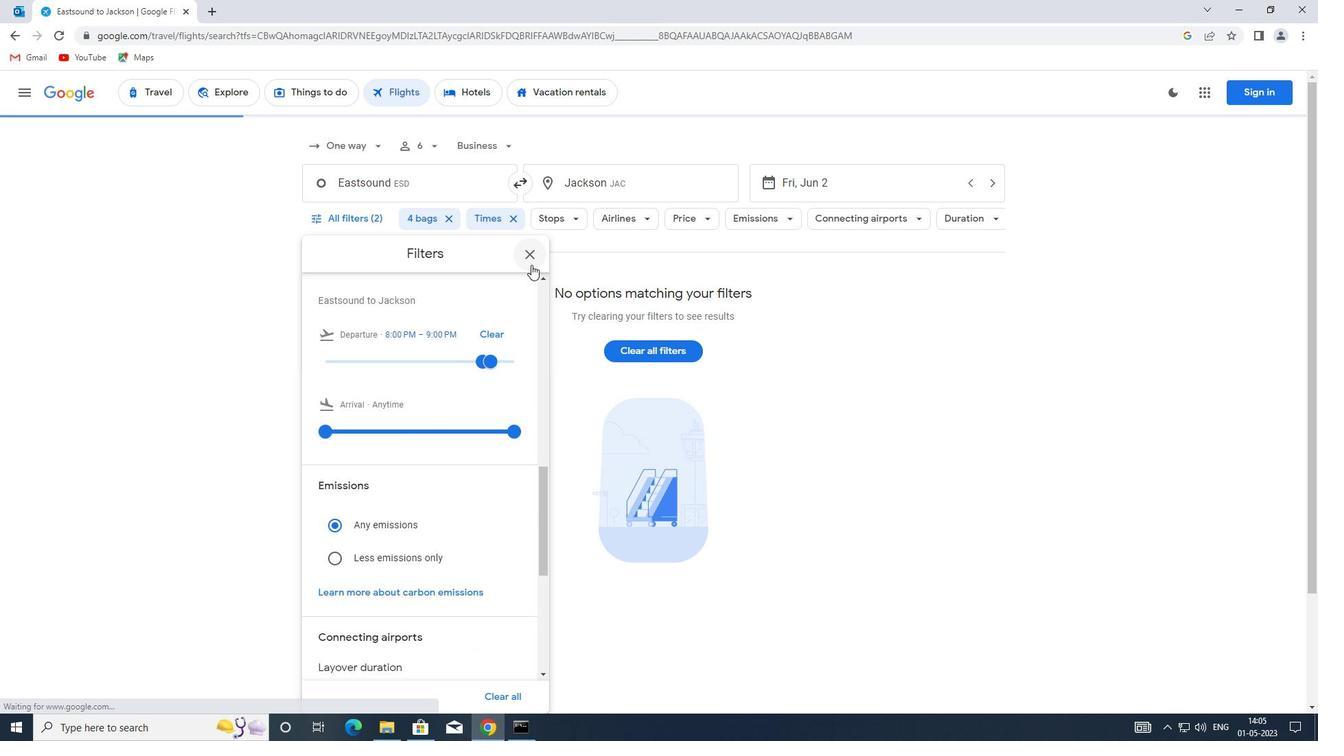 
Action: Mouse pressed left at (532, 255)
Screenshot: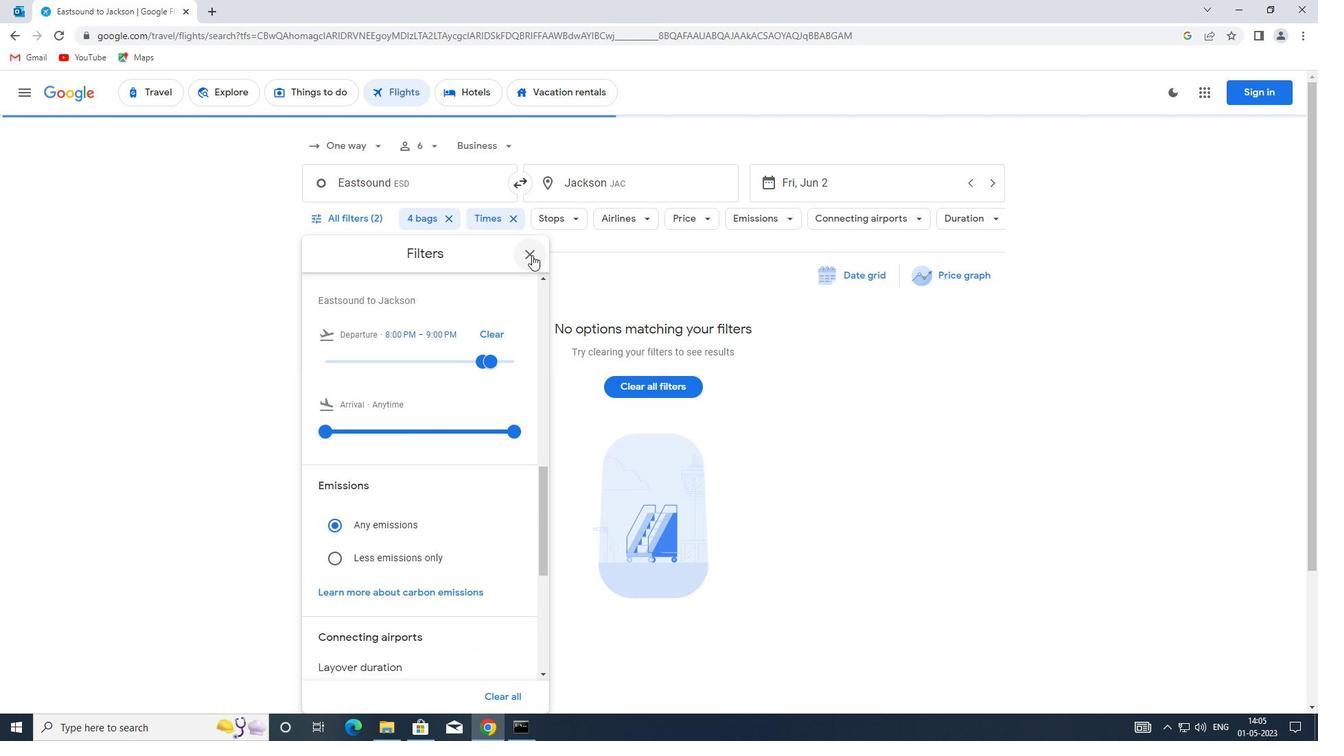 
